 Task: Look for space in Freising, Germany from 24th August, 2023 to 10th September, 2023 for 8 adults, 2 children, 1 infant and 1 pet in price range Rs.12000 to Rs.15000. Place can be entire place or shared room with 4 bedrooms having 8 beds and 4 bathrooms. Property type can be house, flat, guest house. Amenities needed are: wifi, TV, free parkinig on premises, gym, breakfast. Booking option can be shelf check-in. Required host language is English.
Action: Mouse moved to (575, 129)
Screenshot: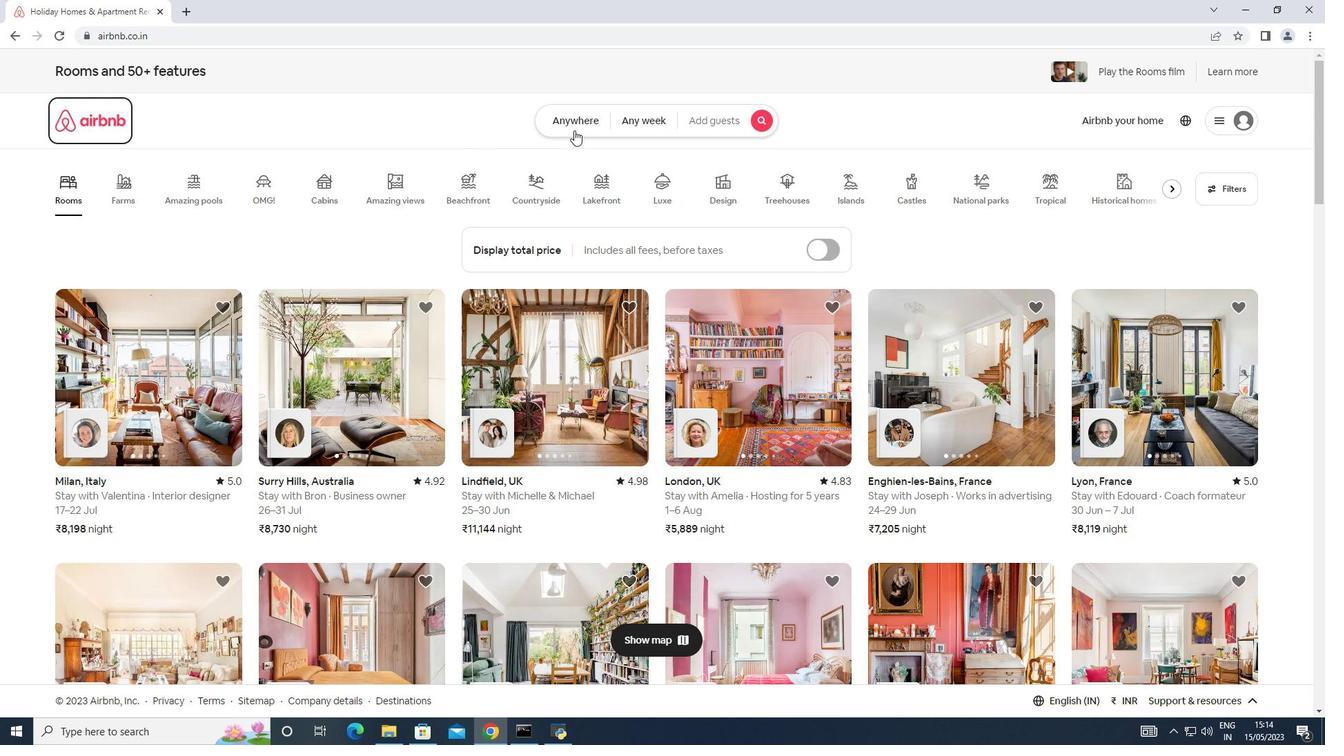 
Action: Mouse pressed left at (575, 129)
Screenshot: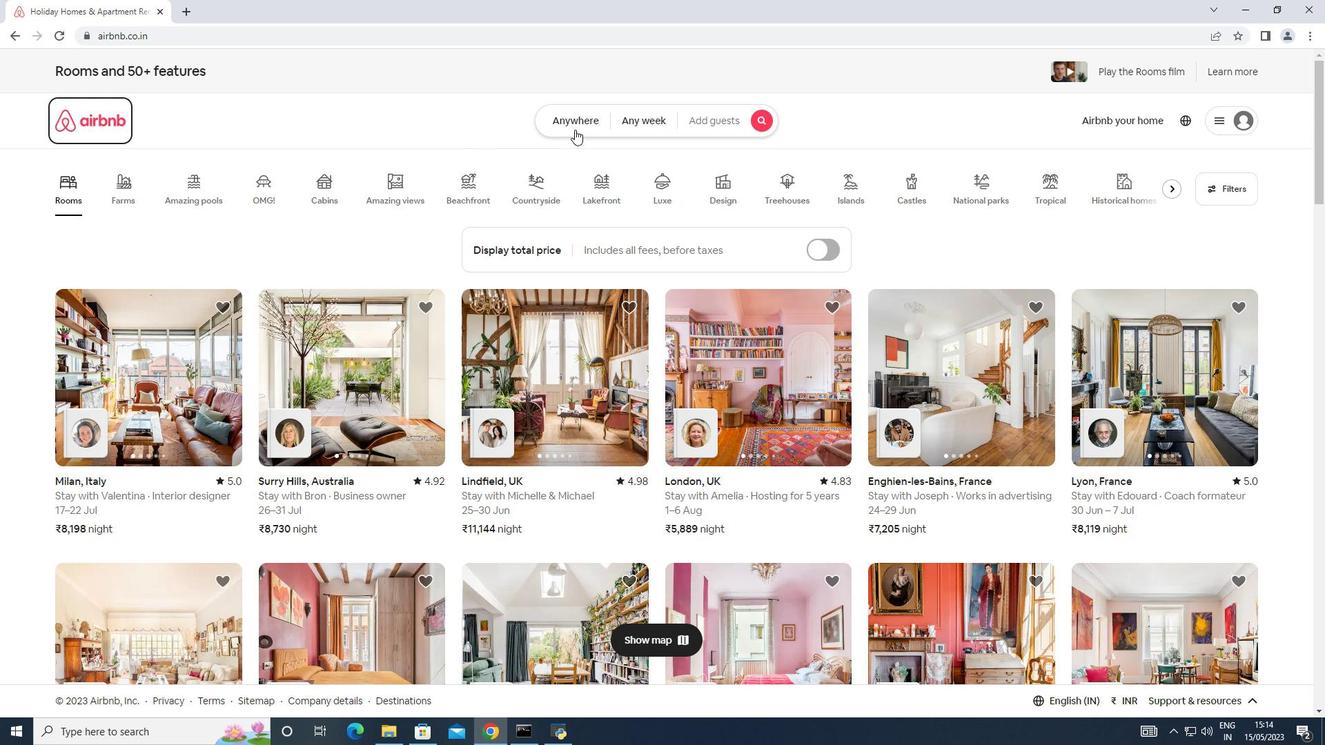 
Action: Mouse moved to (477, 175)
Screenshot: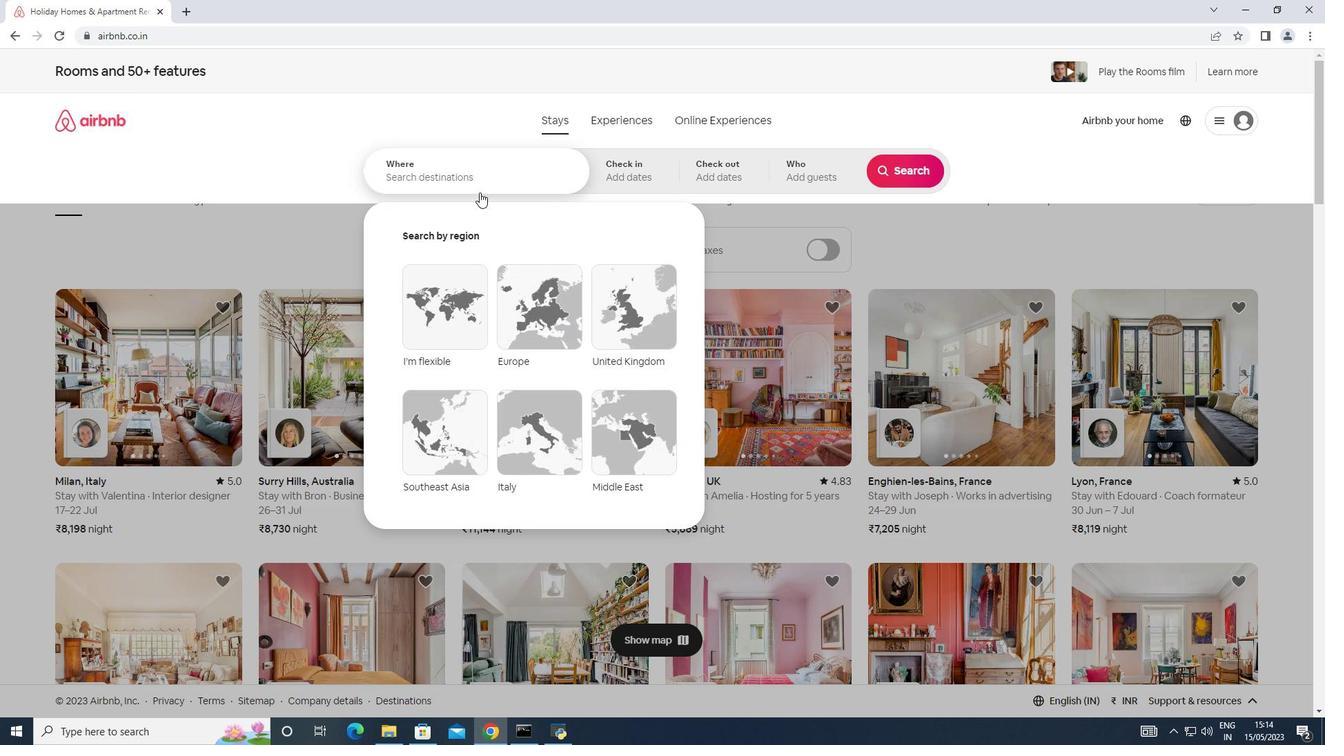 
Action: Mouse pressed left at (477, 175)
Screenshot: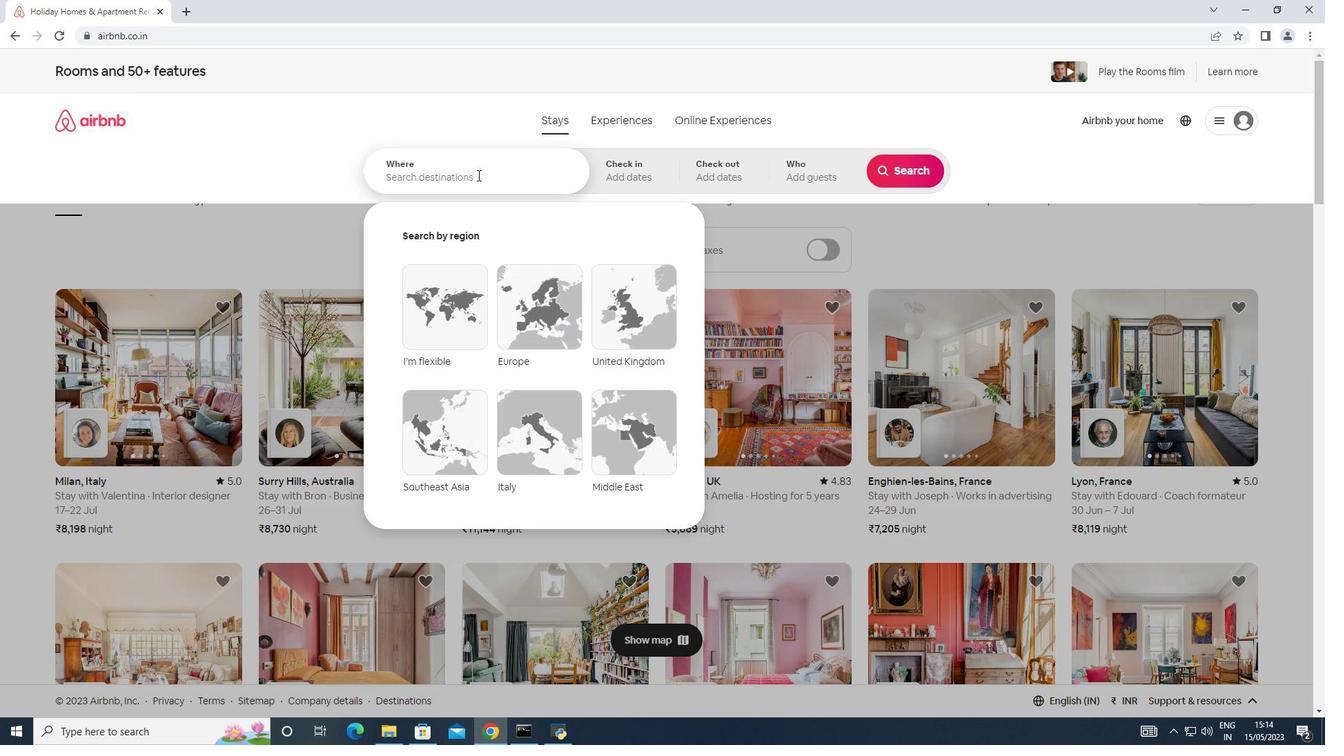 
Action: Key pressed <Key.shift>Freising,<Key.shift>Germany
Screenshot: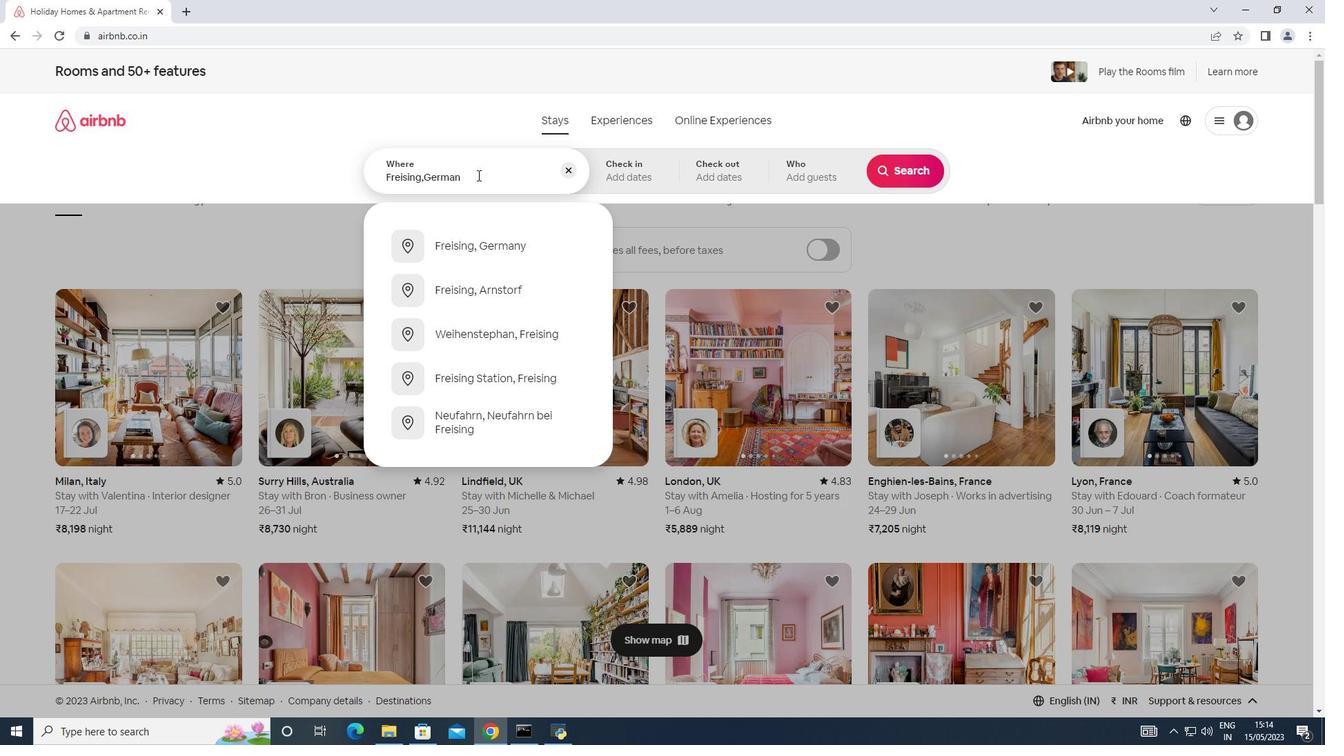 
Action: Mouse moved to (619, 174)
Screenshot: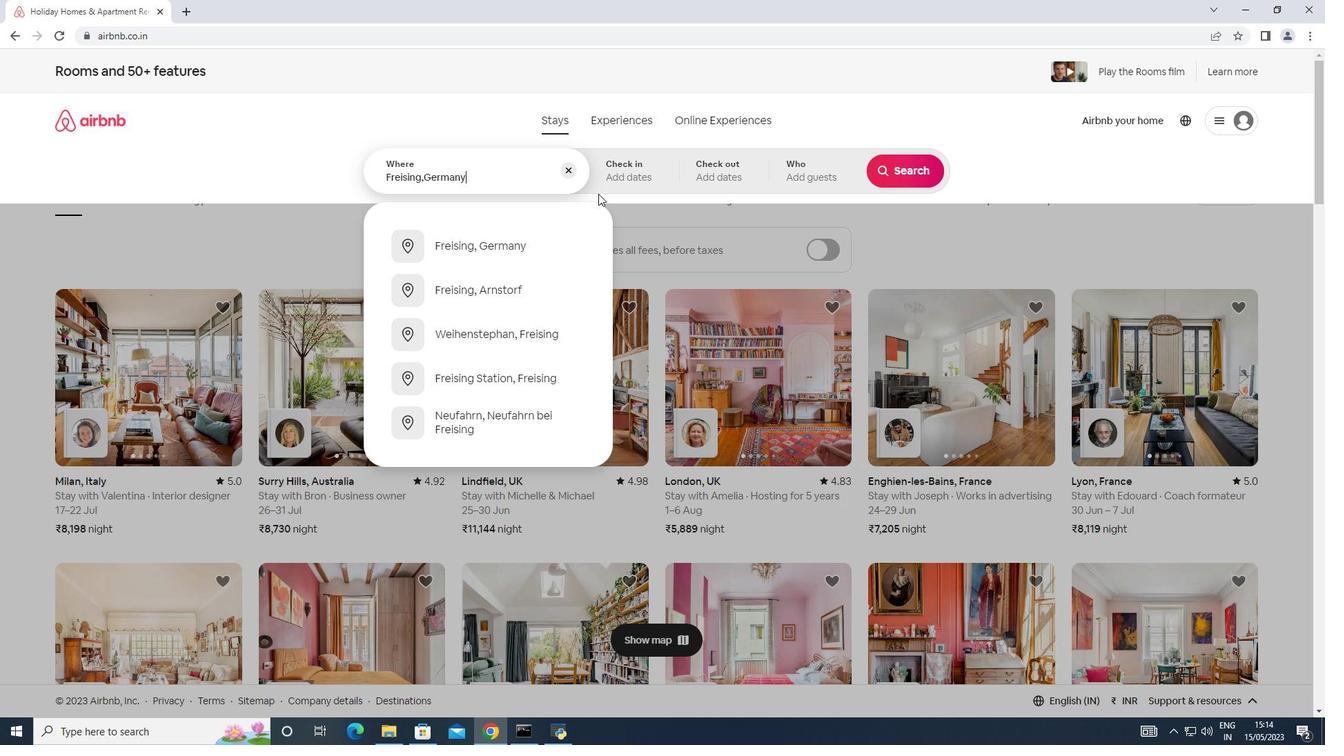 
Action: Mouse pressed left at (619, 174)
Screenshot: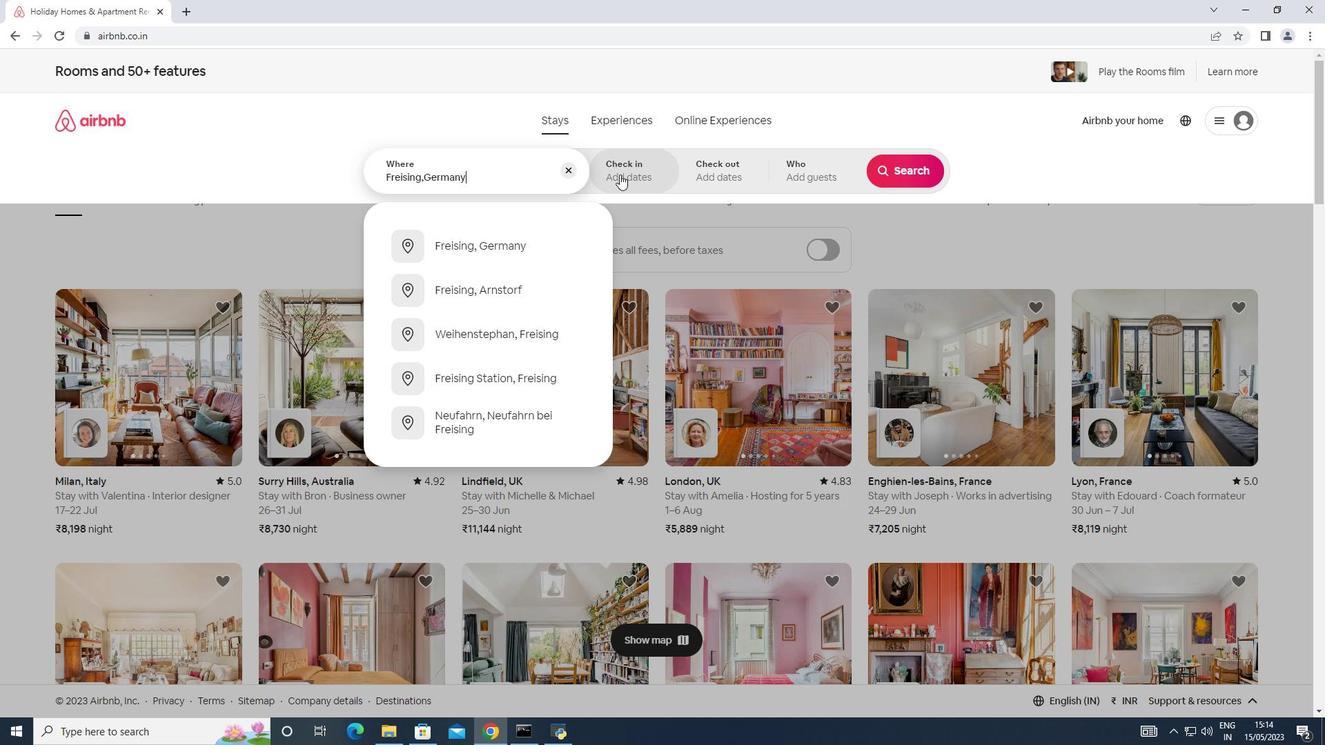 
Action: Mouse moved to (898, 278)
Screenshot: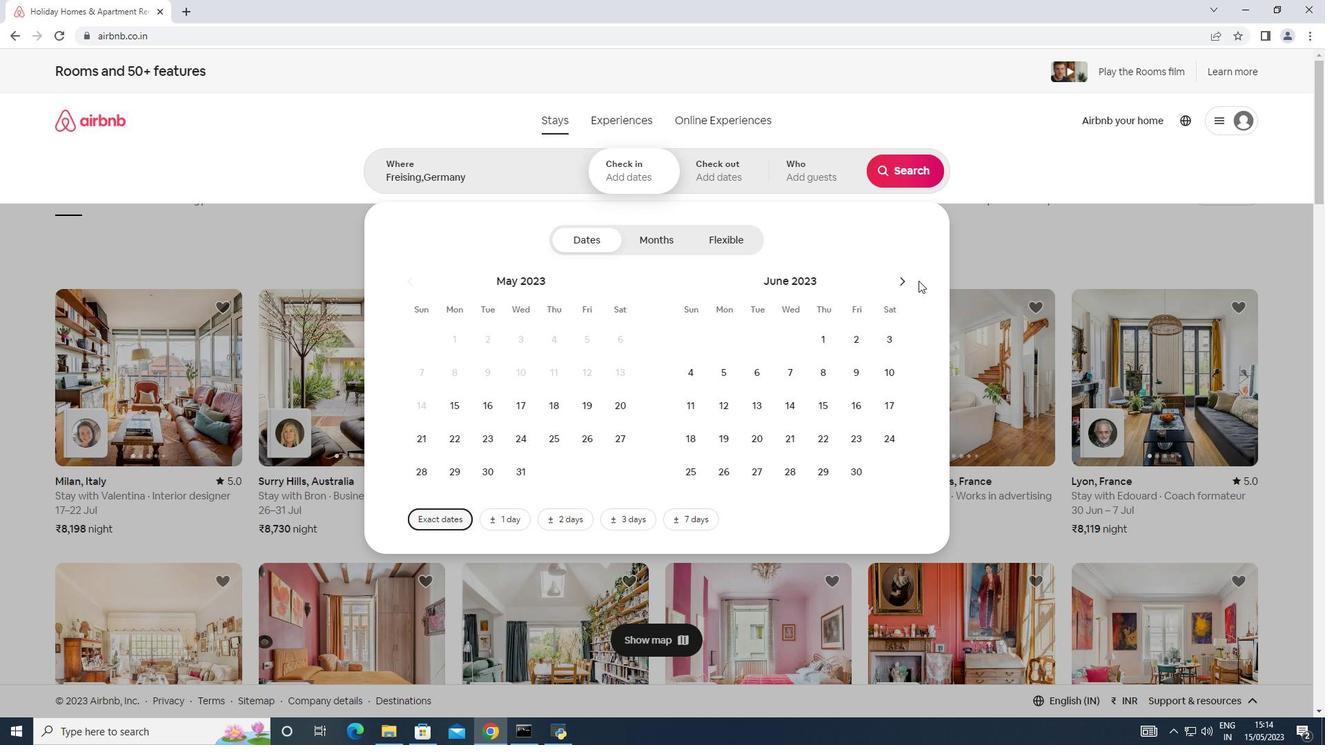 
Action: Mouse pressed left at (898, 278)
Screenshot: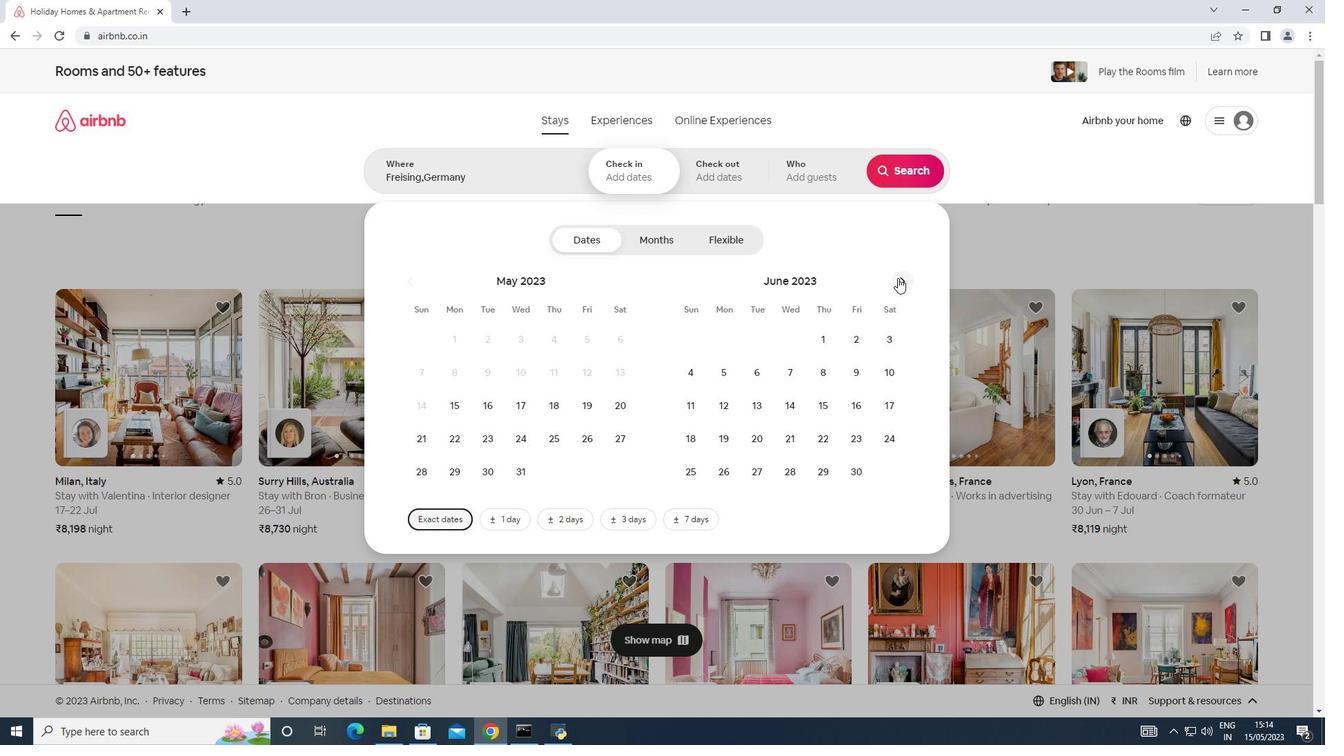 
Action: Mouse pressed left at (898, 278)
Screenshot: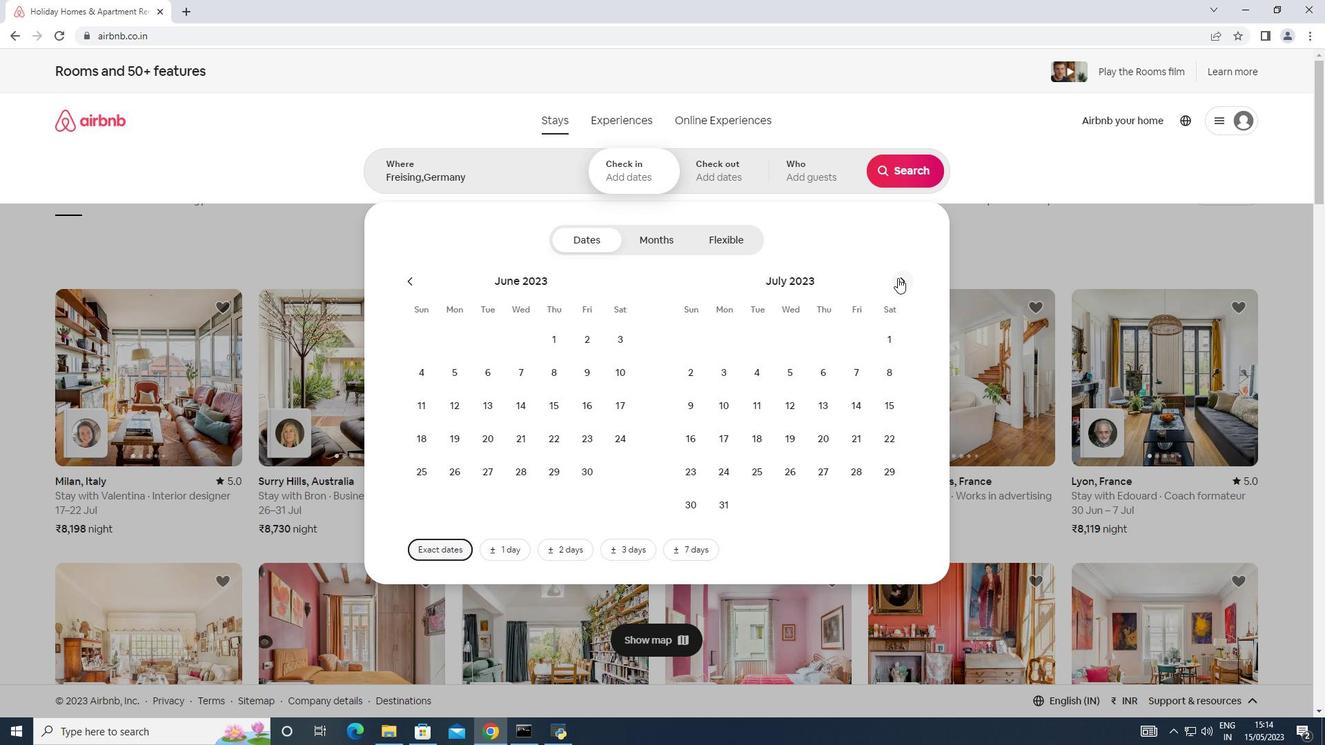
Action: Mouse moved to (824, 432)
Screenshot: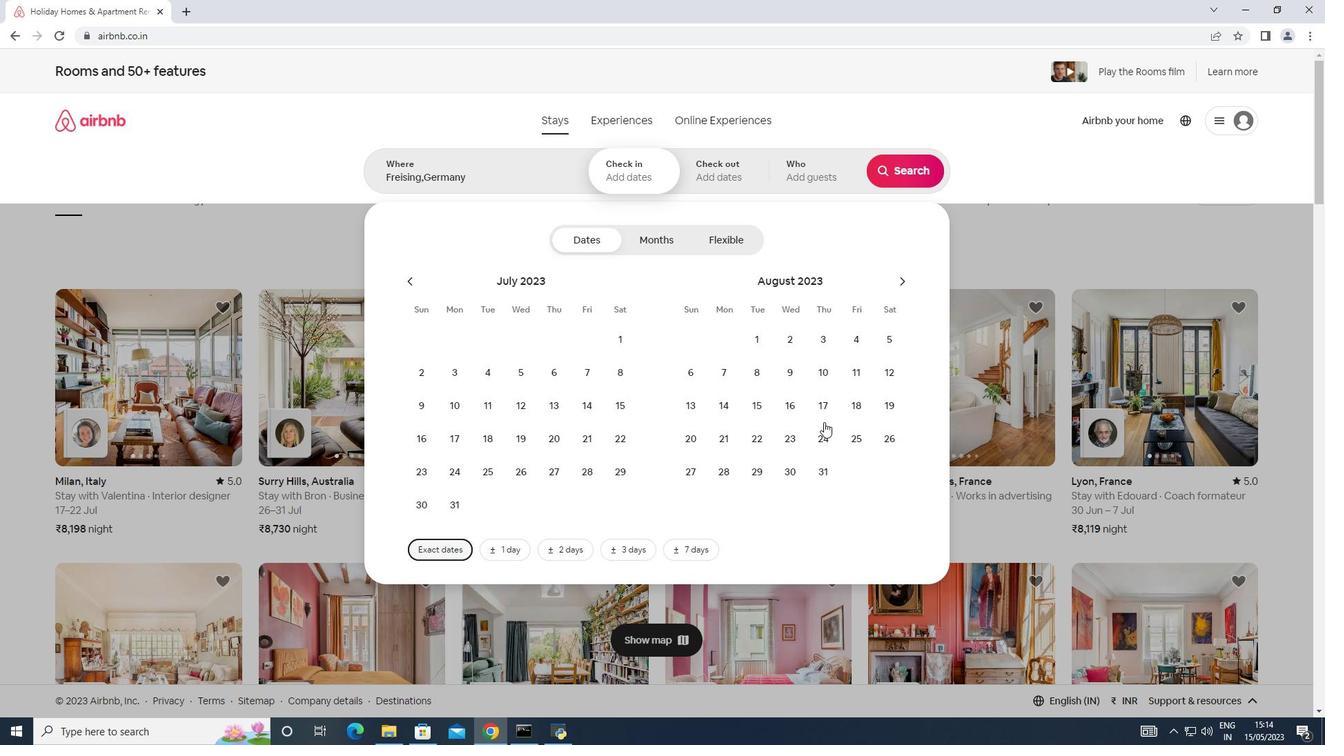 
Action: Mouse pressed left at (824, 432)
Screenshot: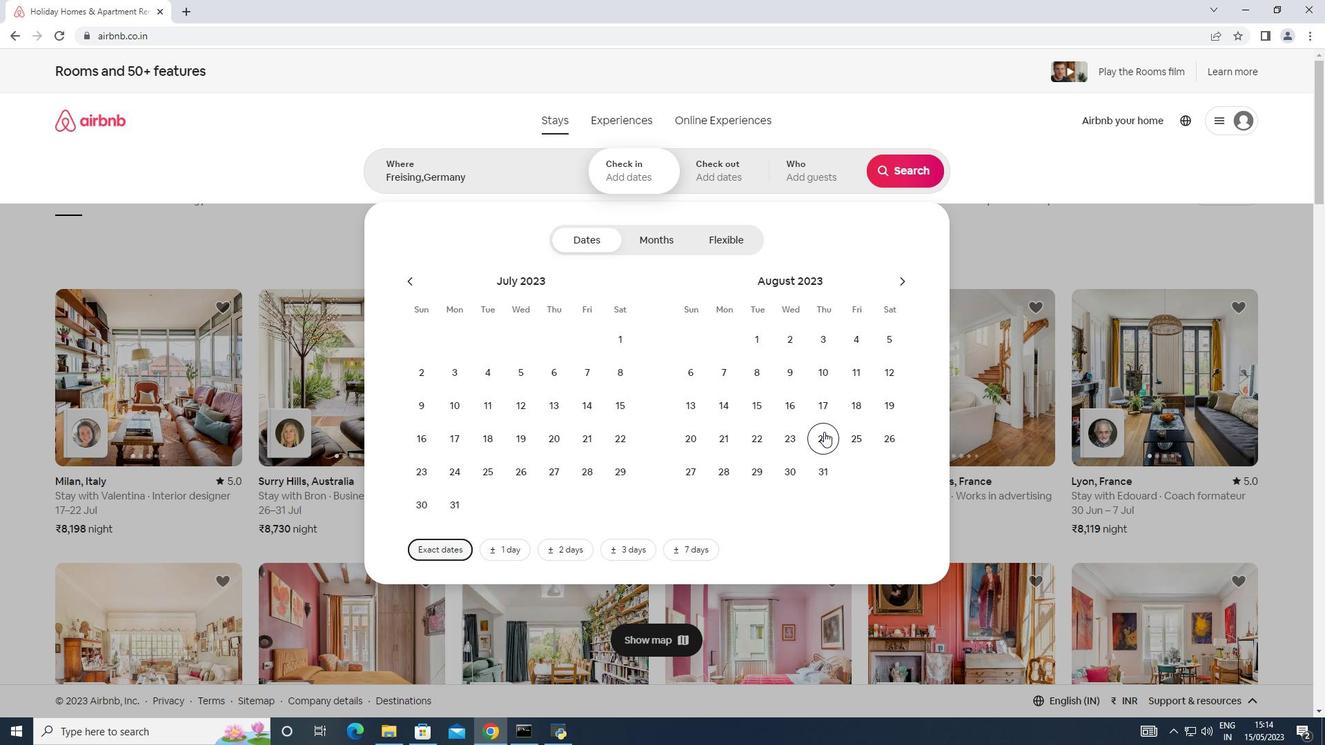 
Action: Mouse moved to (892, 275)
Screenshot: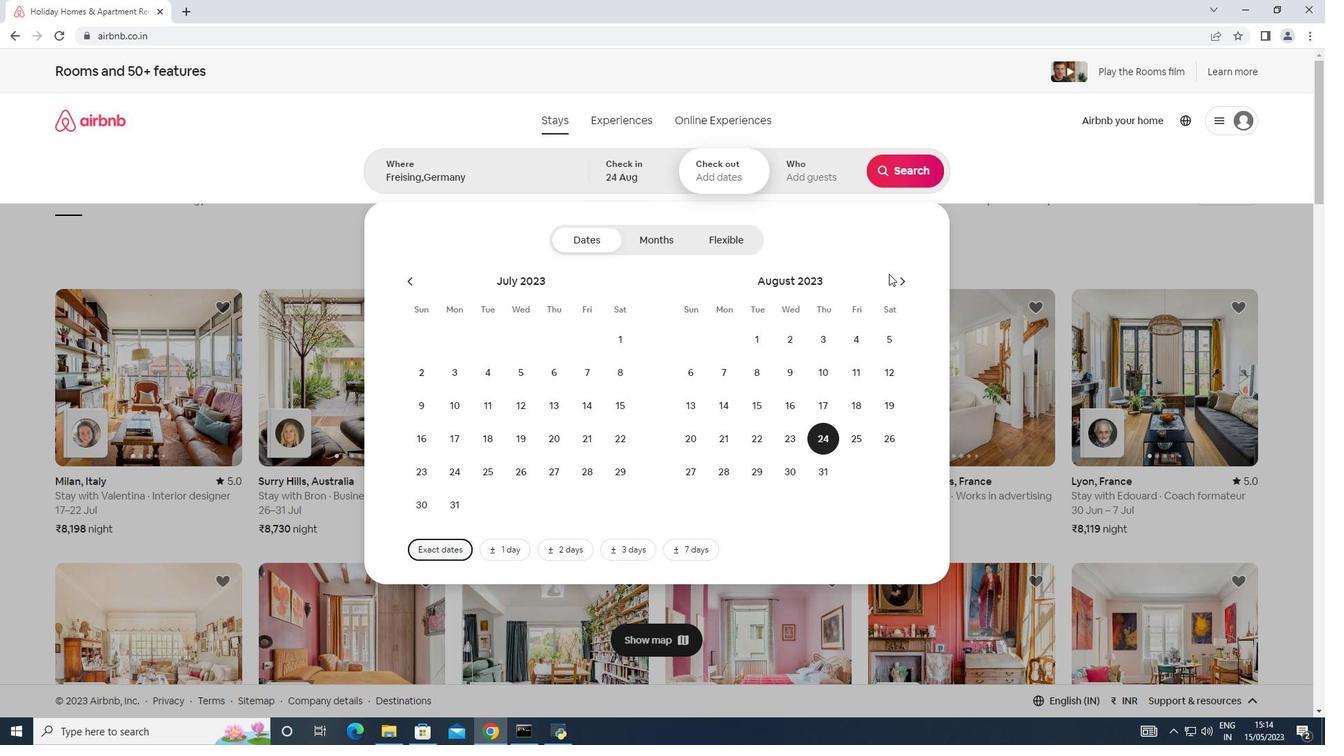 
Action: Mouse pressed left at (892, 275)
Screenshot: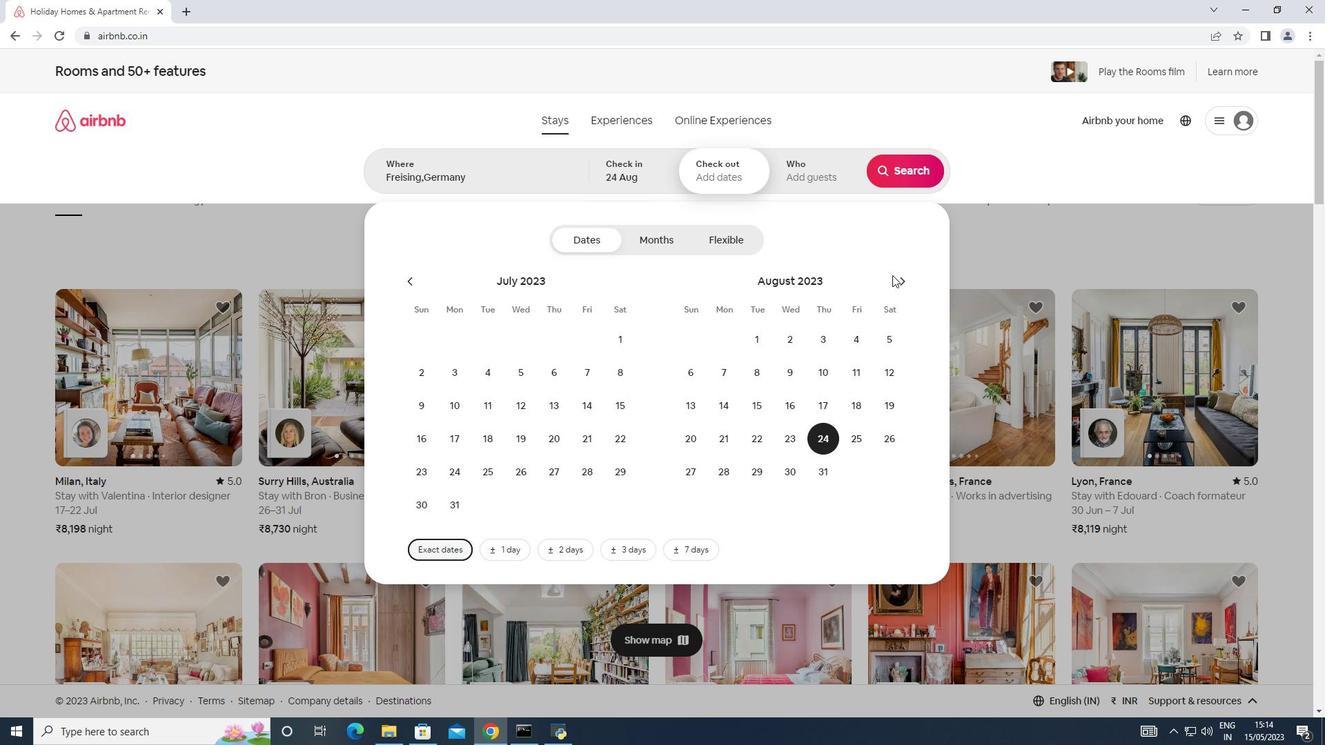 
Action: Mouse moved to (903, 283)
Screenshot: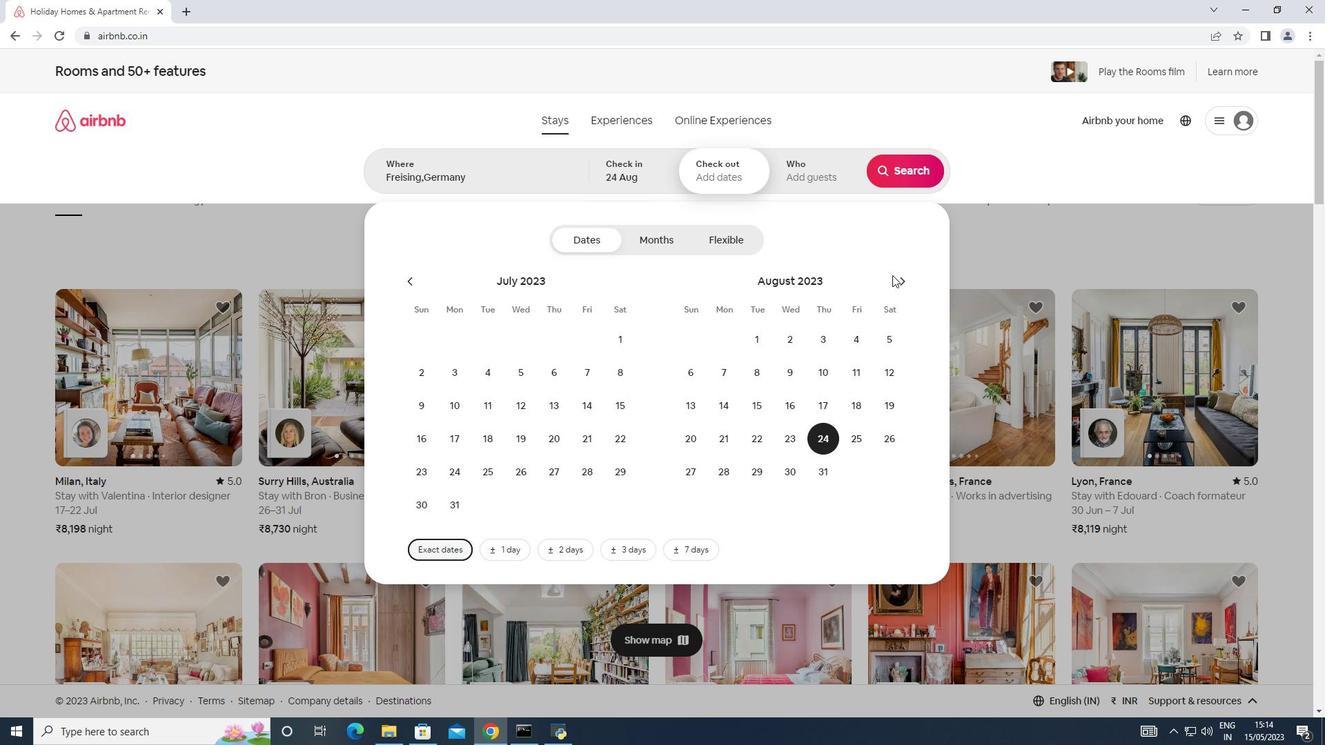 
Action: Mouse pressed left at (903, 283)
Screenshot: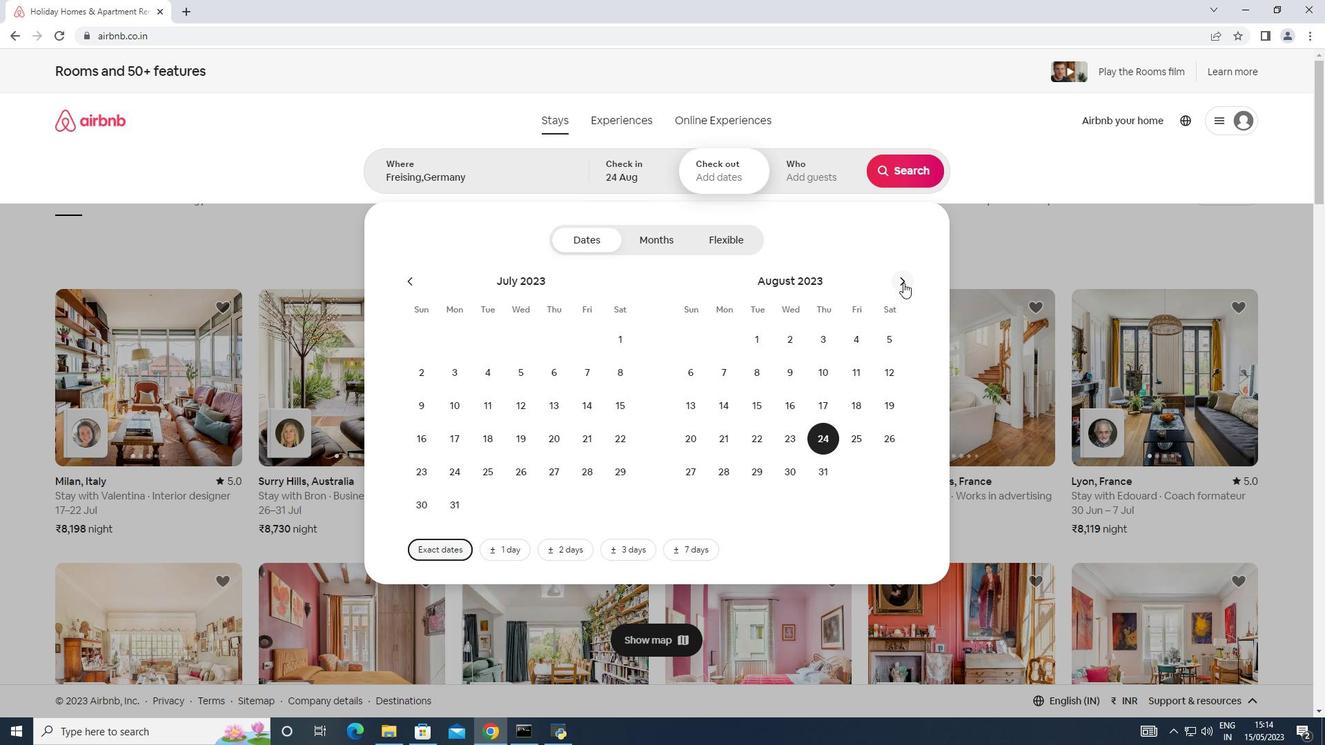 
Action: Mouse moved to (690, 410)
Screenshot: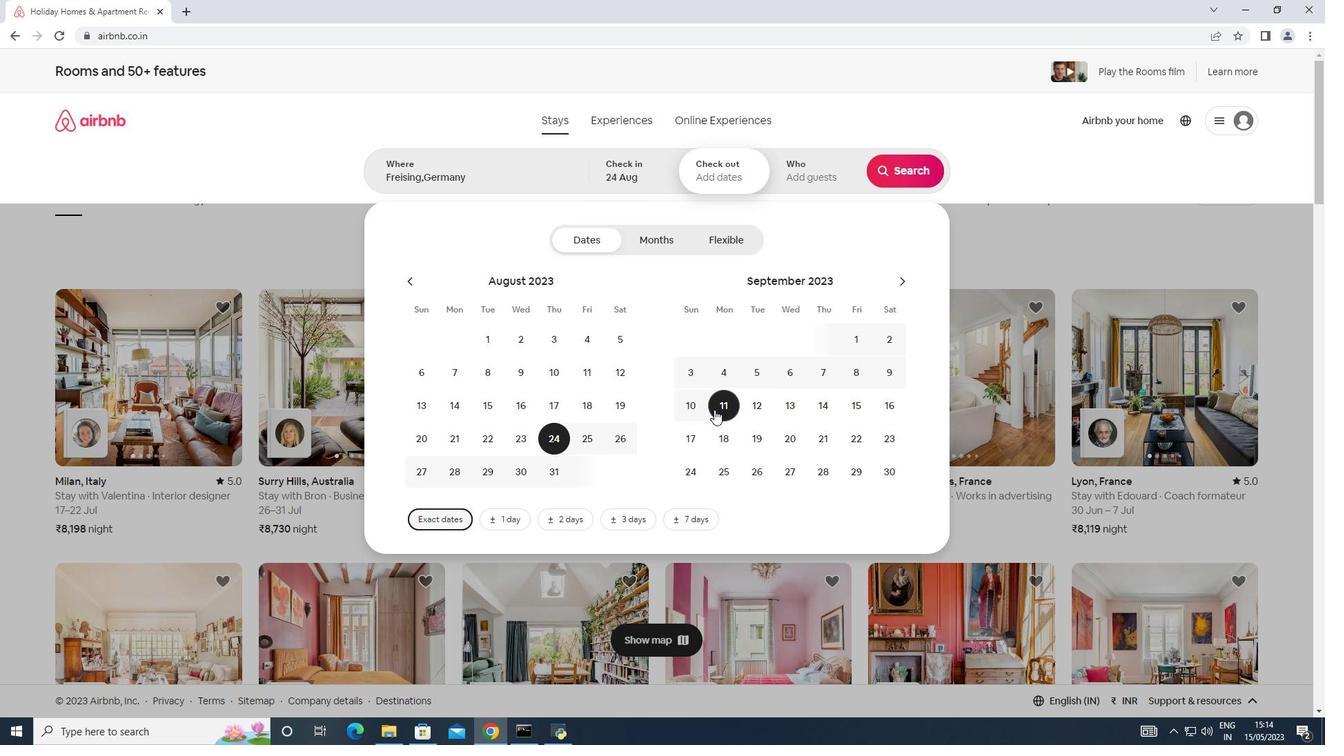 
Action: Mouse pressed left at (690, 410)
Screenshot: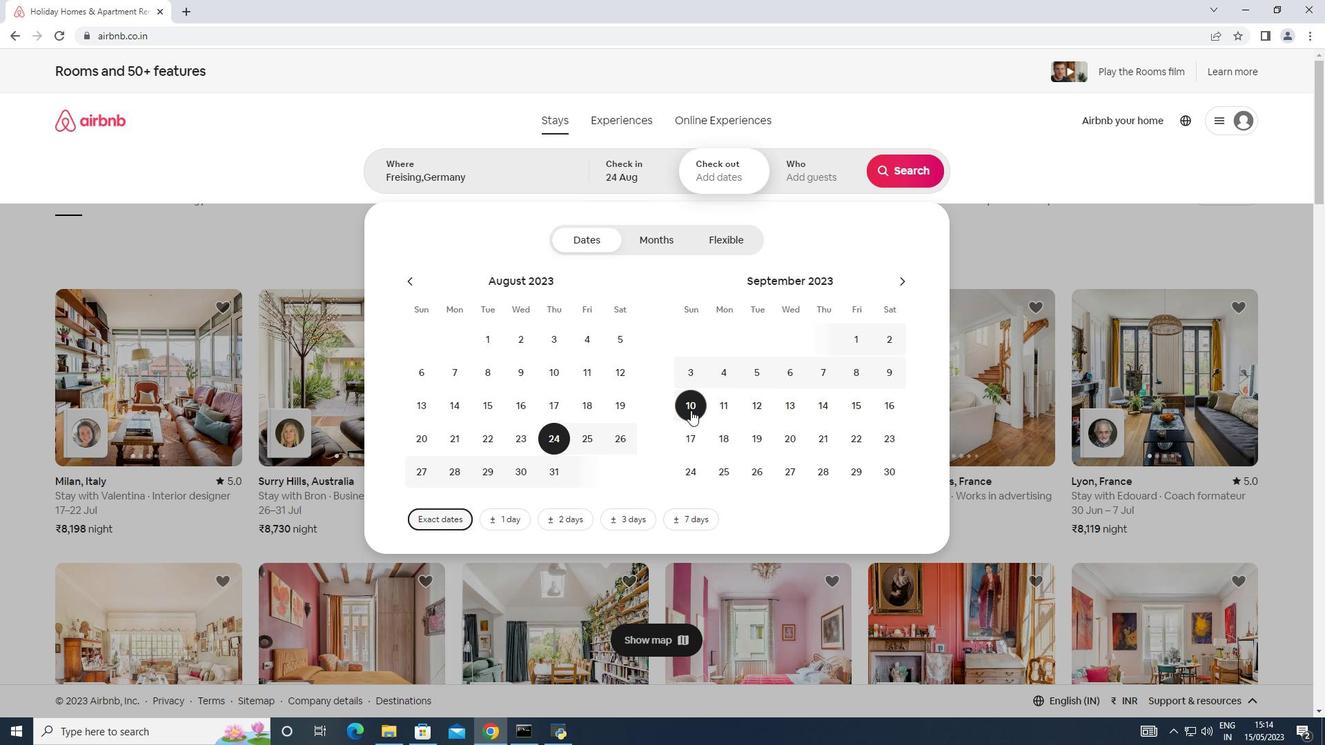 
Action: Mouse moved to (822, 176)
Screenshot: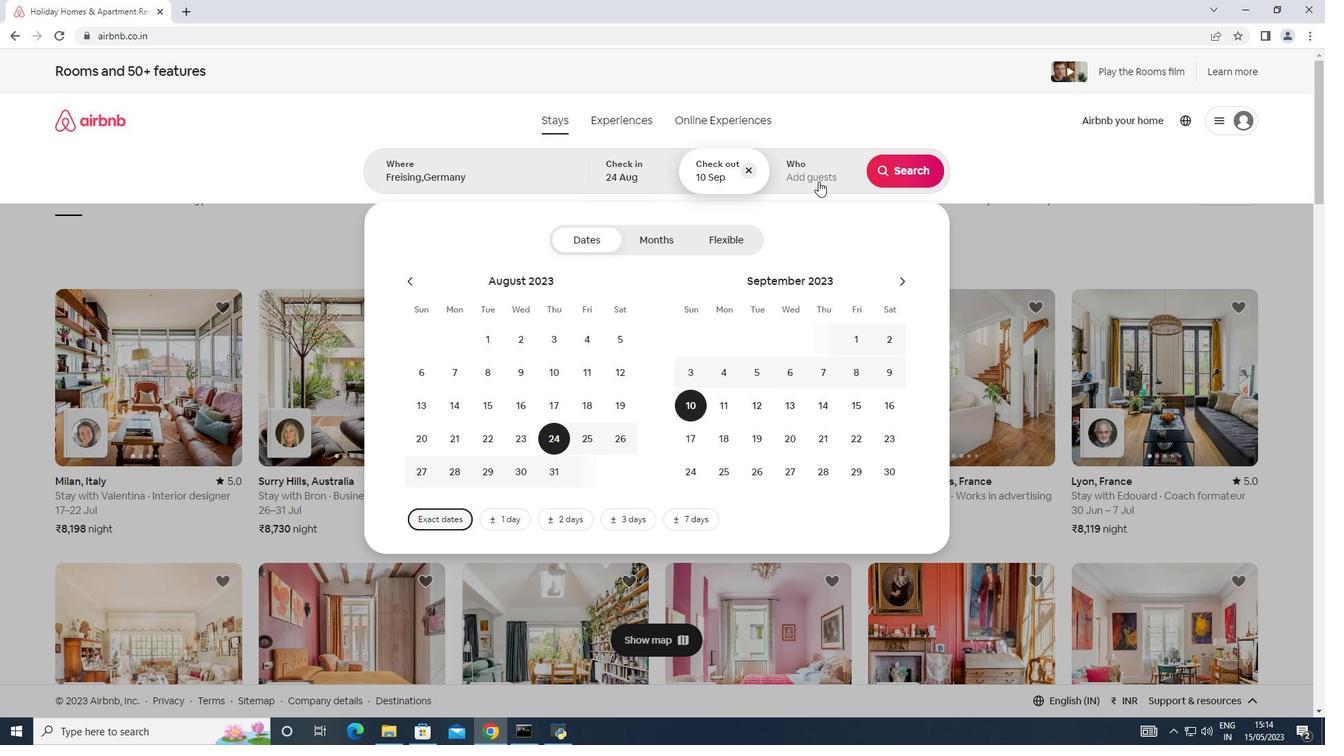
Action: Mouse pressed left at (822, 176)
Screenshot: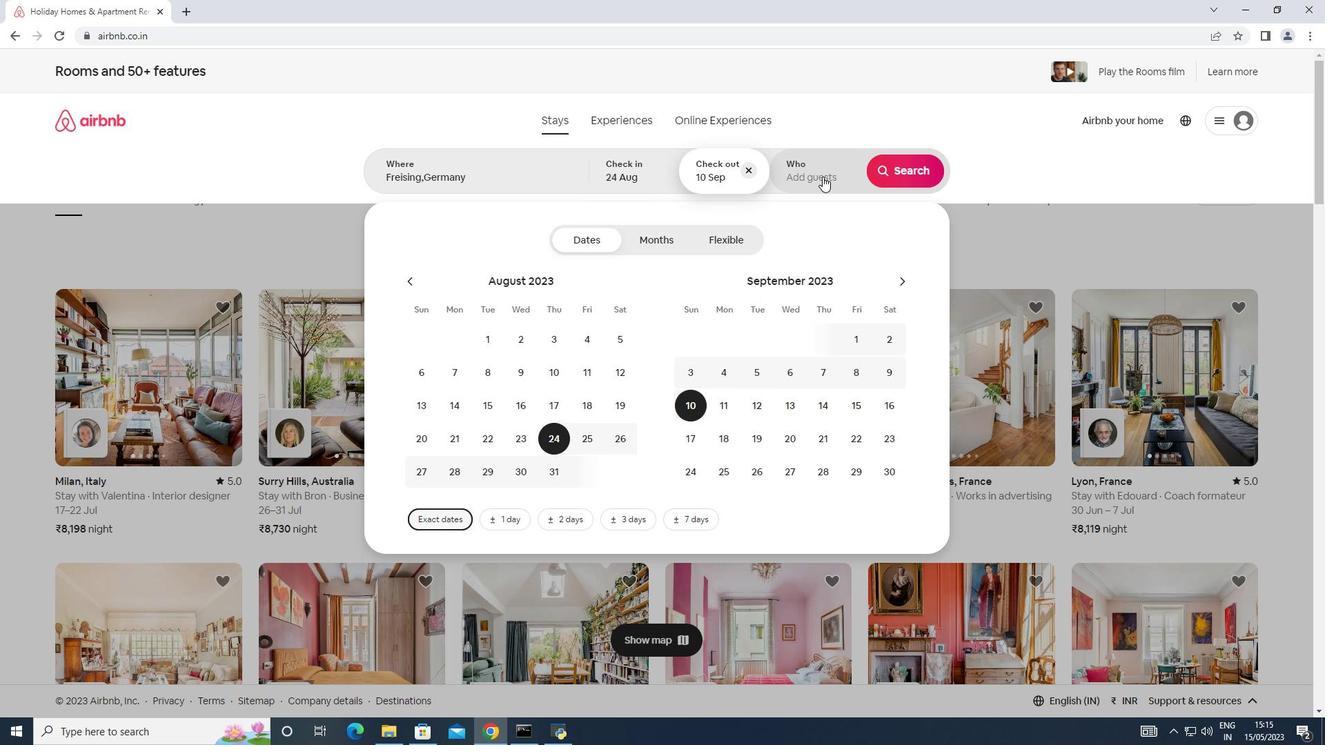
Action: Mouse moved to (906, 246)
Screenshot: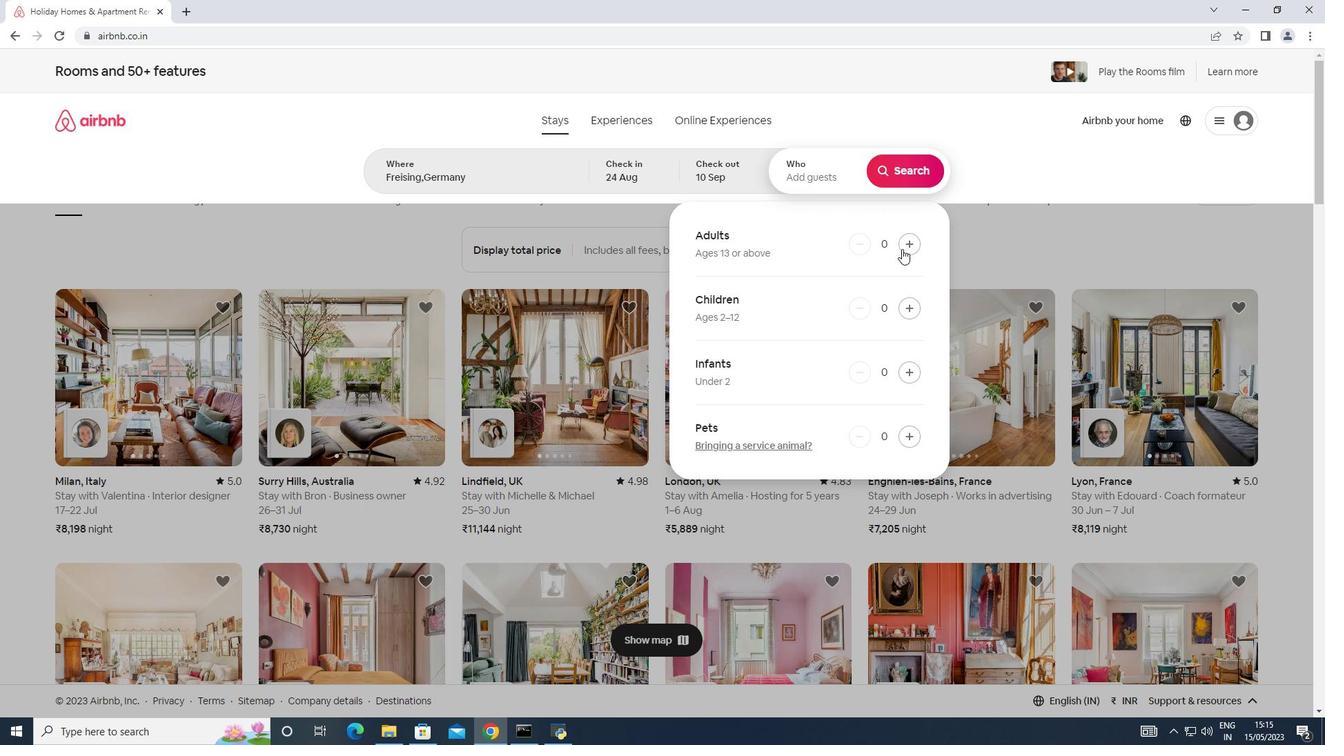 
Action: Mouse pressed left at (906, 246)
Screenshot: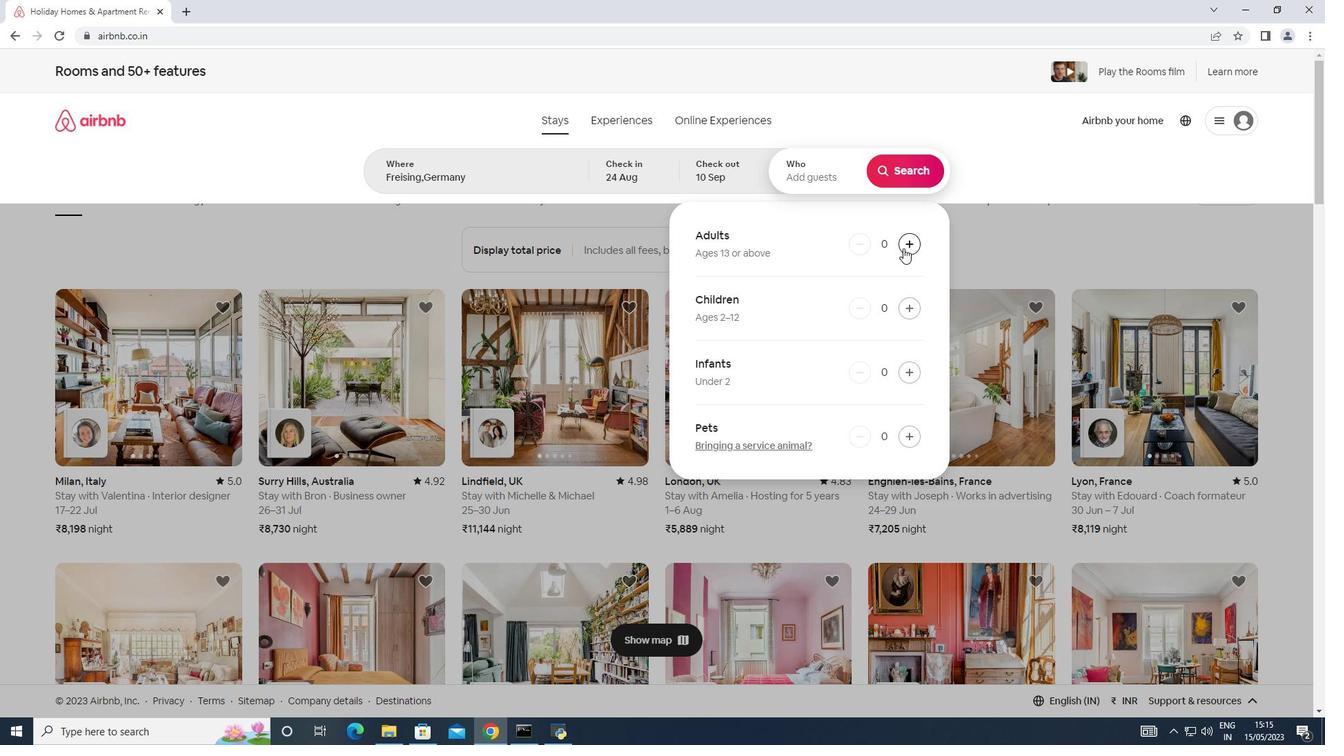 
Action: Mouse pressed left at (906, 246)
Screenshot: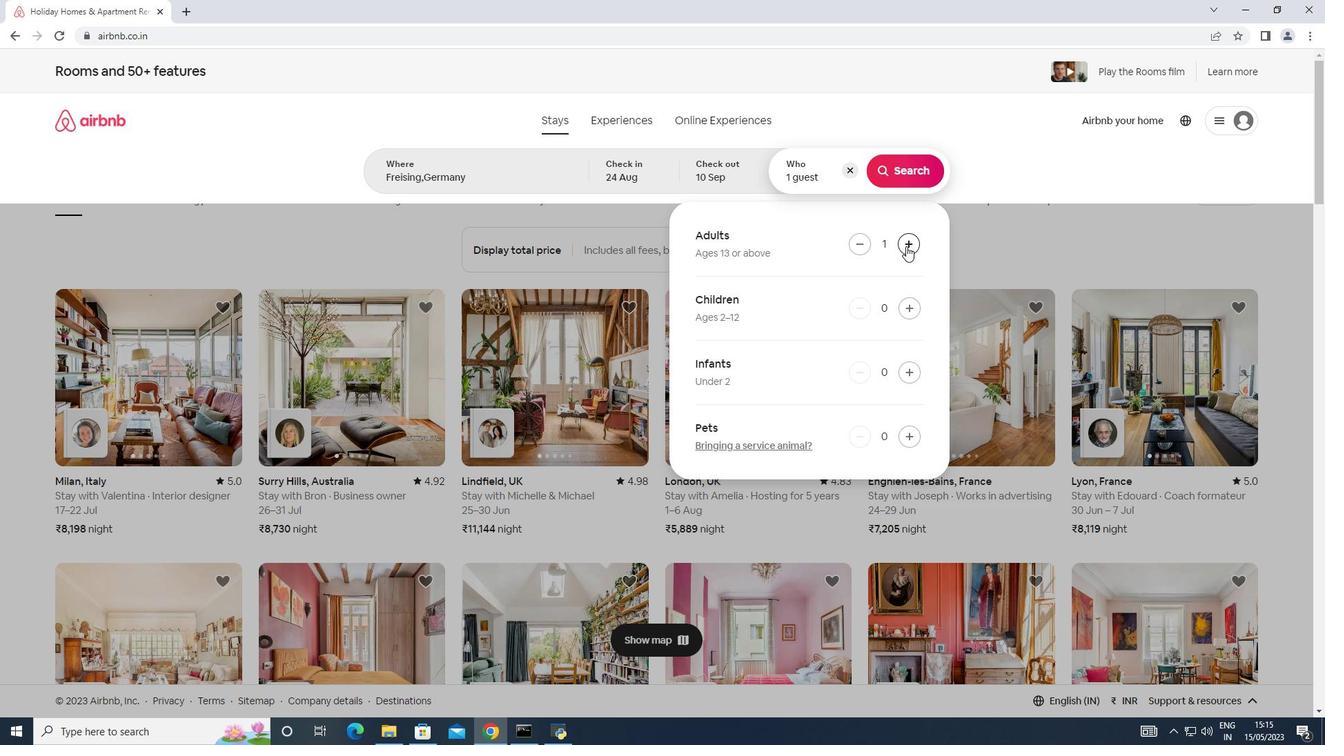 
Action: Mouse pressed left at (906, 246)
Screenshot: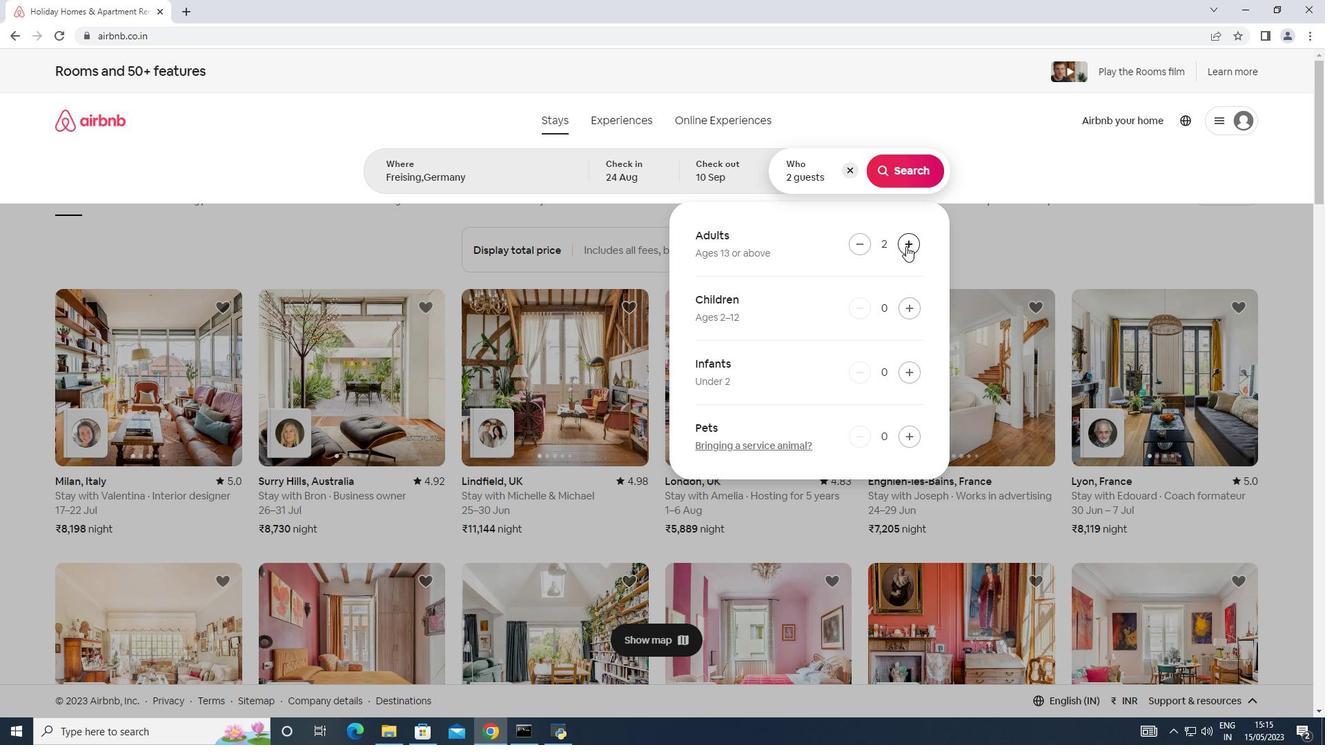 
Action: Mouse pressed left at (906, 246)
Screenshot: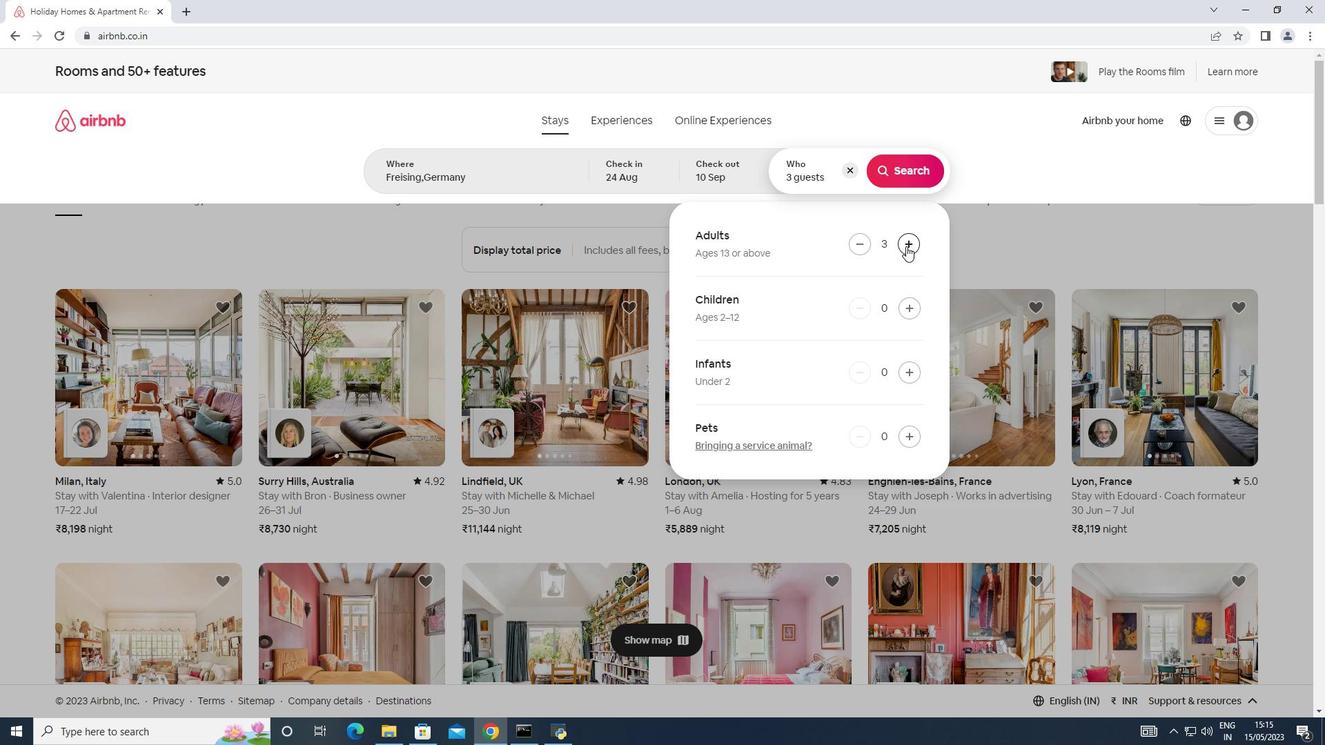 
Action: Mouse pressed left at (906, 246)
Screenshot: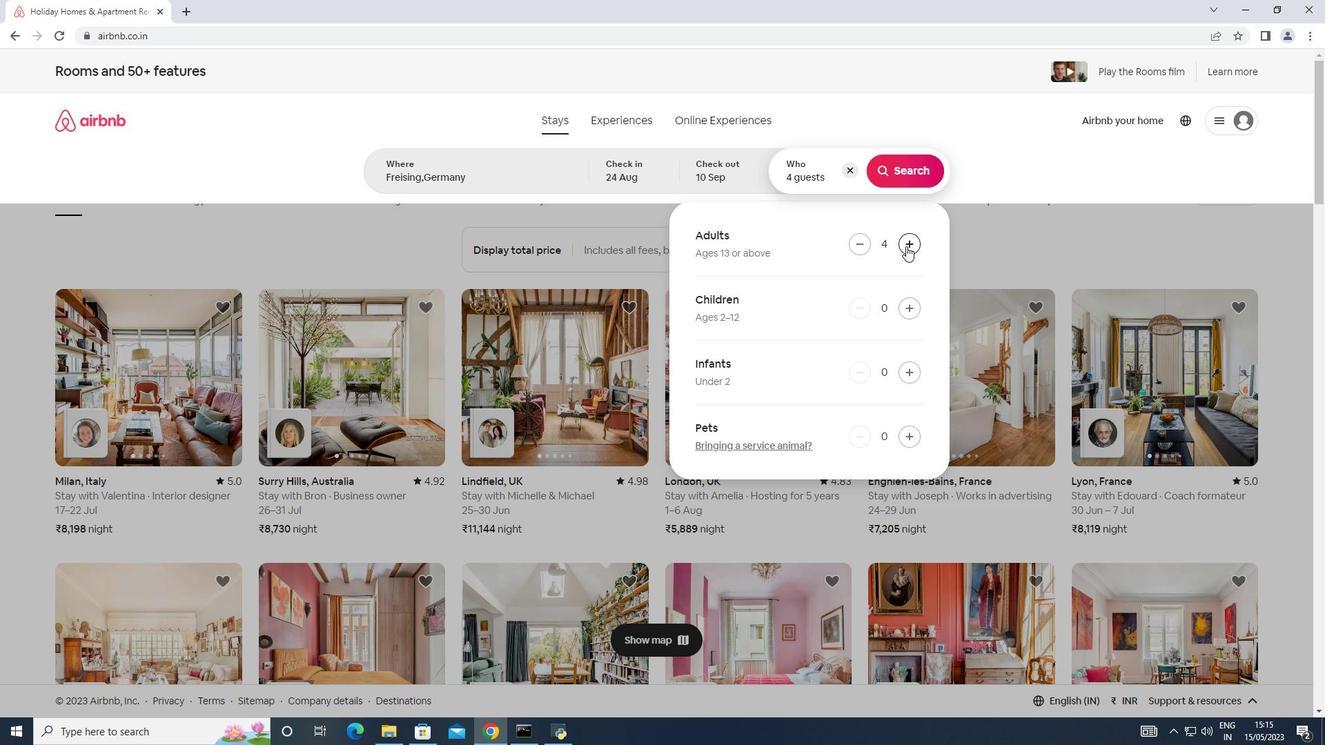 
Action: Mouse pressed left at (906, 246)
Screenshot: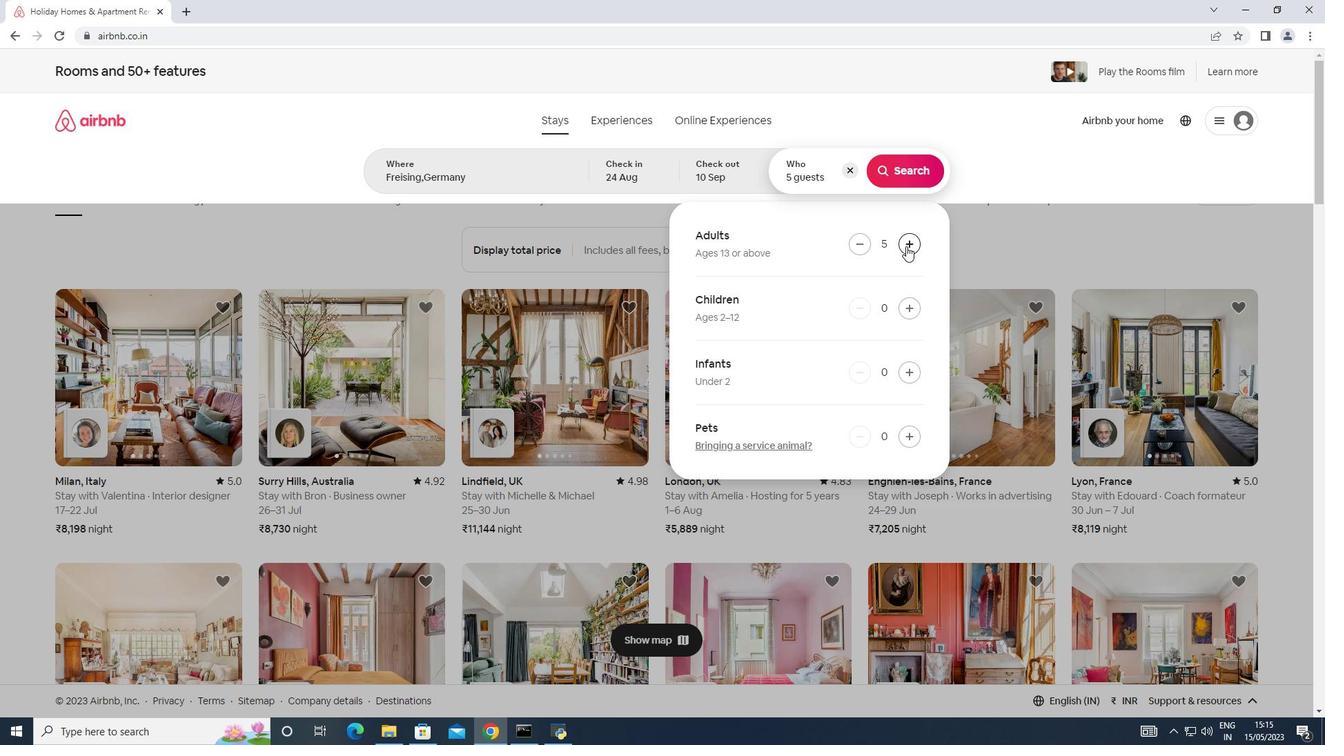 
Action: Mouse pressed left at (906, 246)
Screenshot: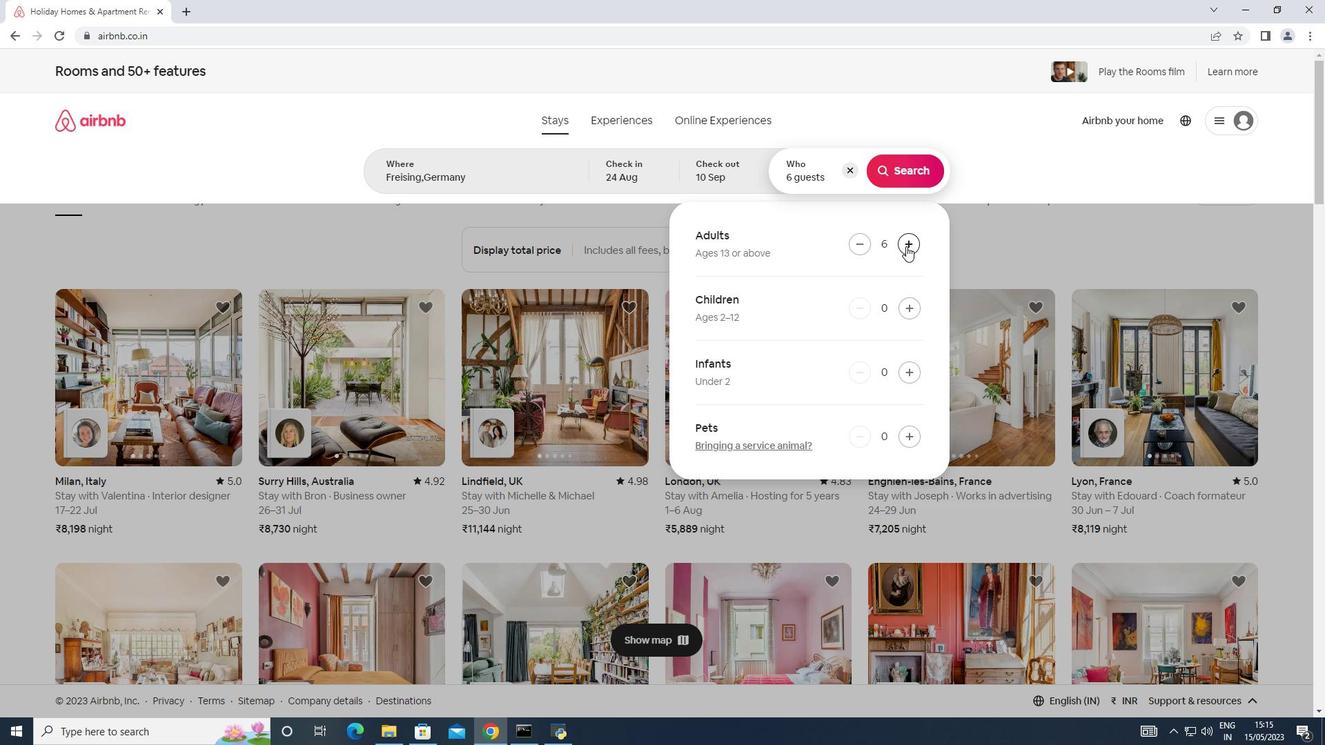 
Action: Mouse pressed left at (906, 246)
Screenshot: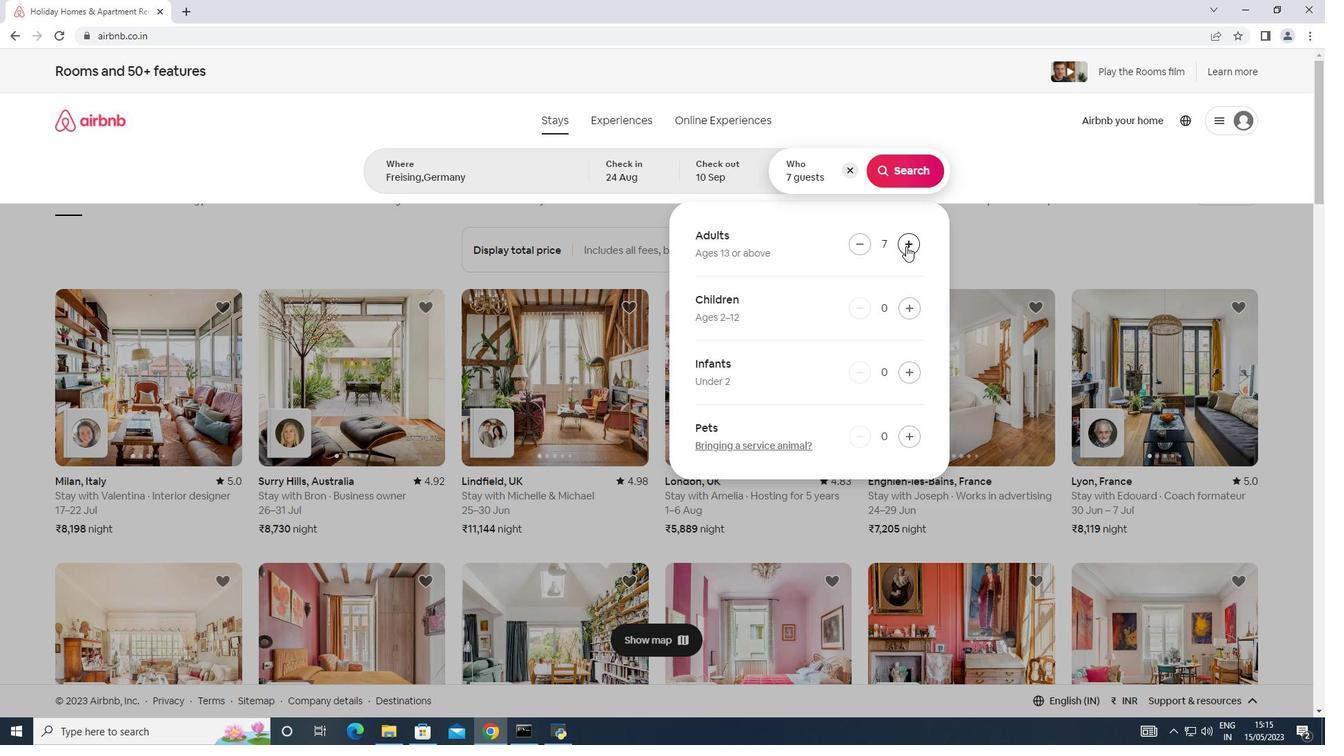 
Action: Mouse moved to (907, 306)
Screenshot: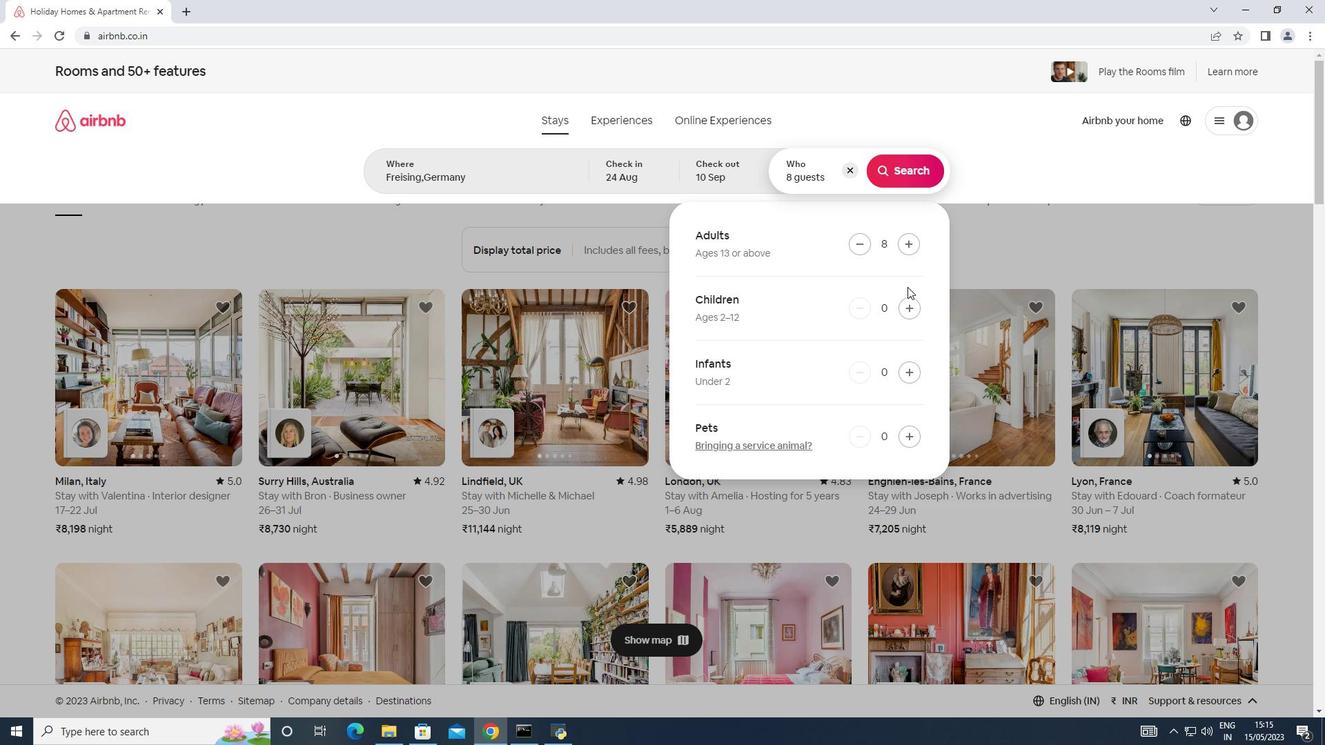 
Action: Mouse pressed left at (907, 306)
Screenshot: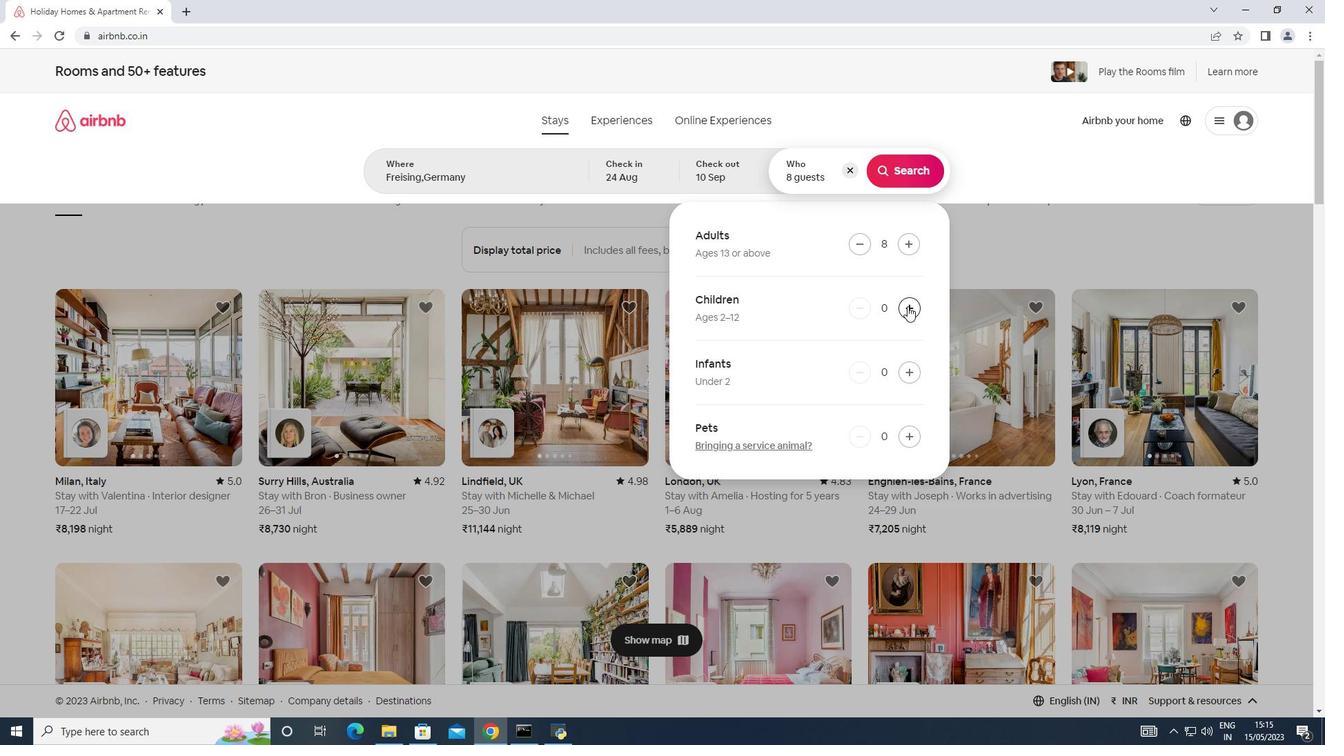 
Action: Mouse pressed left at (907, 306)
Screenshot: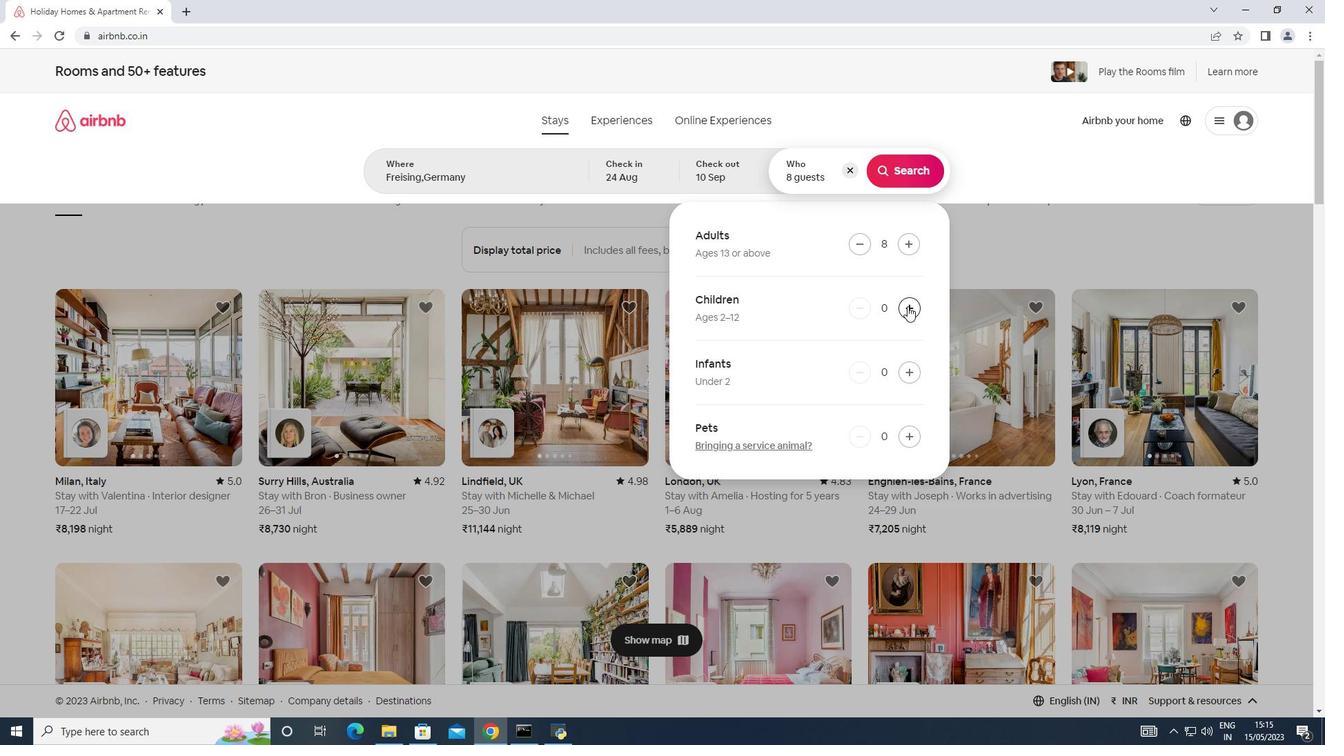 
Action: Mouse moved to (911, 371)
Screenshot: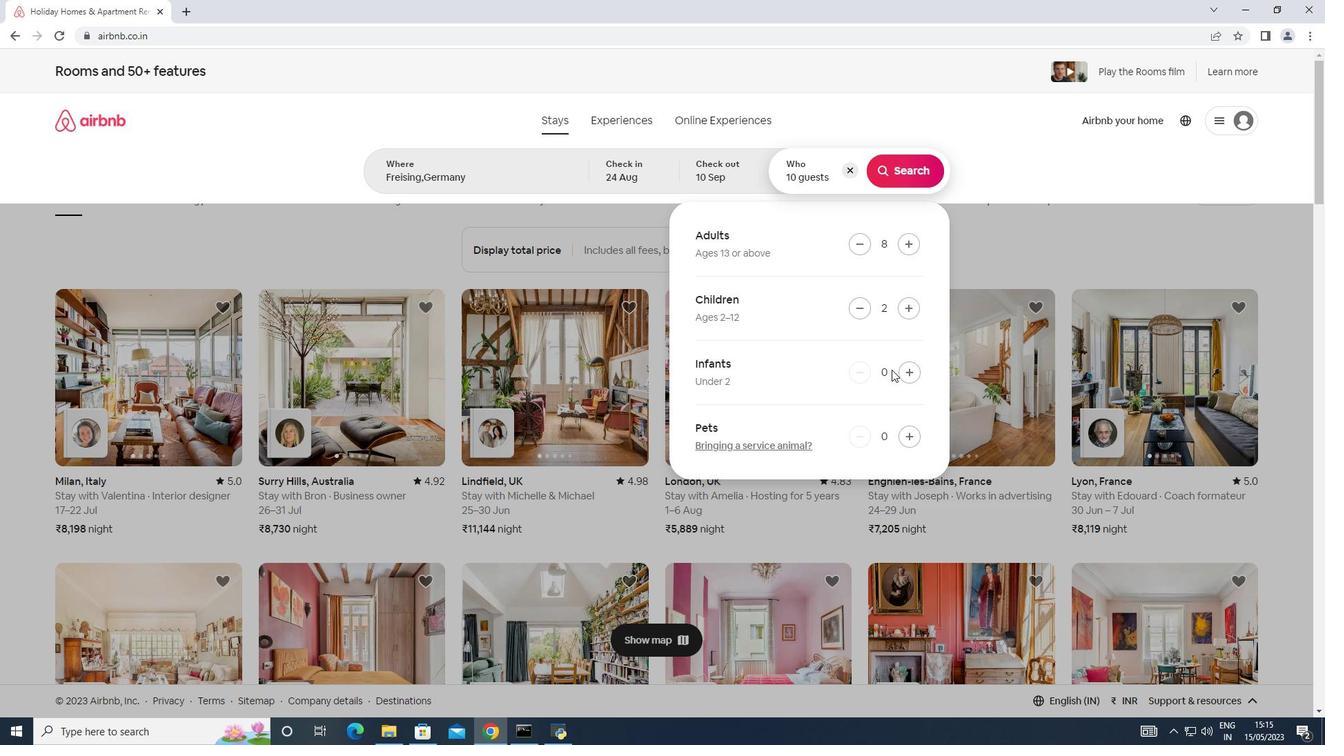 
Action: Mouse pressed left at (911, 371)
Screenshot: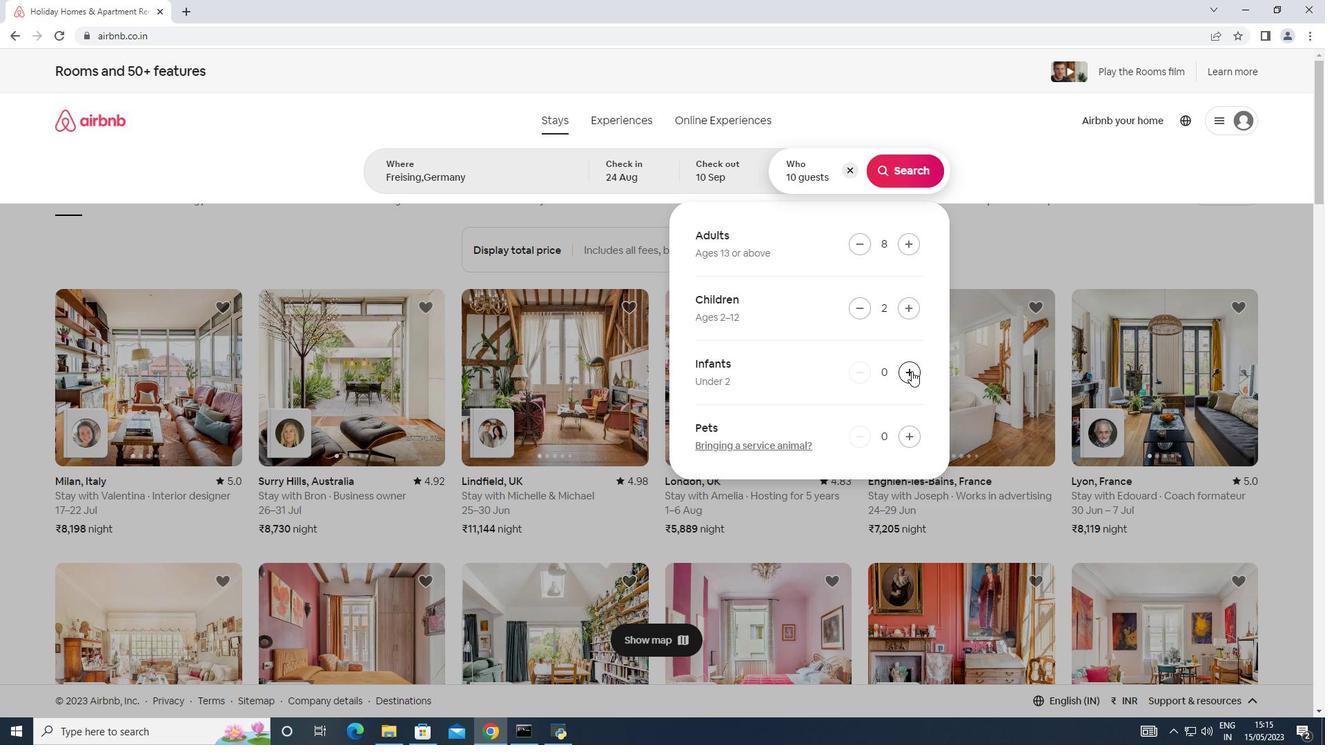 
Action: Mouse moved to (909, 439)
Screenshot: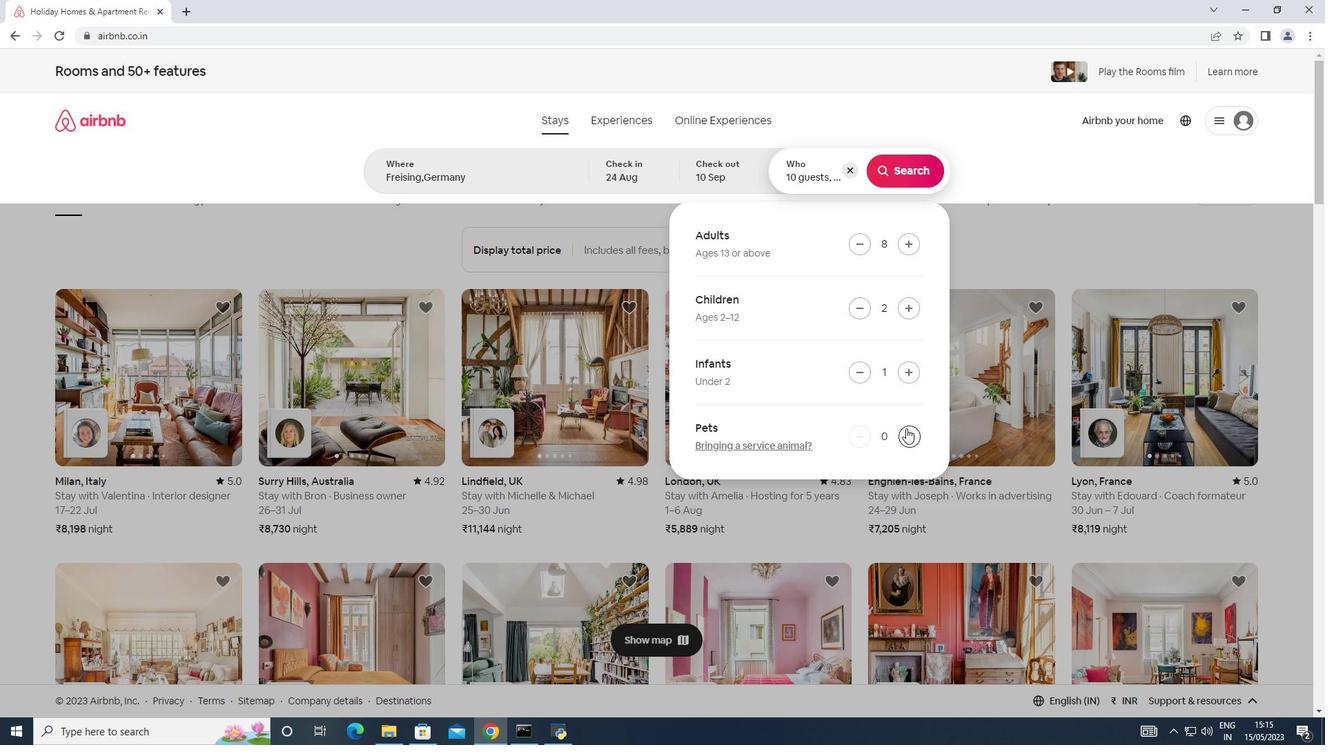 
Action: Mouse pressed left at (909, 439)
Screenshot: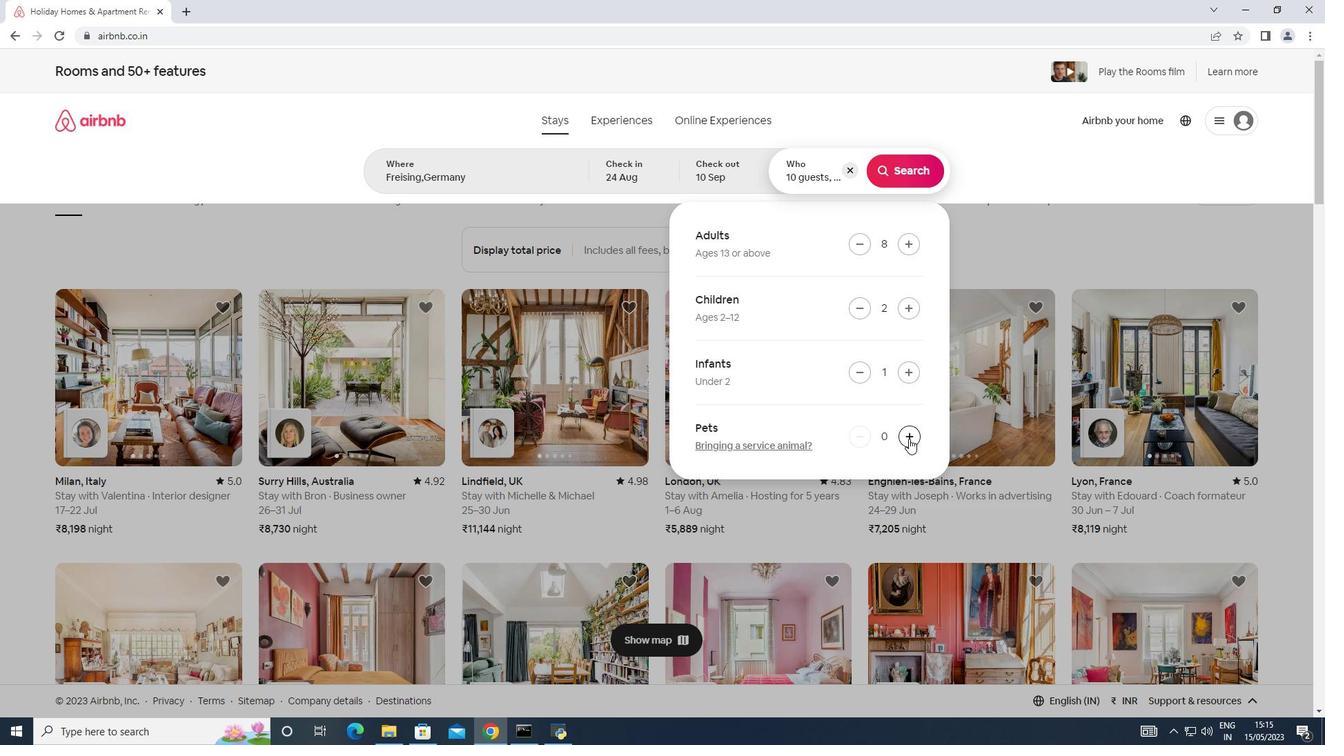 
Action: Mouse moved to (909, 167)
Screenshot: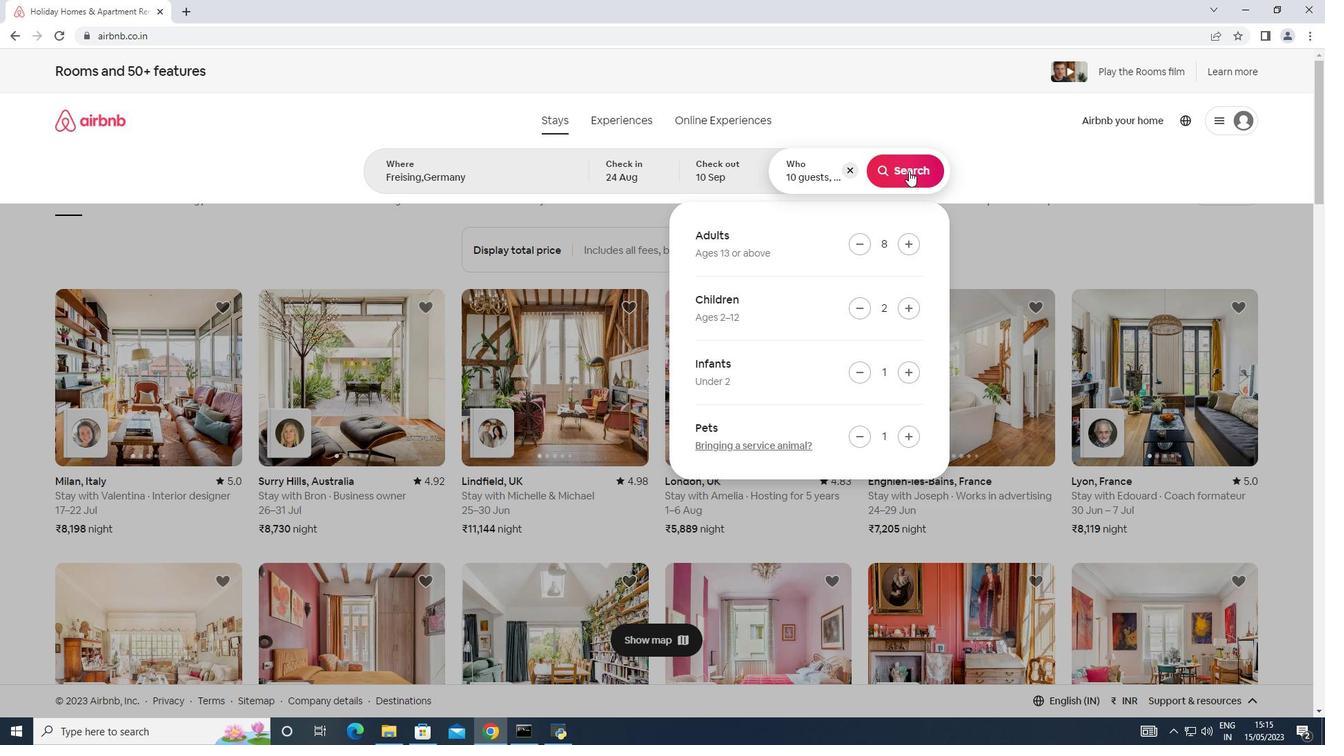 
Action: Mouse pressed left at (909, 167)
Screenshot: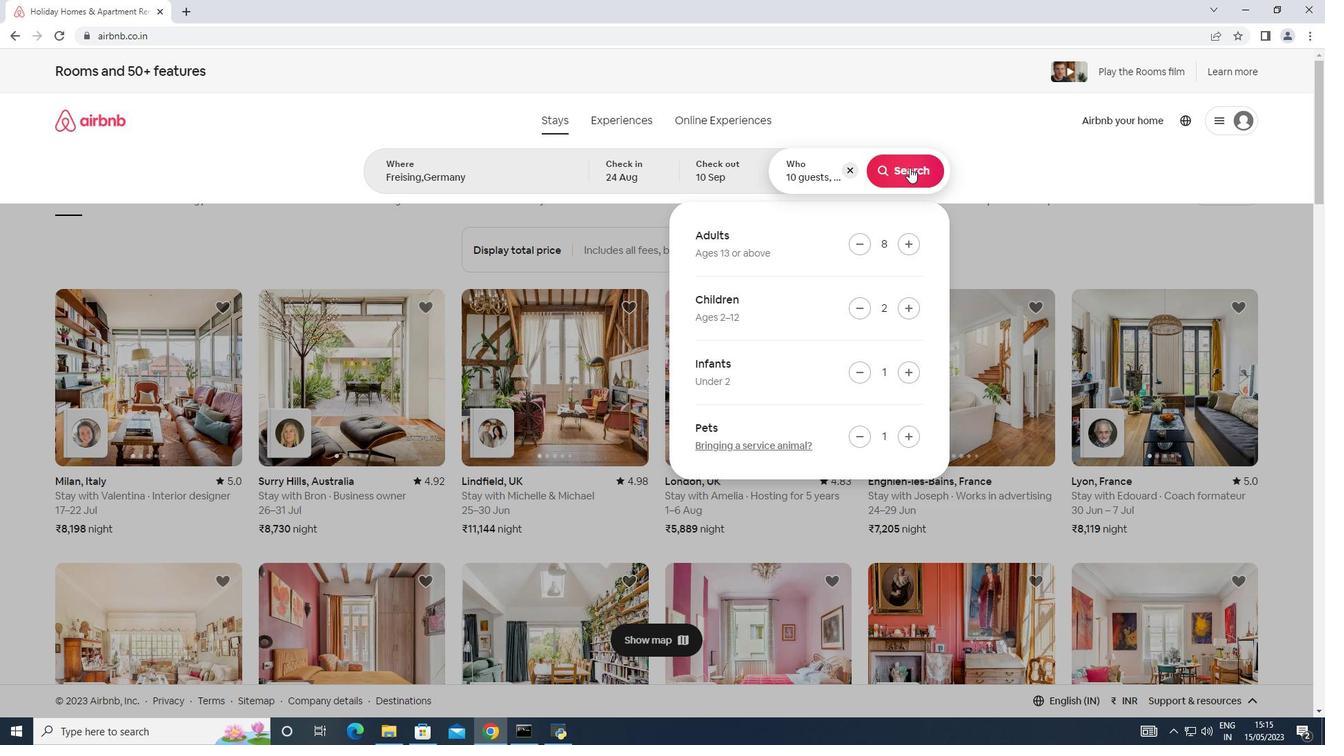 
Action: Mouse moved to (1243, 132)
Screenshot: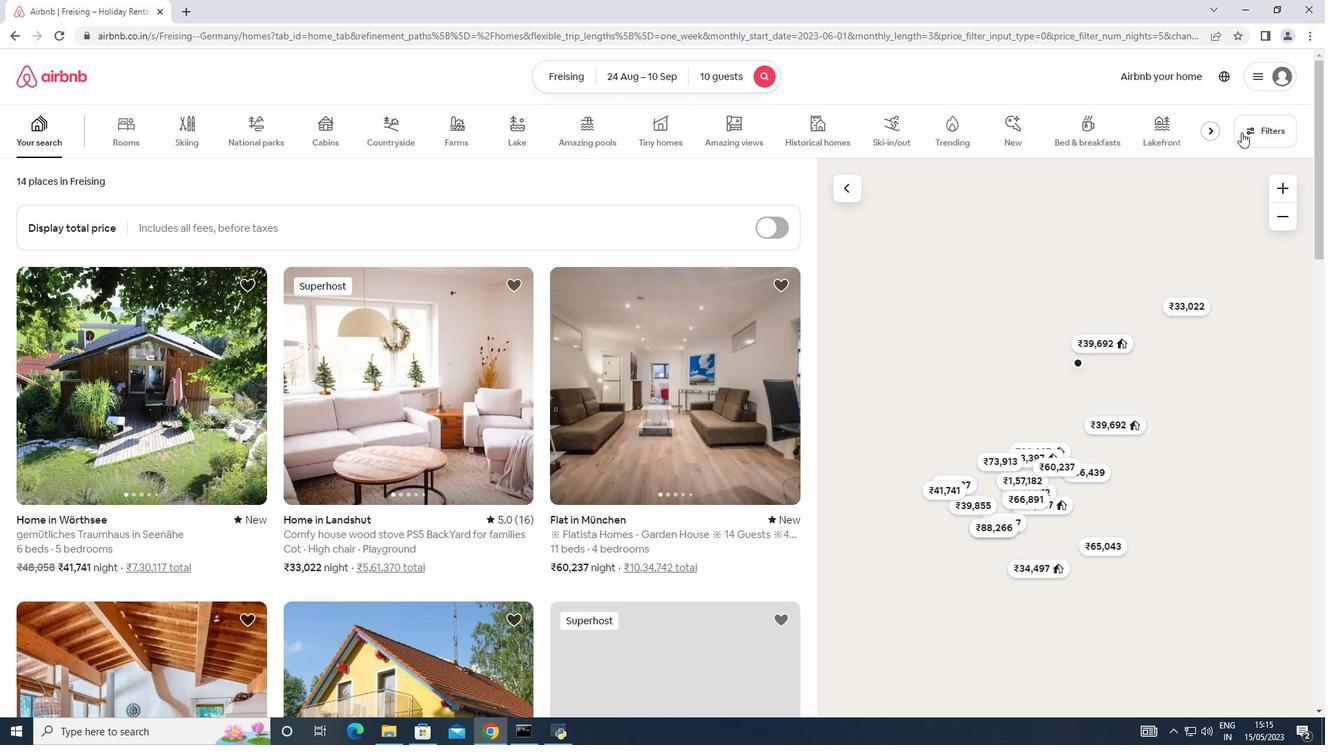 
Action: Mouse pressed left at (1243, 132)
Screenshot: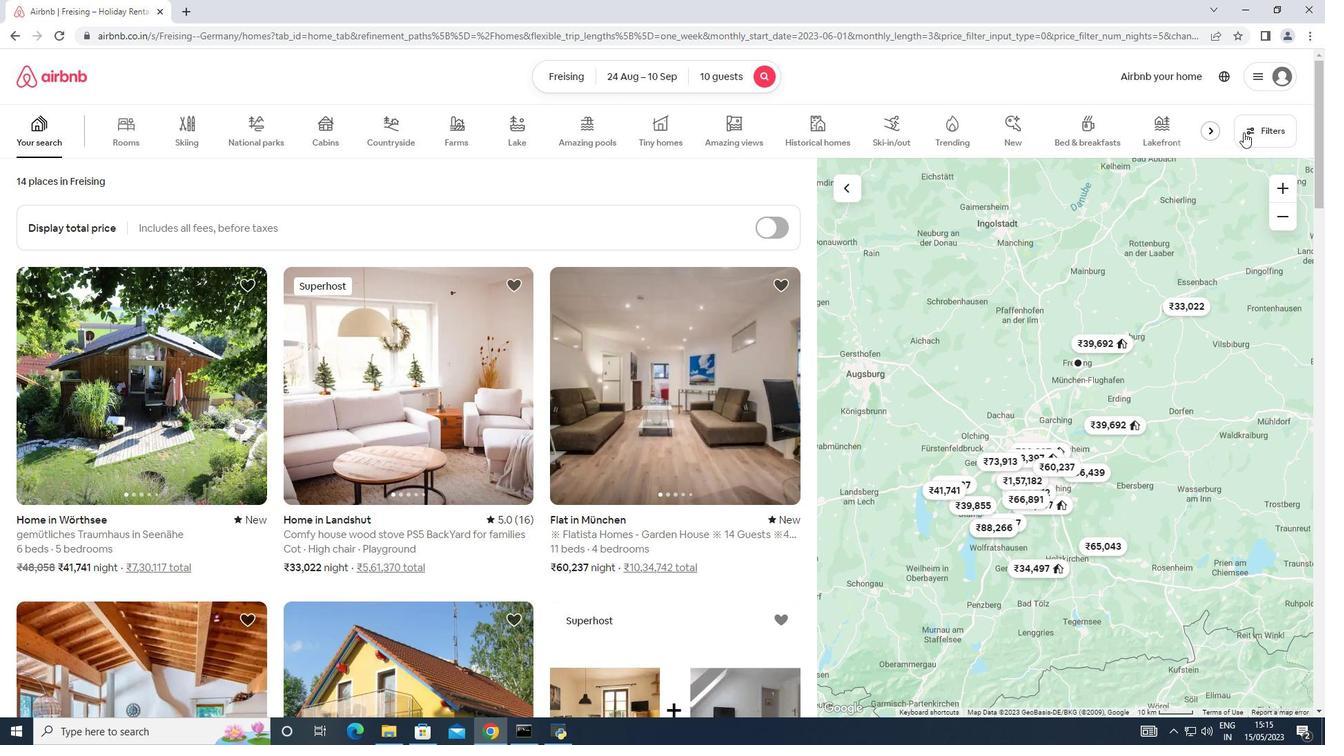 
Action: Mouse moved to (482, 479)
Screenshot: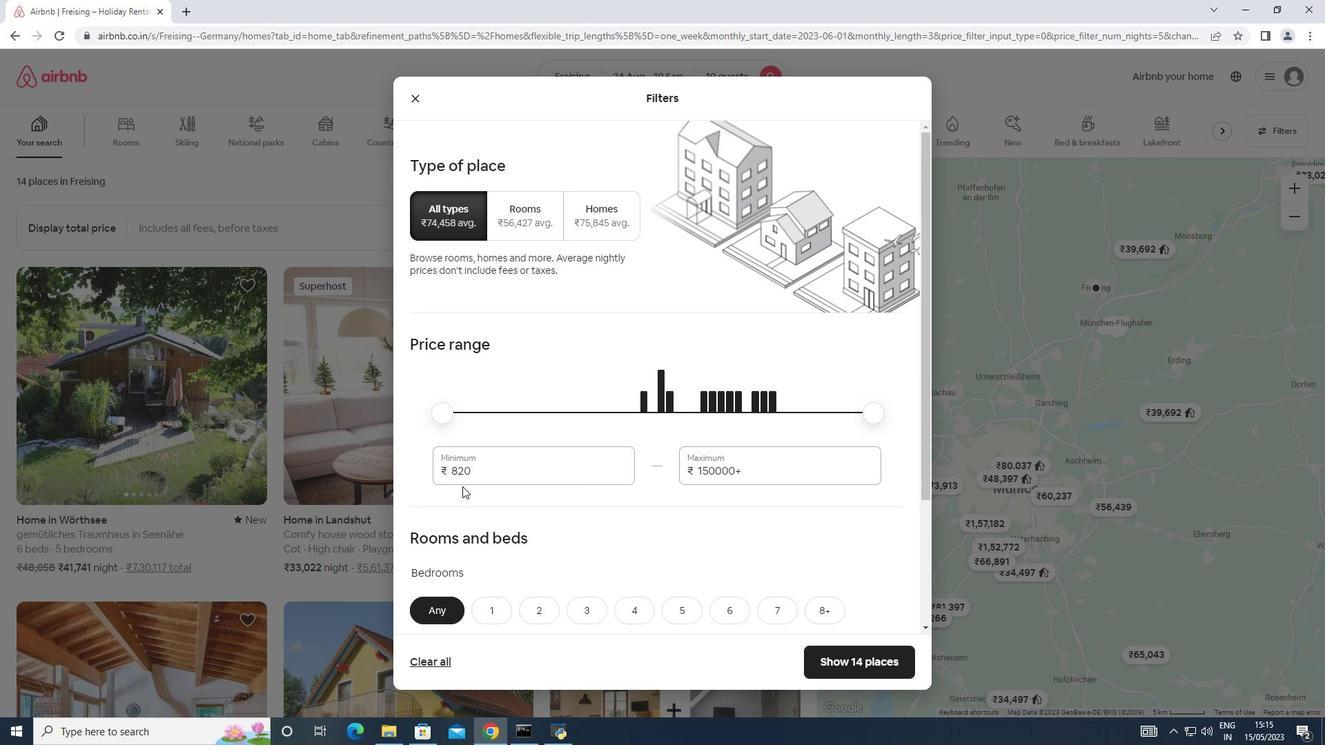 
Action: Mouse pressed left at (482, 479)
Screenshot: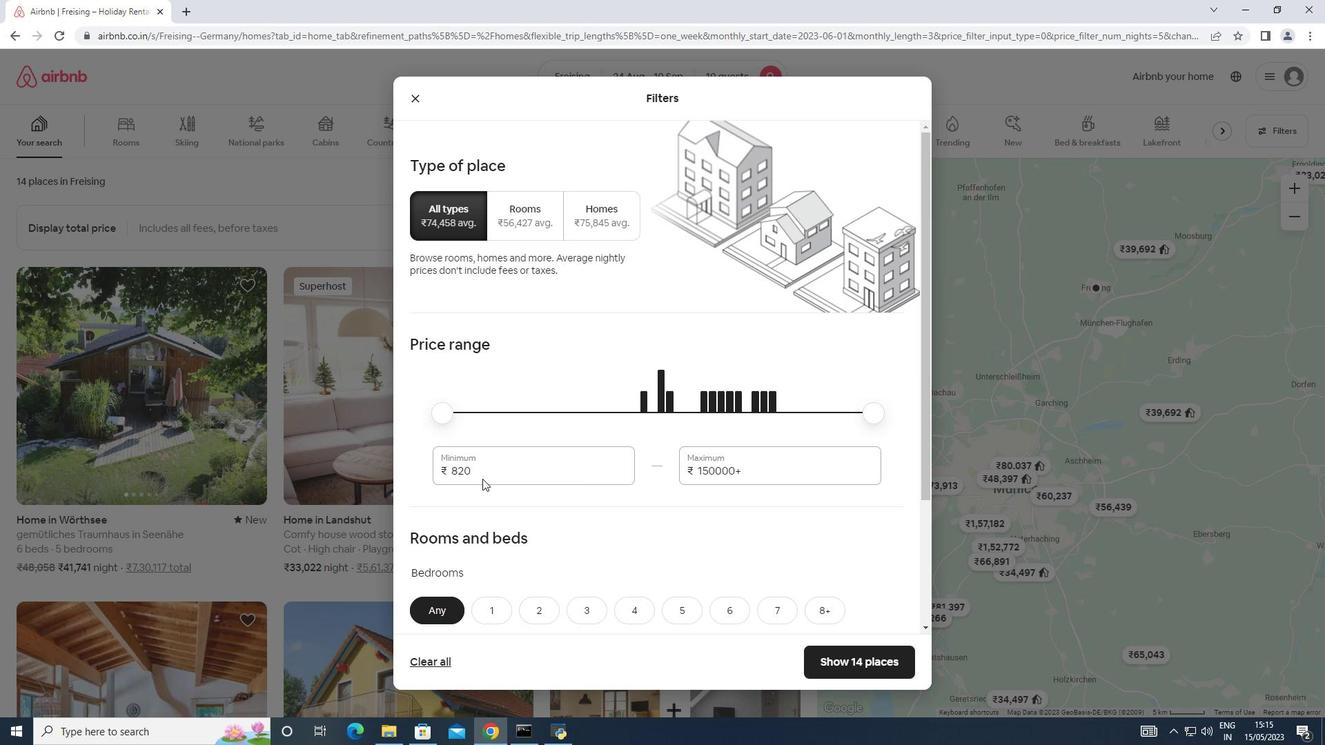 
Action: Mouse moved to (483, 474)
Screenshot: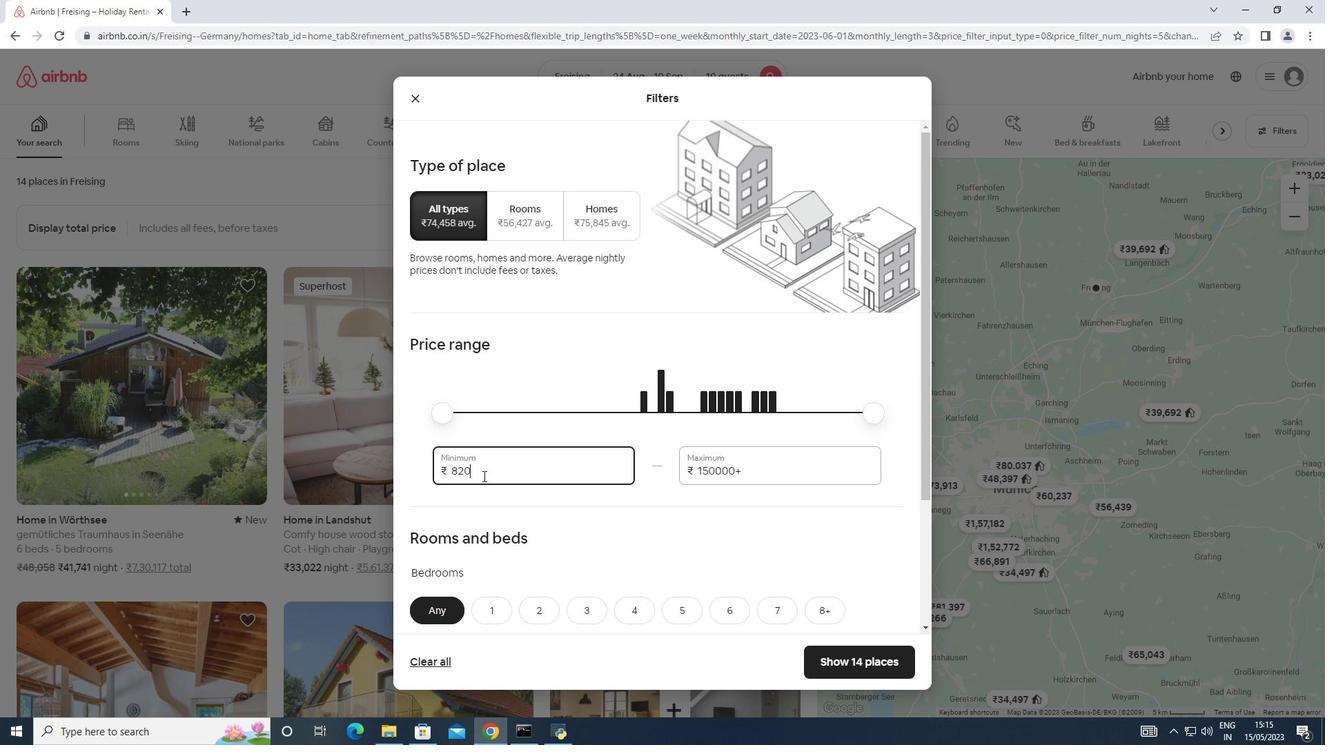 
Action: Mouse pressed left at (483, 474)
Screenshot: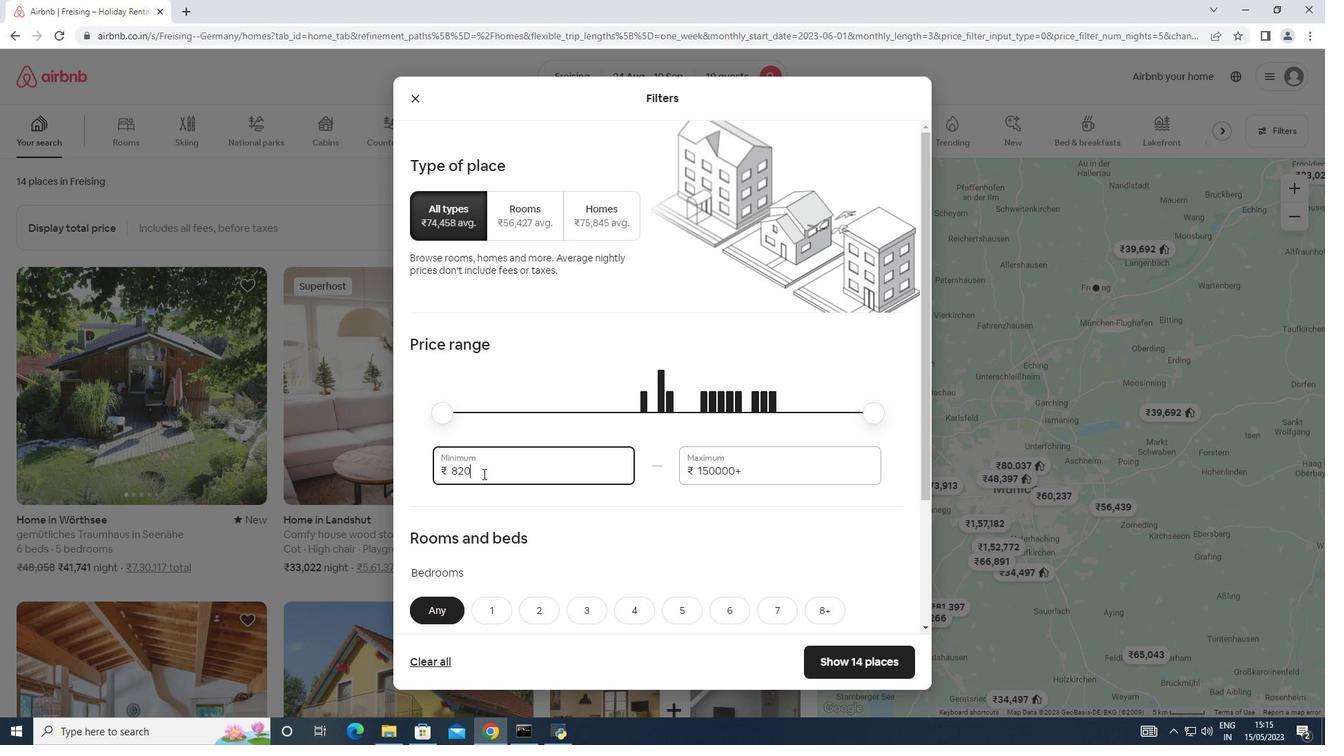 
Action: Mouse moved to (450, 472)
Screenshot: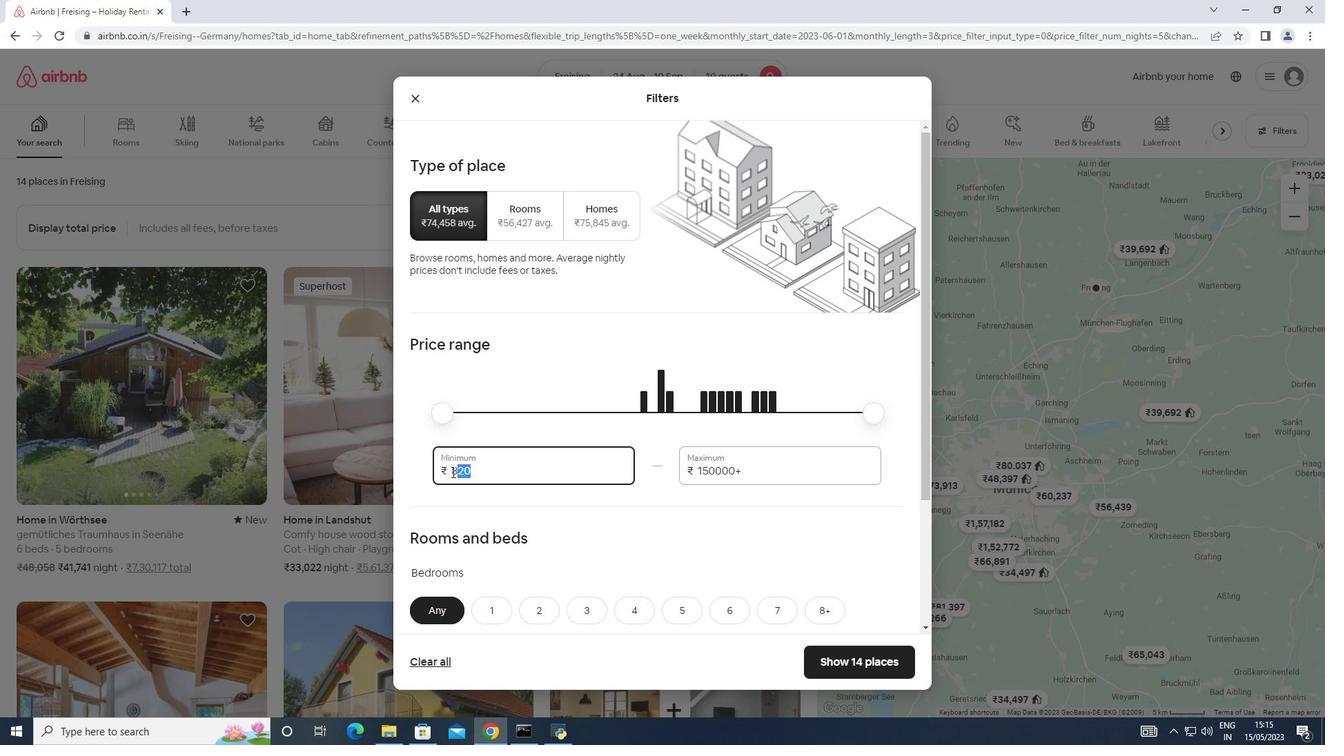 
Action: Key pressed 12000<Key.caps_lock><Key.tab>15
Screenshot: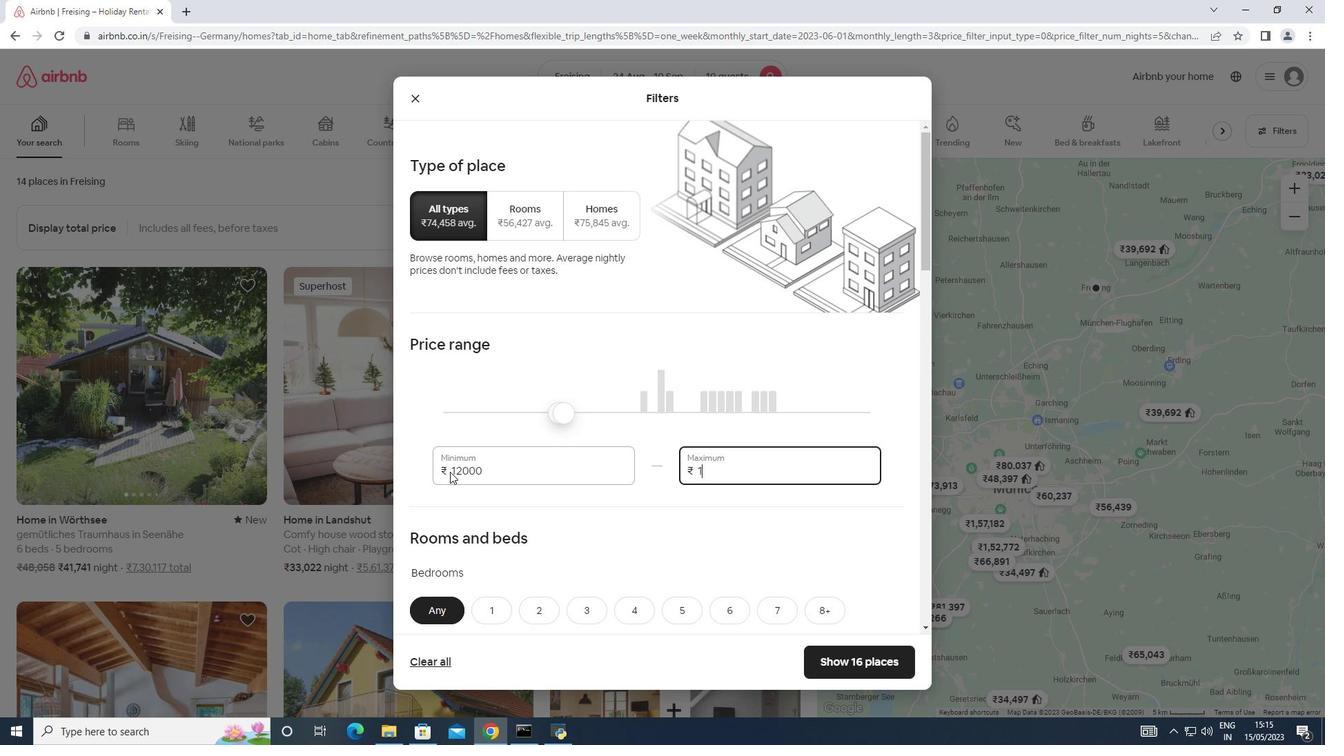 
Action: Mouse moved to (450, 472)
Screenshot: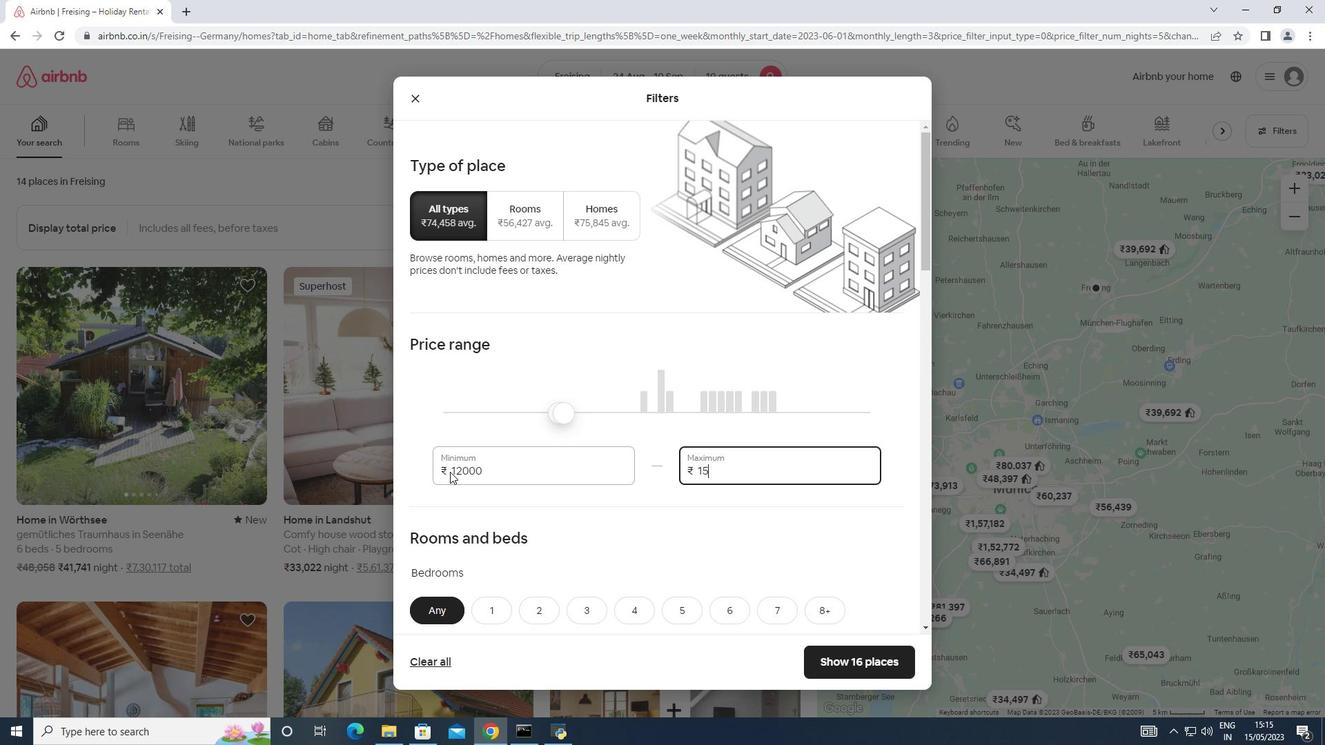 
Action: Key pressed 000
Screenshot: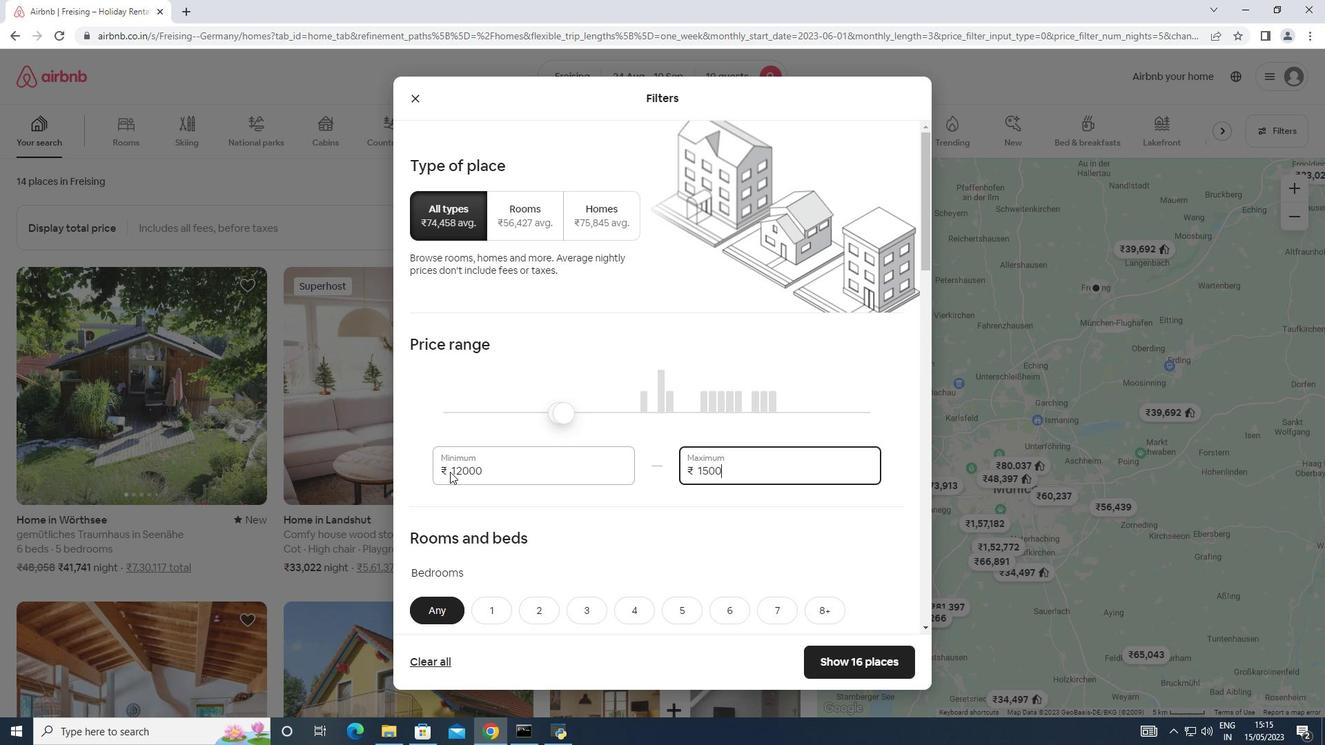 
Action: Mouse scrolled (450, 471) with delta (0, 0)
Screenshot: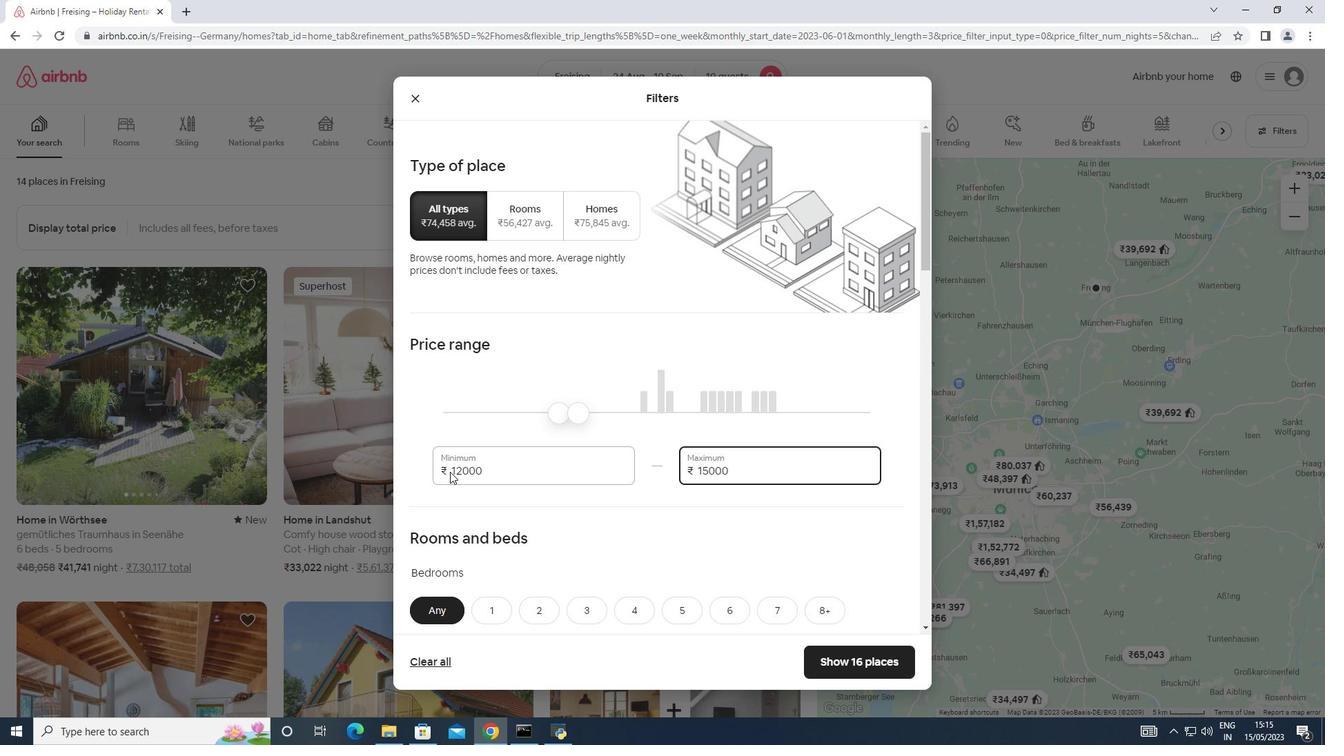 
Action: Mouse moved to (450, 472)
Screenshot: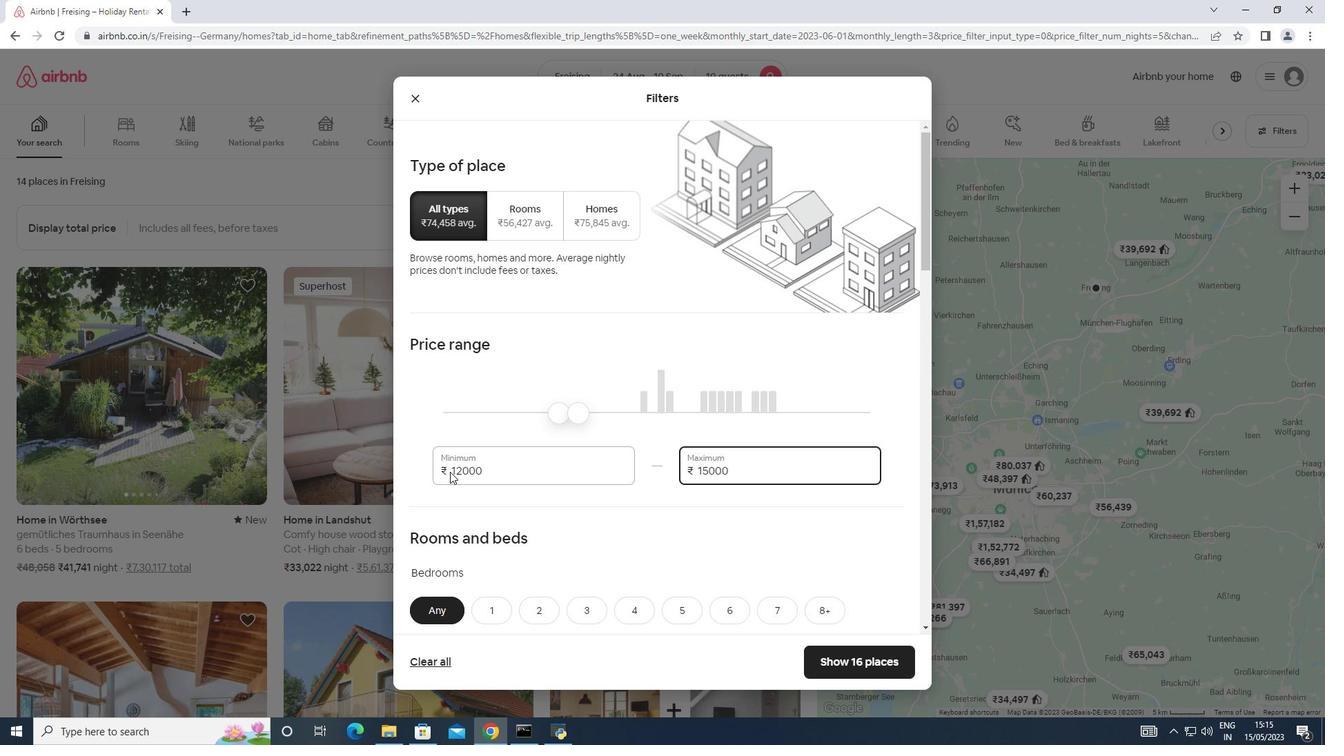 
Action: Mouse scrolled (450, 471) with delta (0, 0)
Screenshot: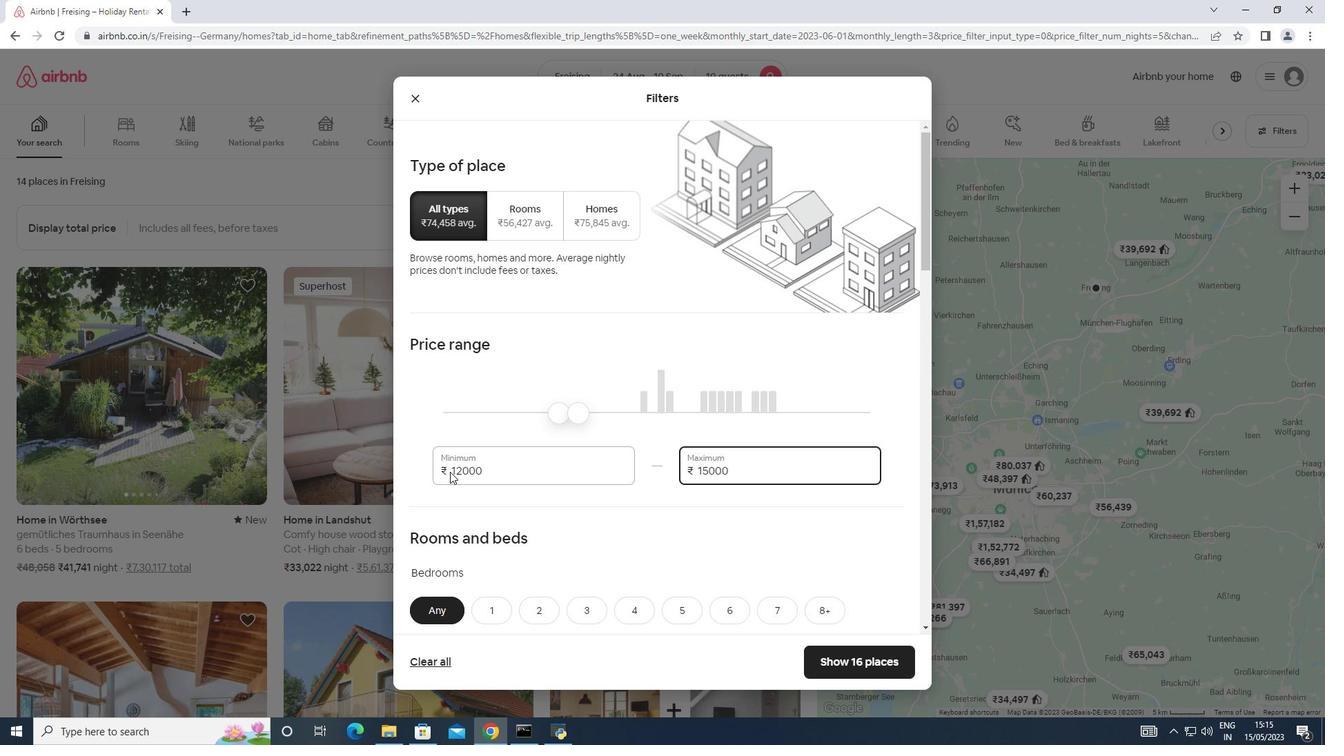 
Action: Mouse moved to (452, 470)
Screenshot: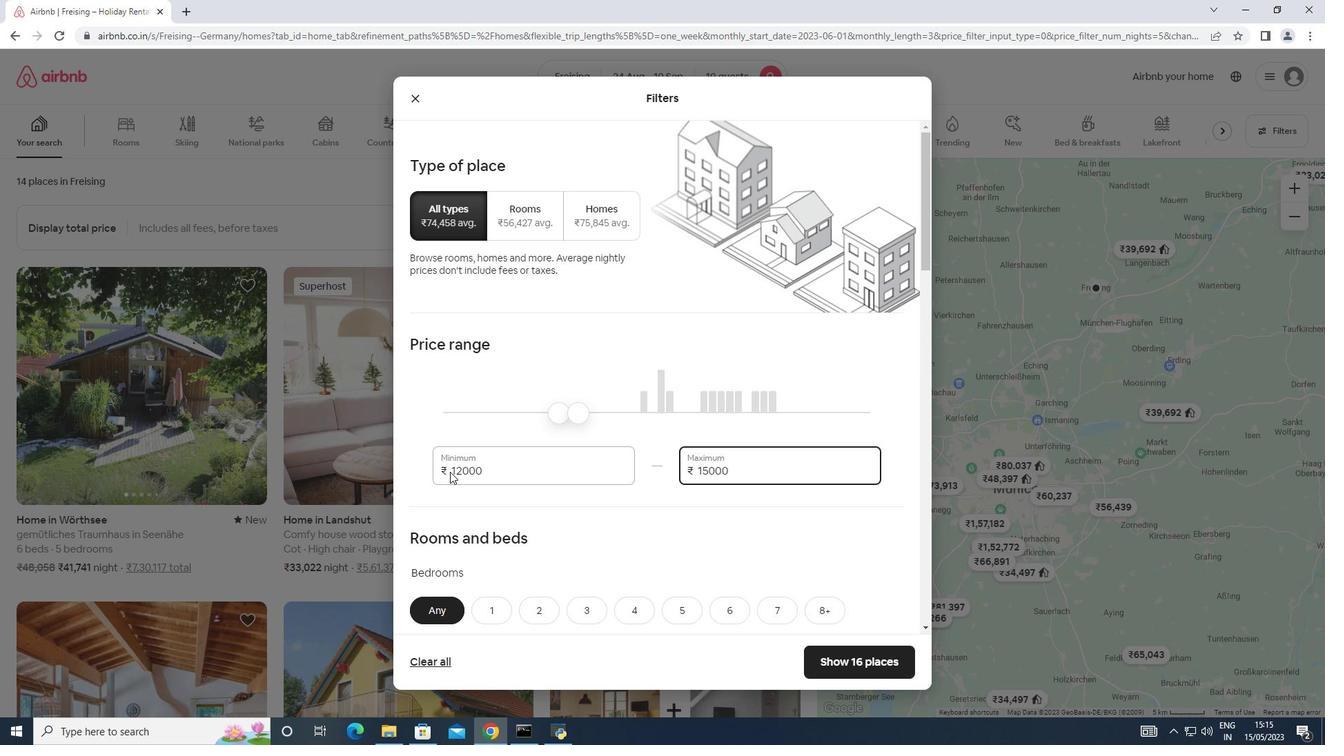 
Action: Mouse scrolled (452, 469) with delta (0, 0)
Screenshot: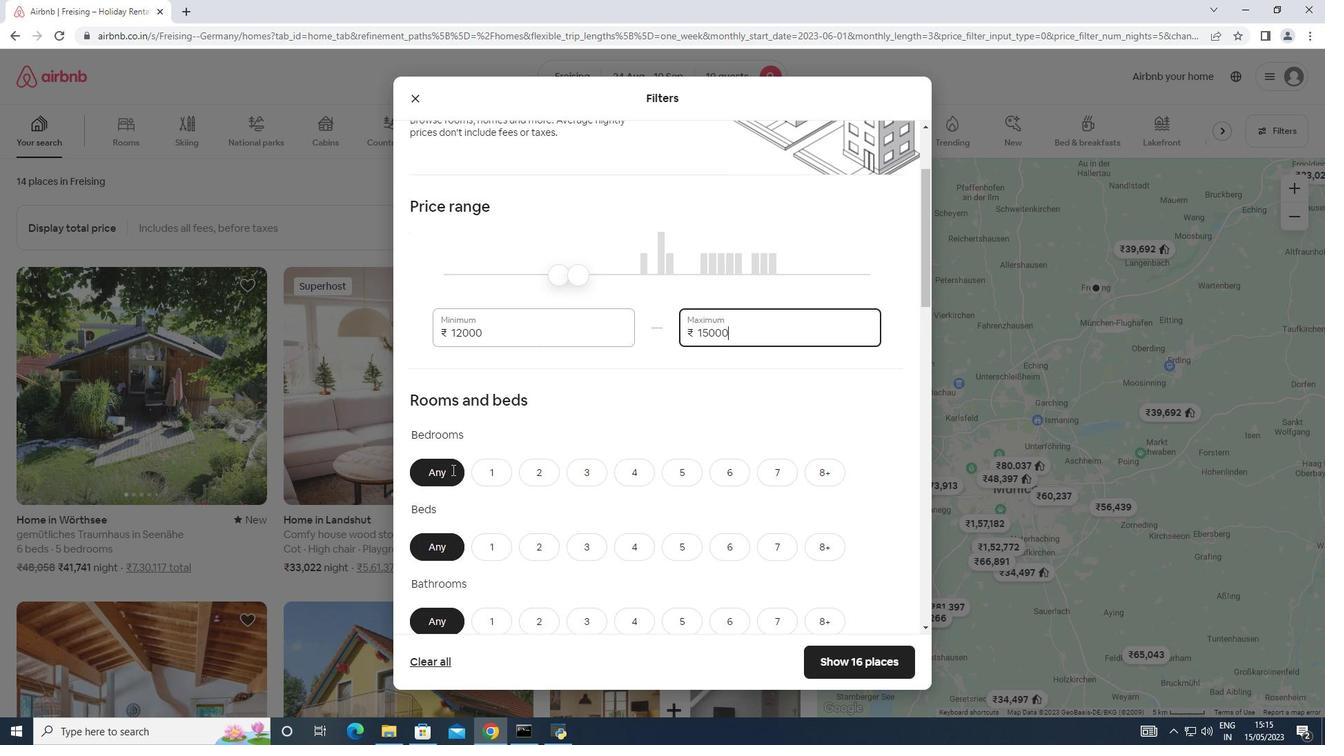 
Action: Mouse scrolled (452, 469) with delta (0, 0)
Screenshot: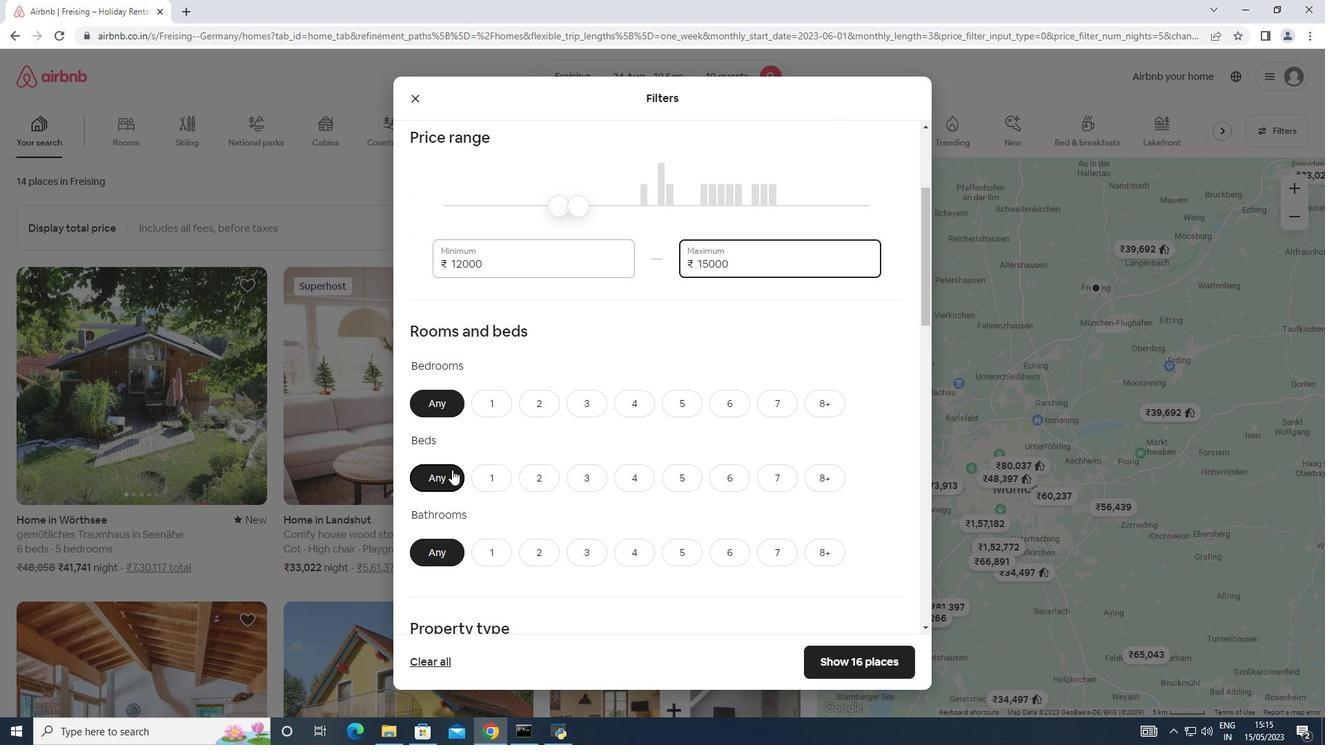 
Action: Mouse moved to (638, 340)
Screenshot: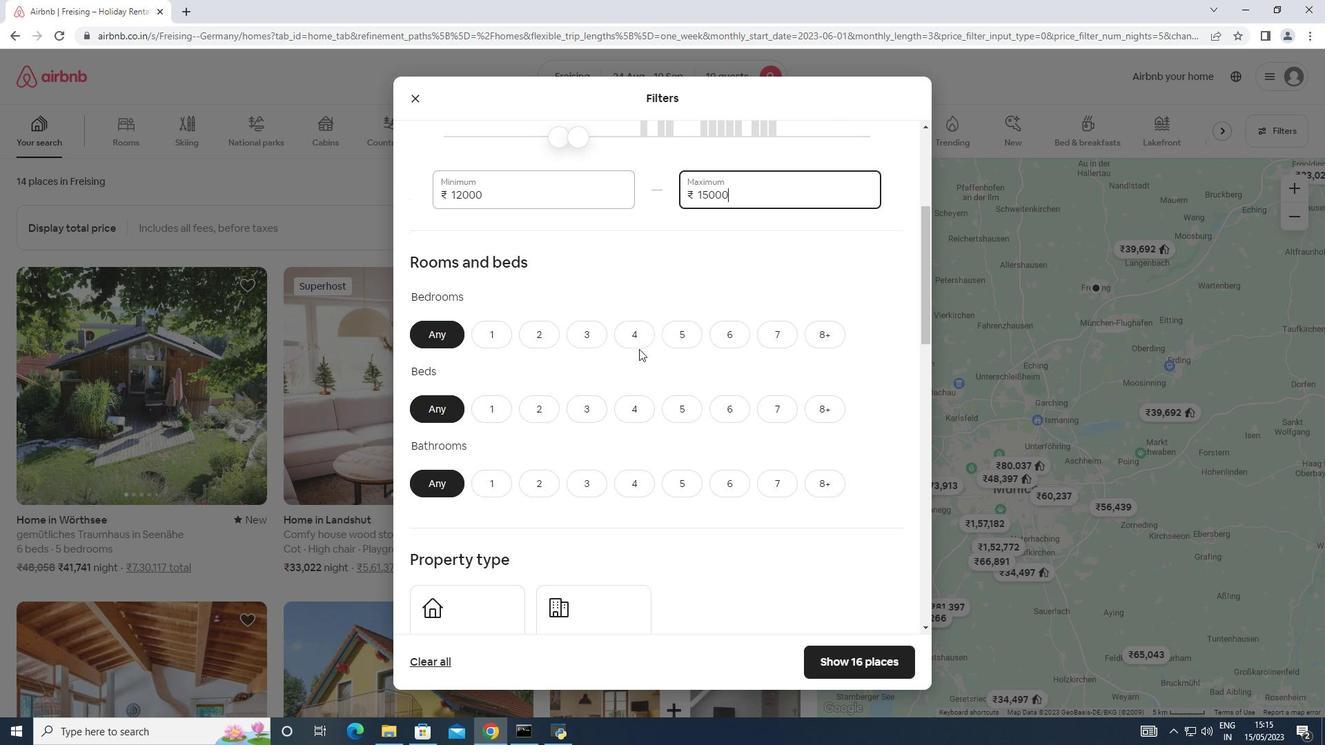 
Action: Mouse pressed left at (638, 340)
Screenshot: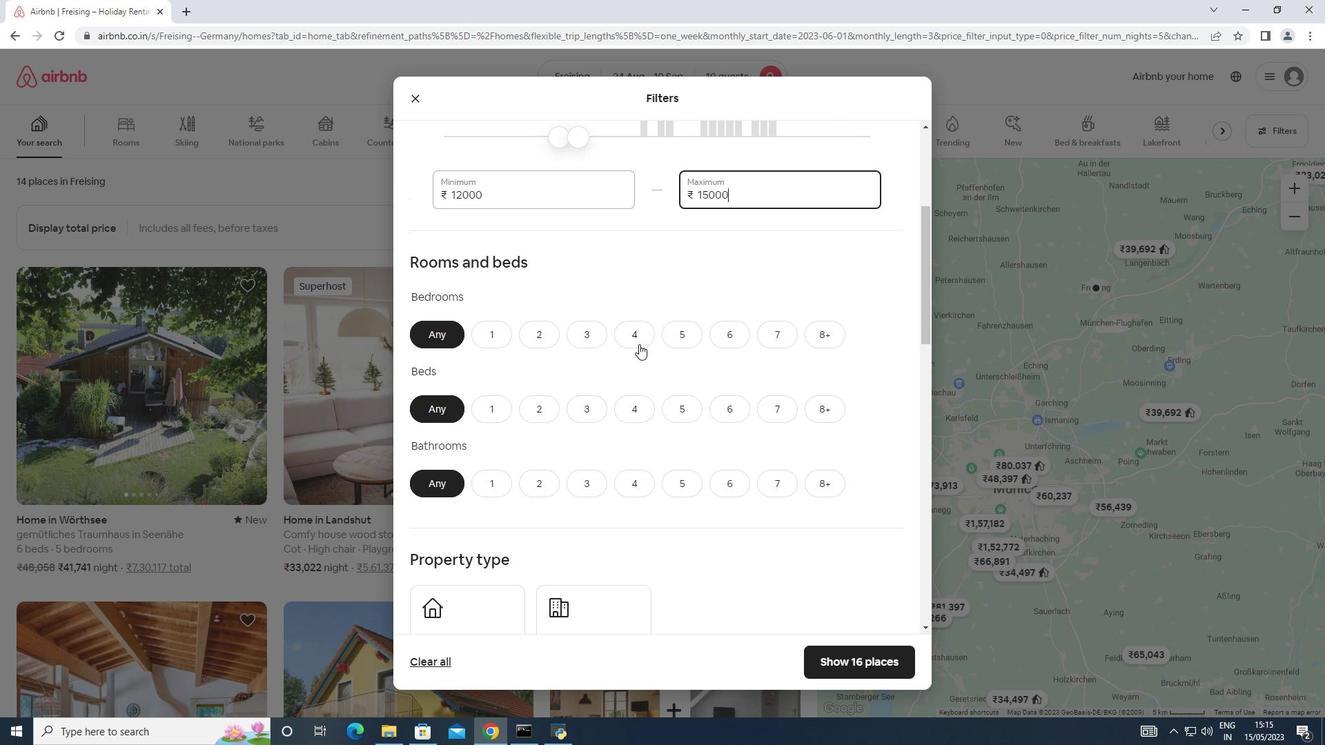 
Action: Mouse moved to (824, 412)
Screenshot: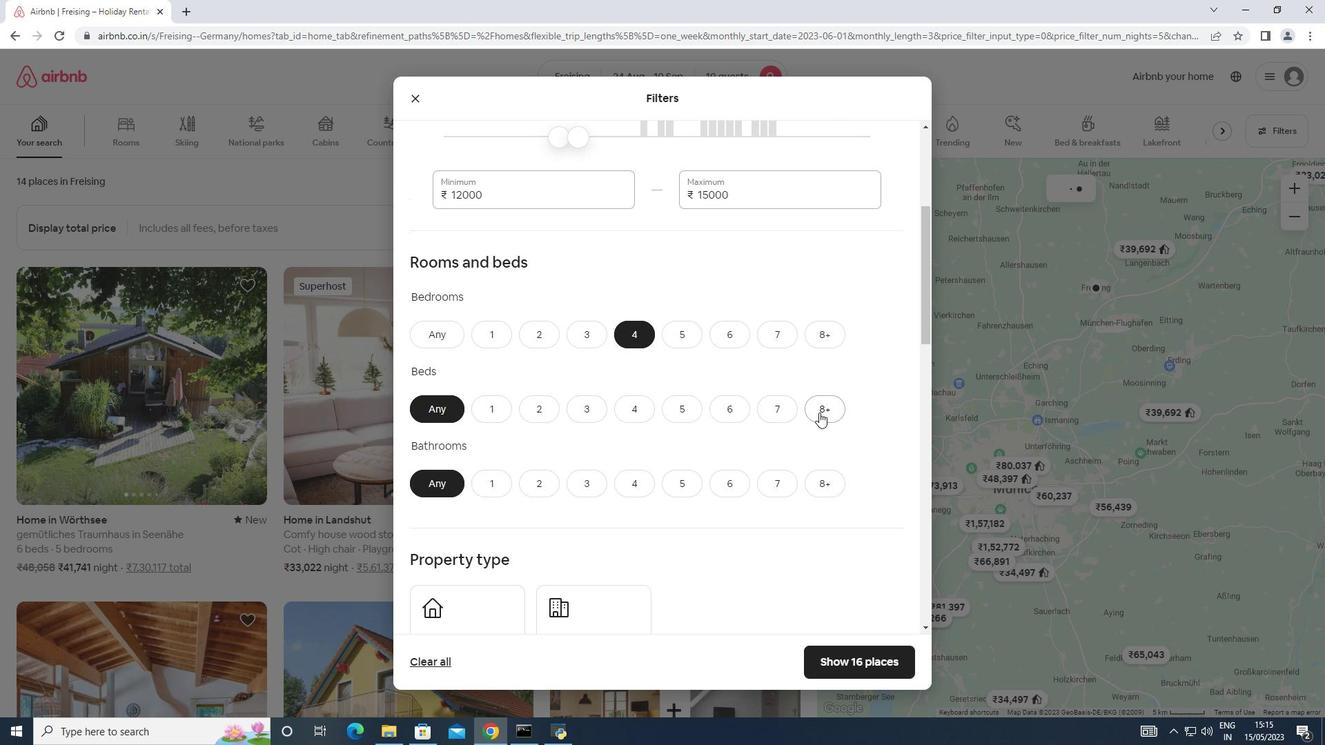 
Action: Mouse pressed left at (824, 412)
Screenshot: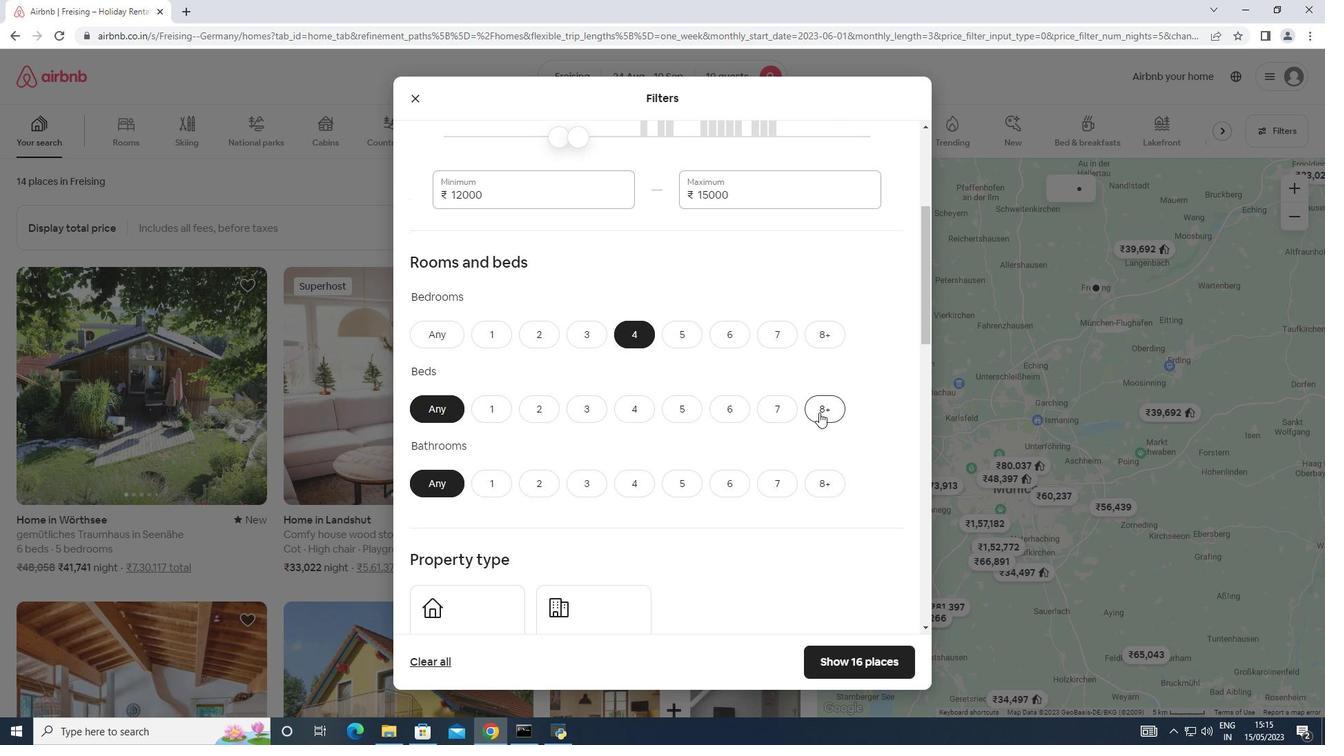 
Action: Mouse moved to (644, 482)
Screenshot: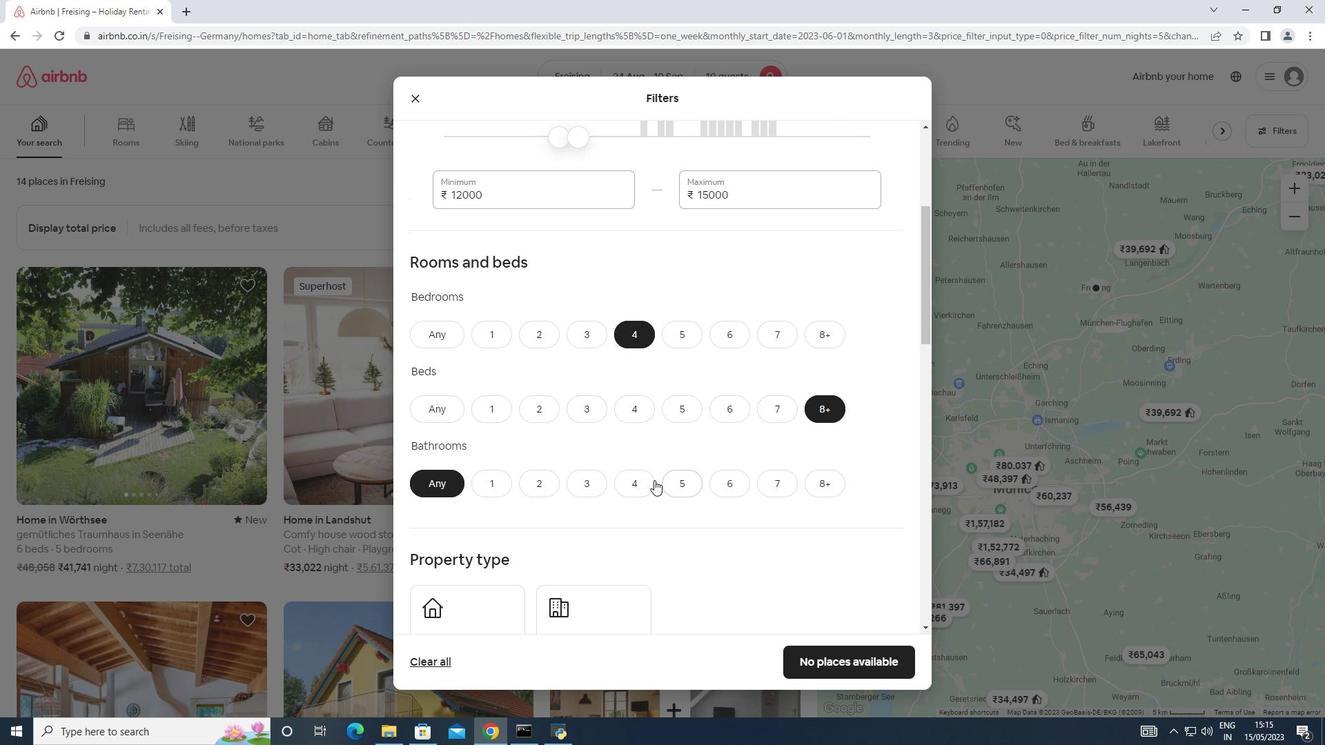 
Action: Mouse pressed left at (644, 482)
Screenshot: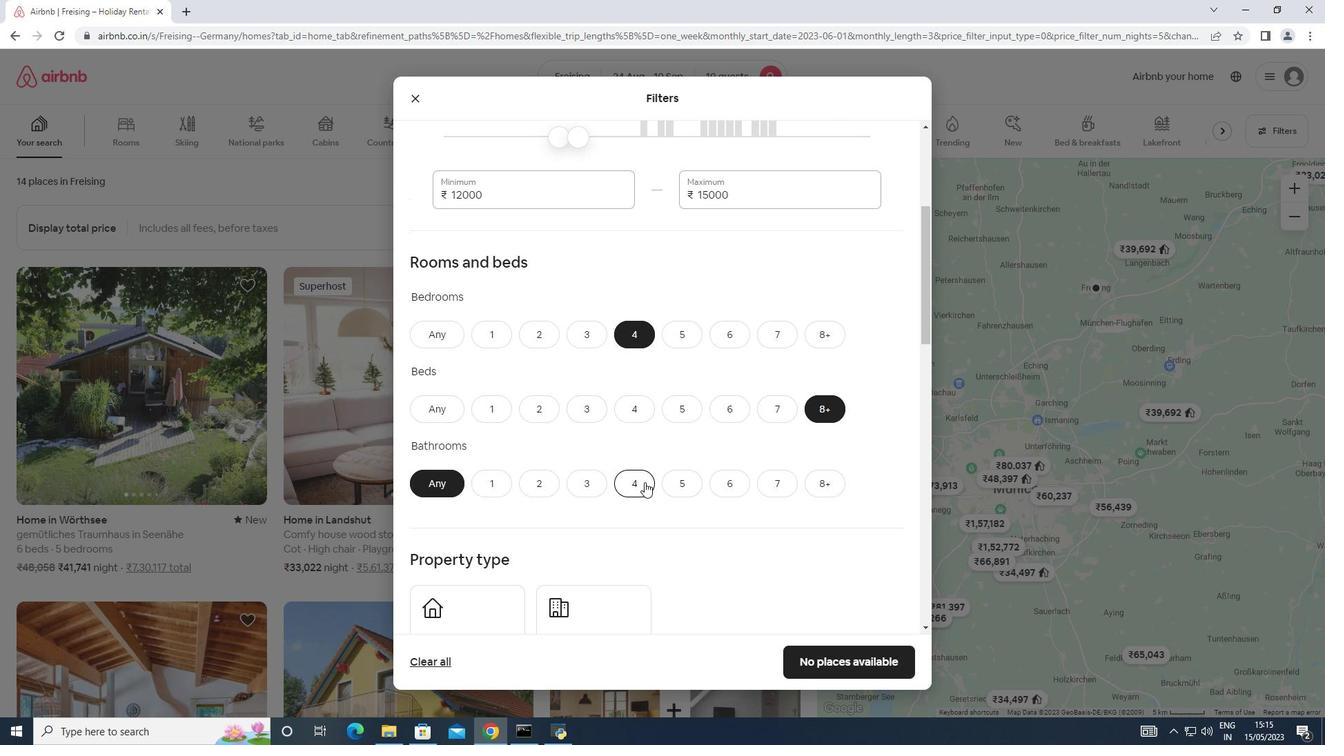 
Action: Mouse moved to (648, 458)
Screenshot: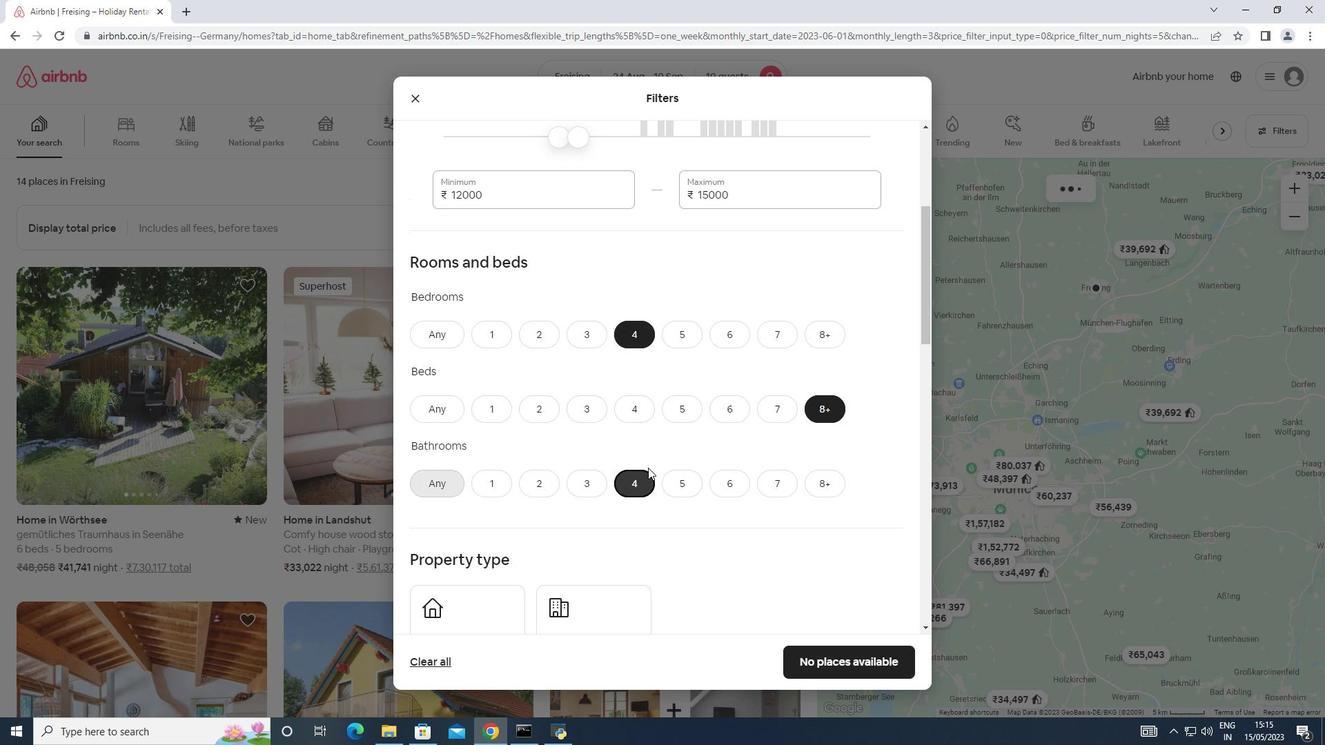 
Action: Mouse scrolled (648, 457) with delta (0, 0)
Screenshot: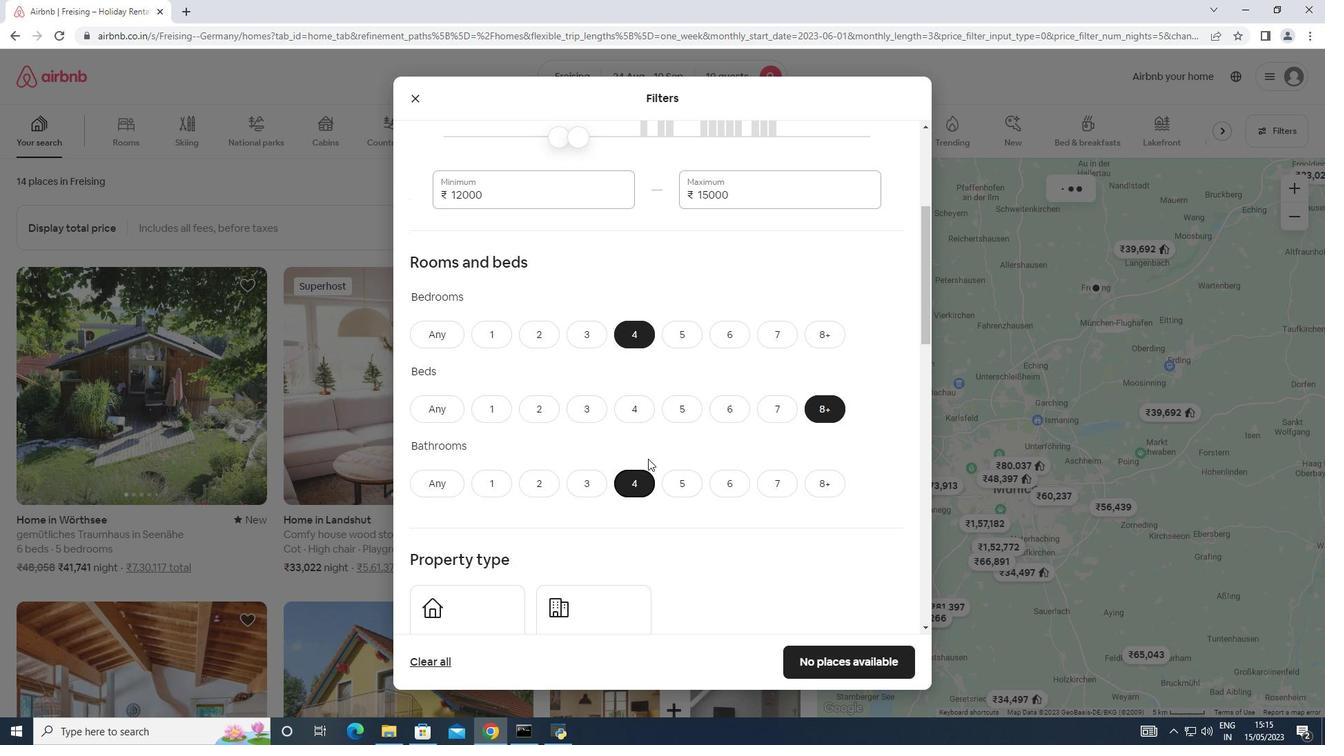 
Action: Mouse scrolled (648, 457) with delta (0, 0)
Screenshot: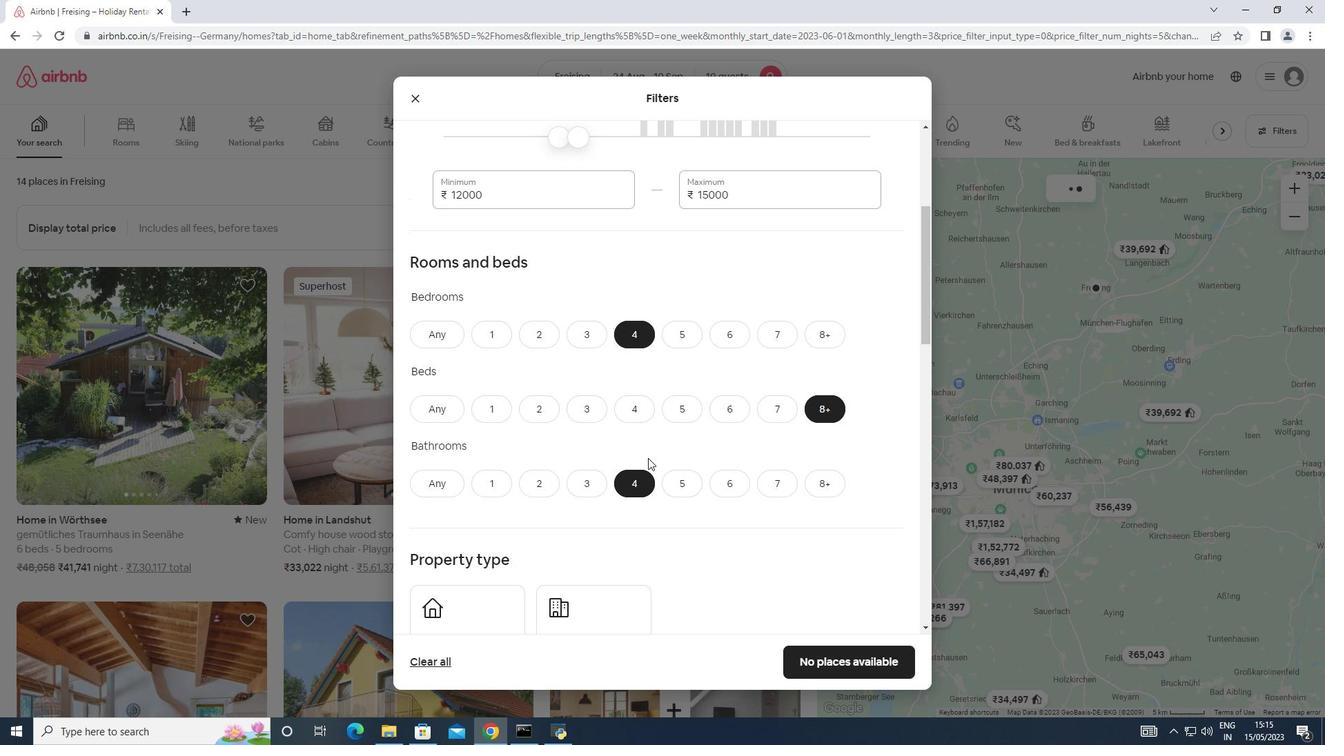 
Action: Mouse scrolled (648, 457) with delta (0, 0)
Screenshot: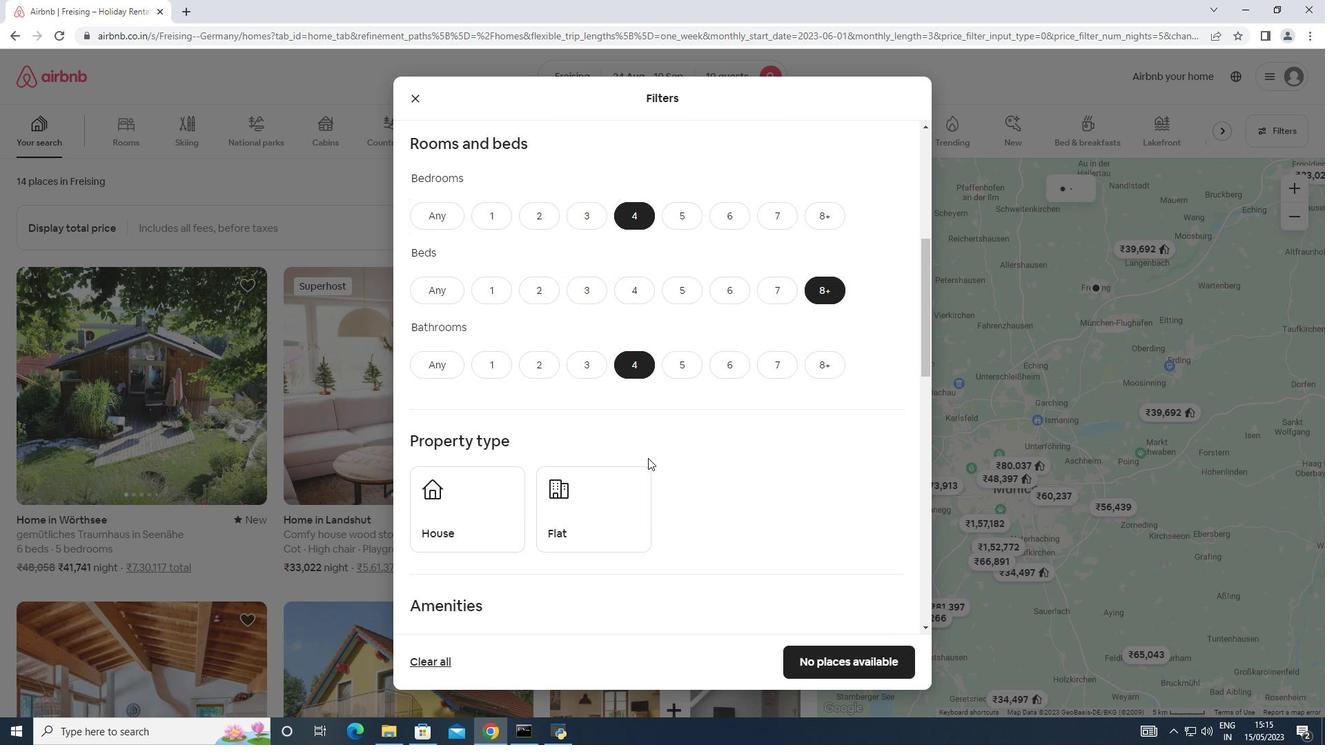 
Action: Mouse scrolled (648, 457) with delta (0, 0)
Screenshot: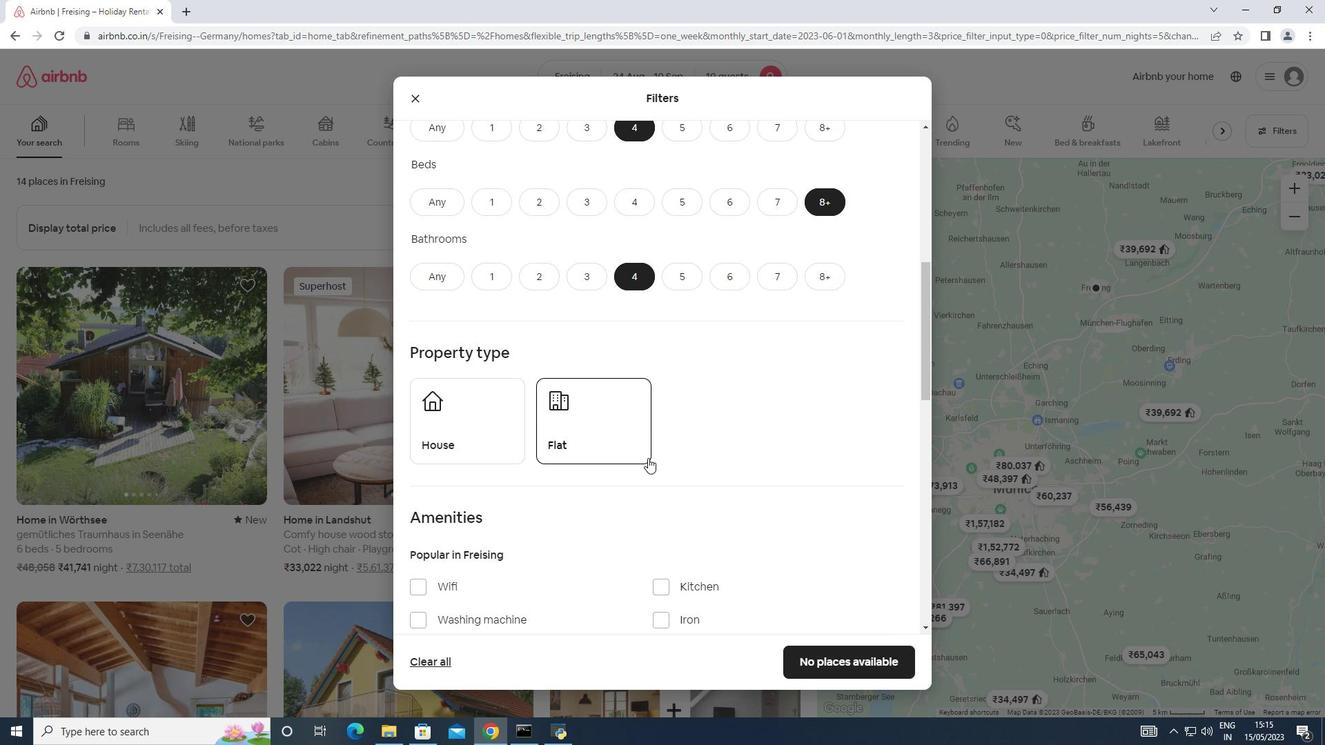 
Action: Mouse moved to (515, 374)
Screenshot: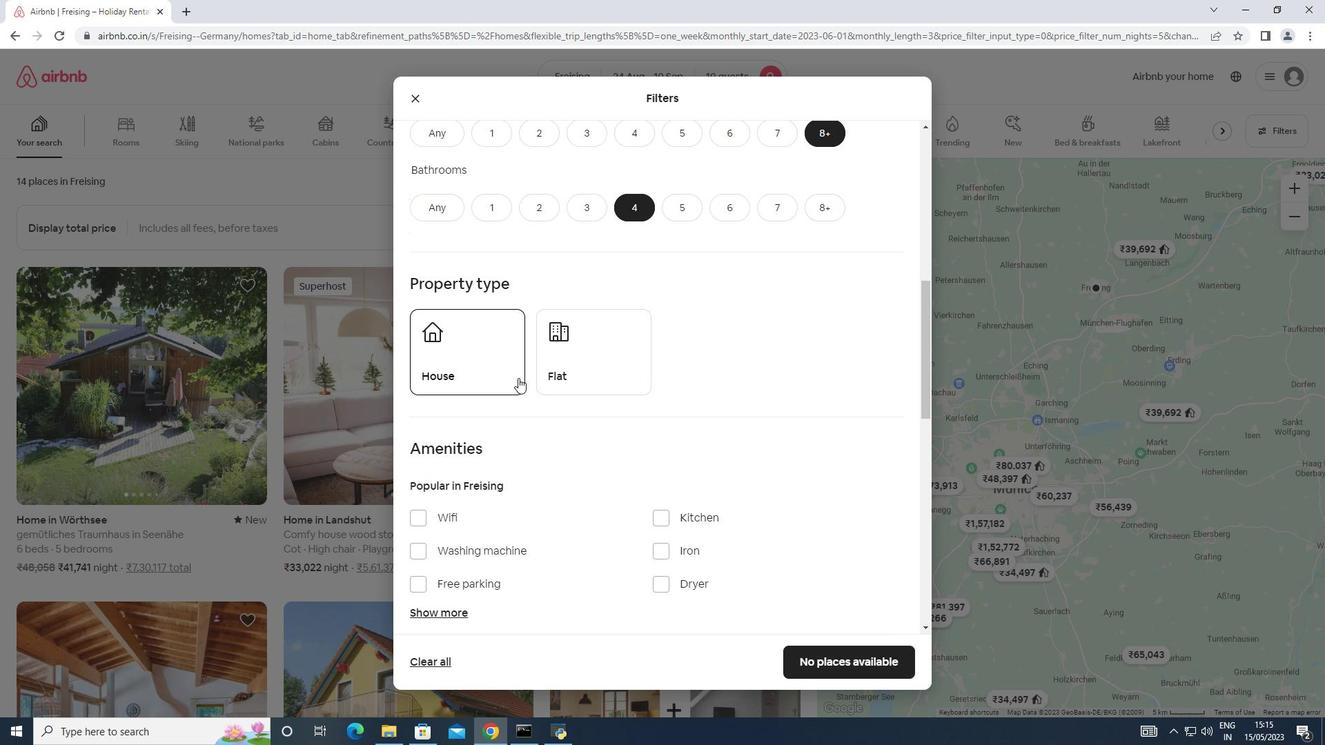 
Action: Mouse pressed left at (515, 374)
Screenshot: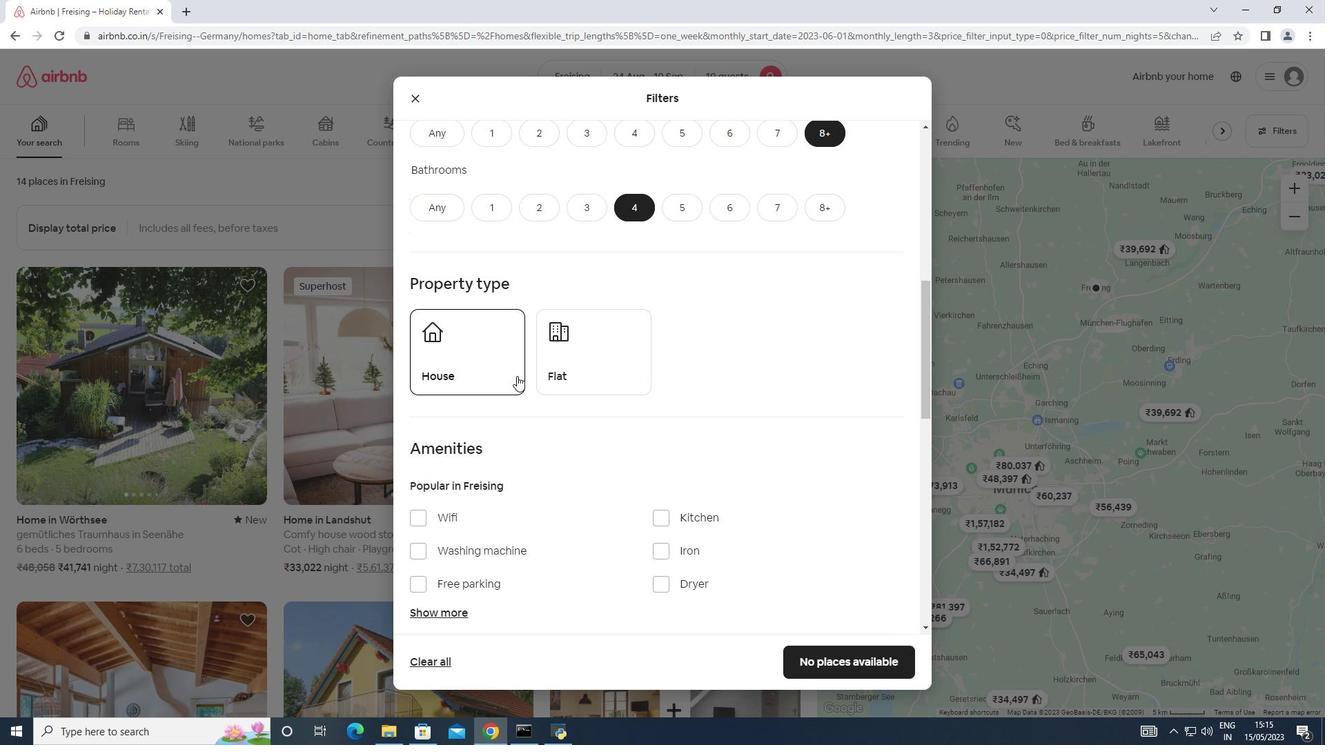 
Action: Mouse moved to (618, 372)
Screenshot: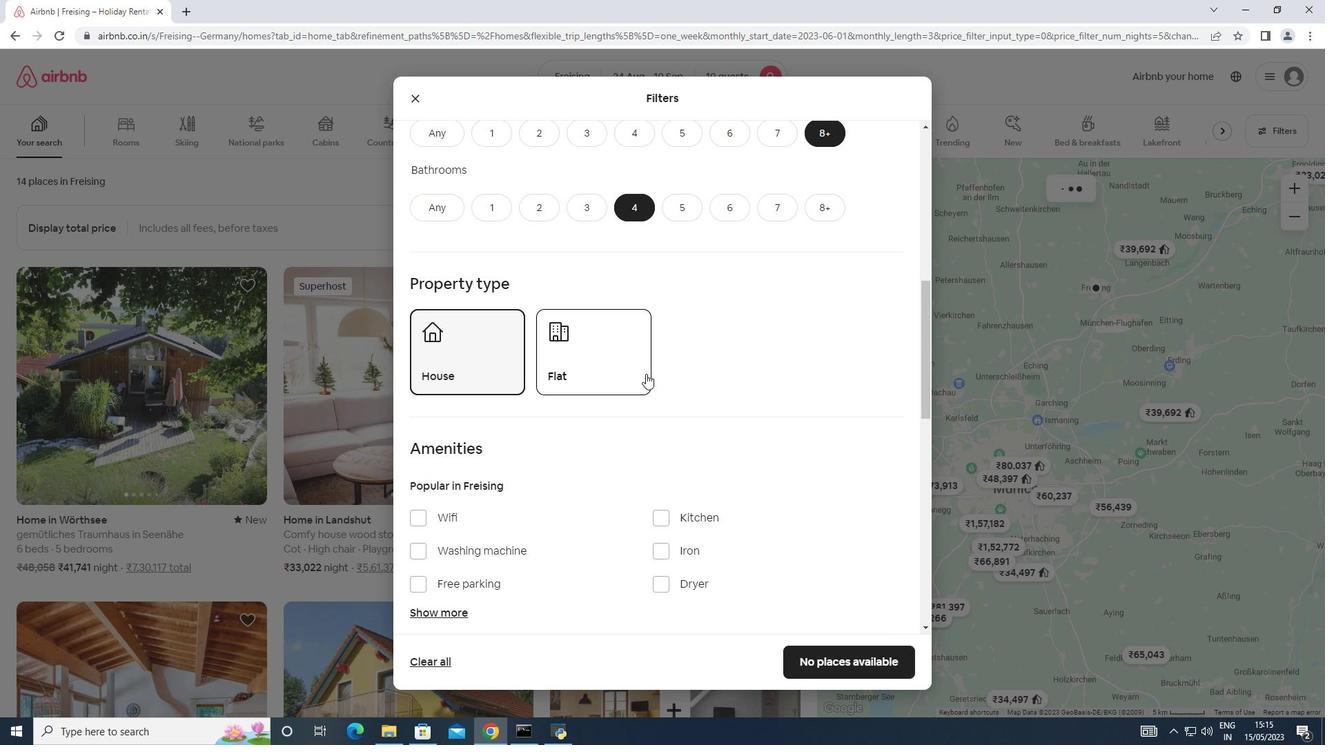 
Action: Mouse pressed left at (618, 372)
Screenshot: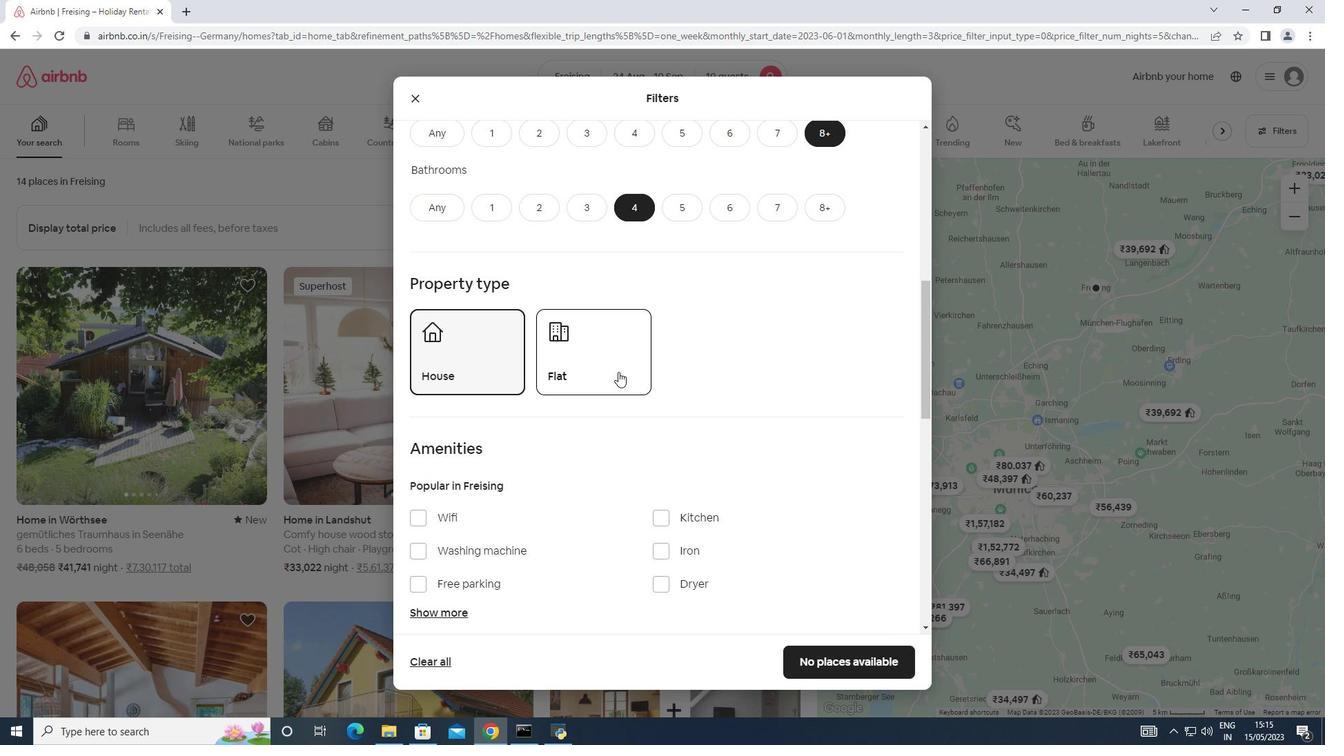 
Action: Mouse scrolled (618, 371) with delta (0, 0)
Screenshot: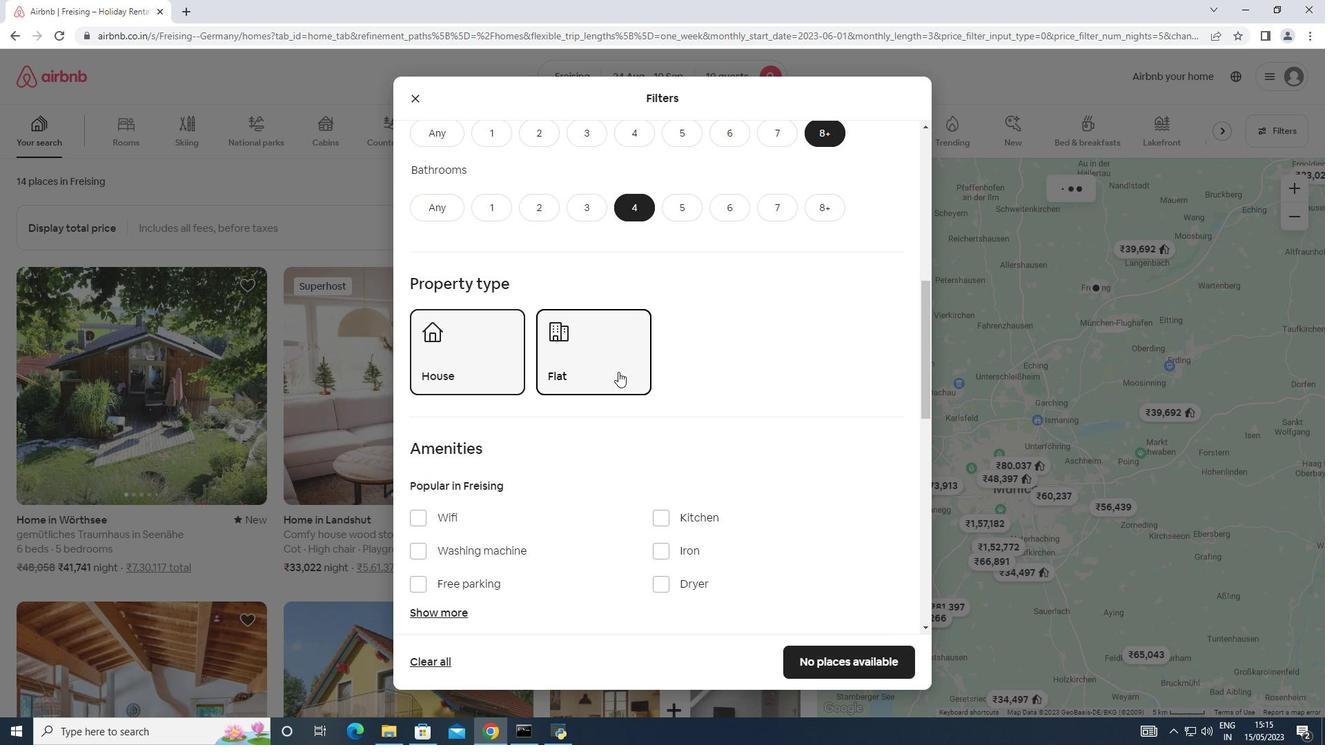 
Action: Mouse scrolled (618, 371) with delta (0, 0)
Screenshot: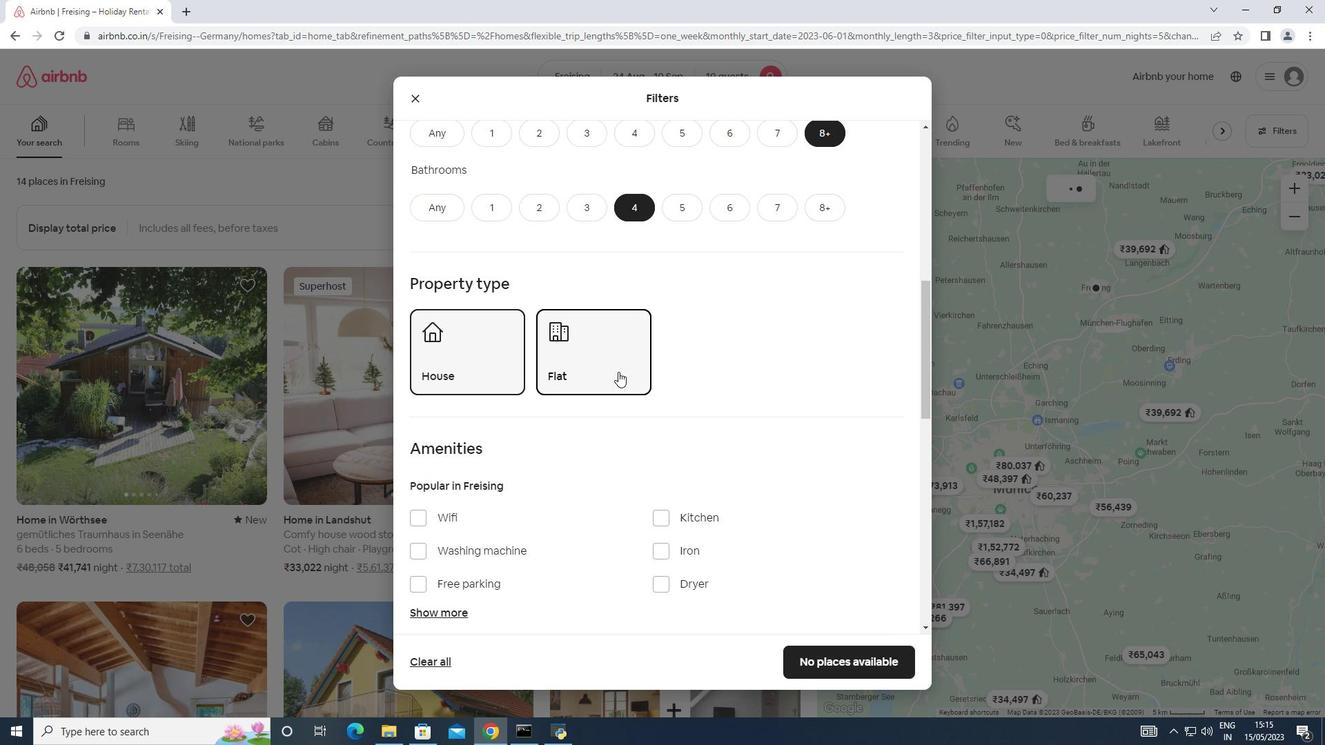 
Action: Mouse scrolled (618, 371) with delta (0, 0)
Screenshot: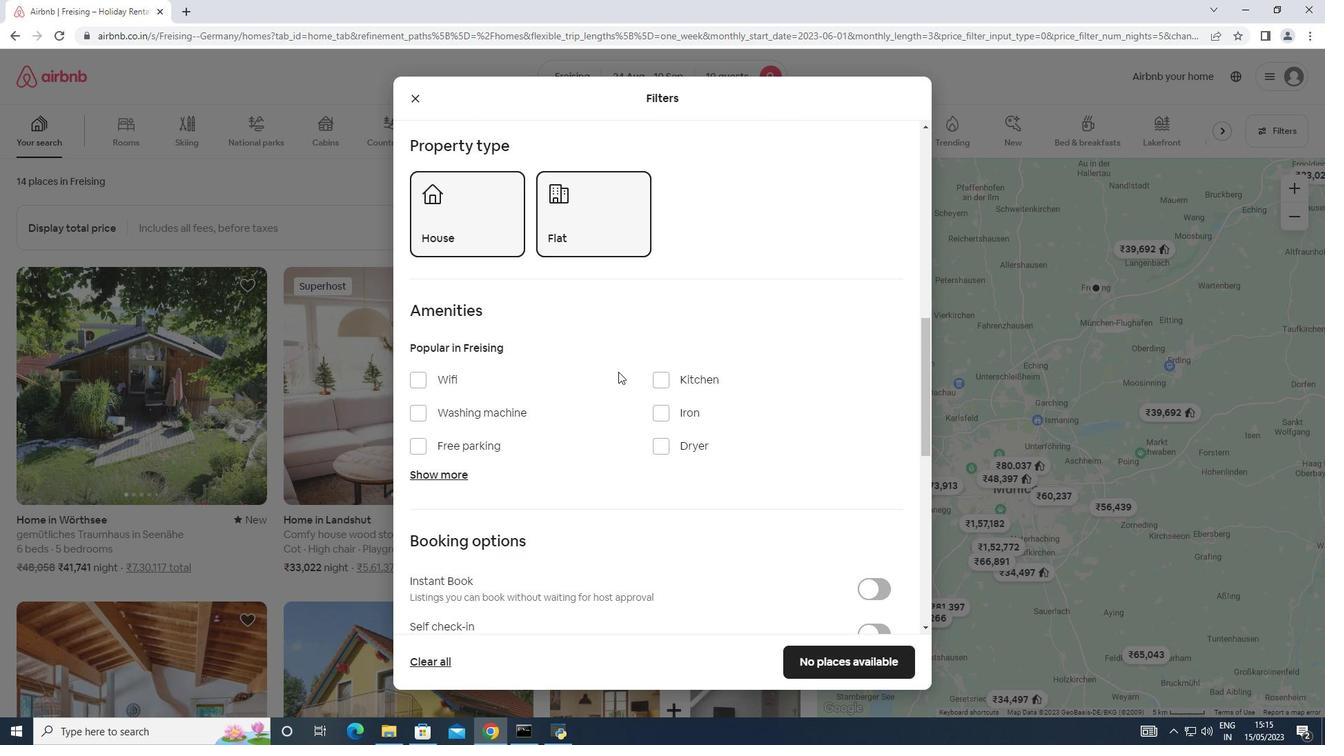
Action: Mouse moved to (418, 314)
Screenshot: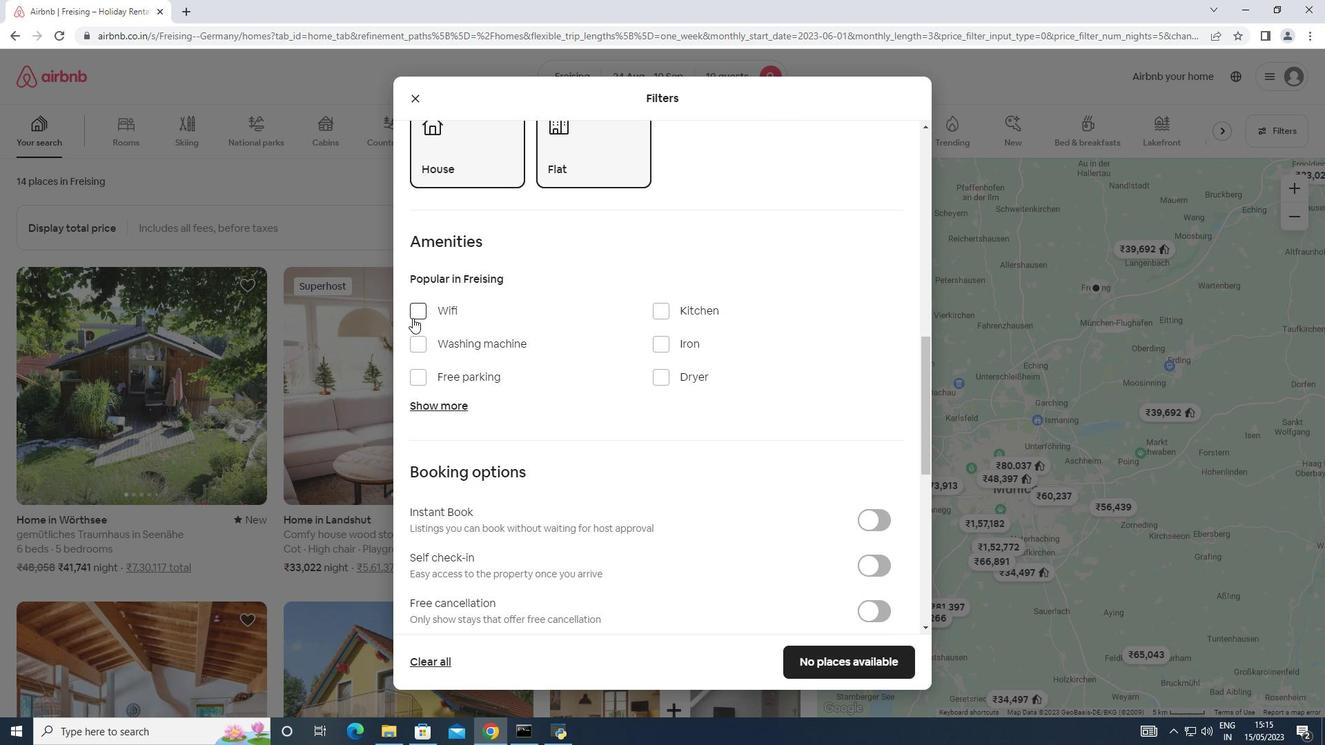 
Action: Mouse pressed left at (418, 314)
Screenshot: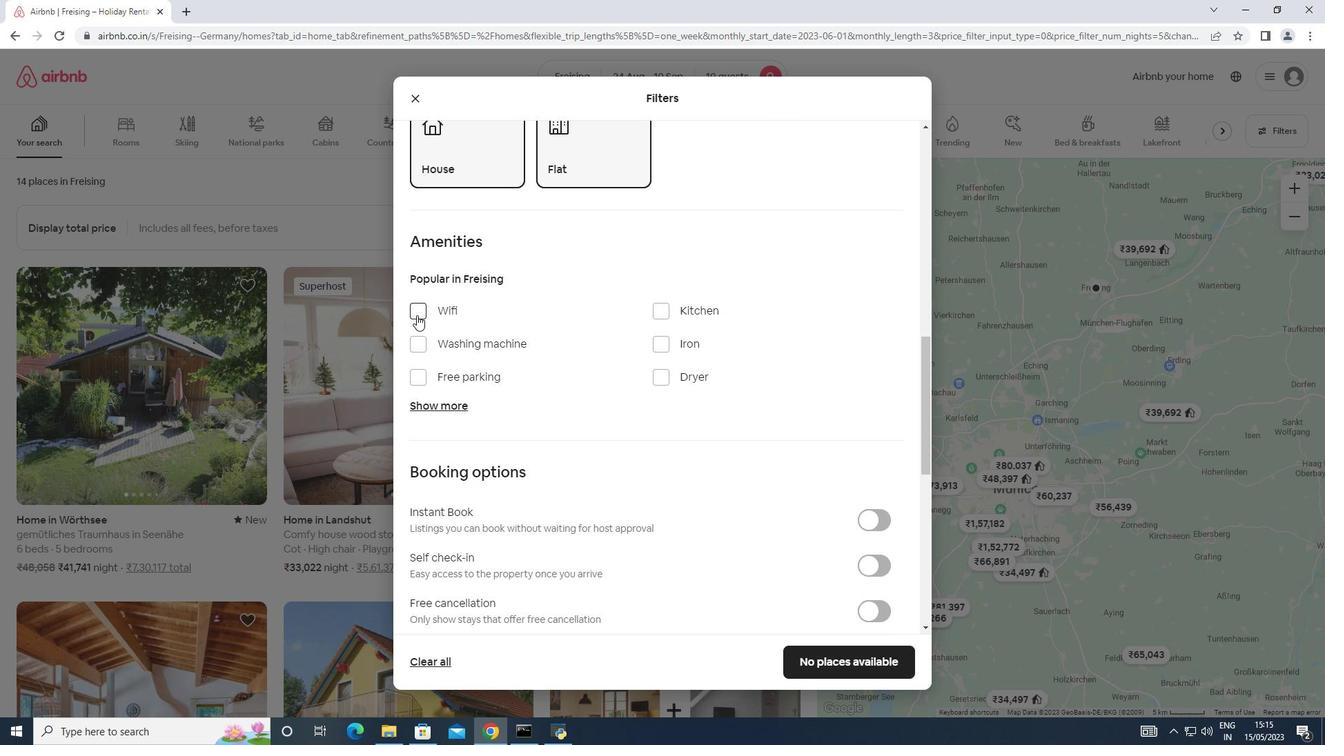 
Action: Mouse moved to (441, 404)
Screenshot: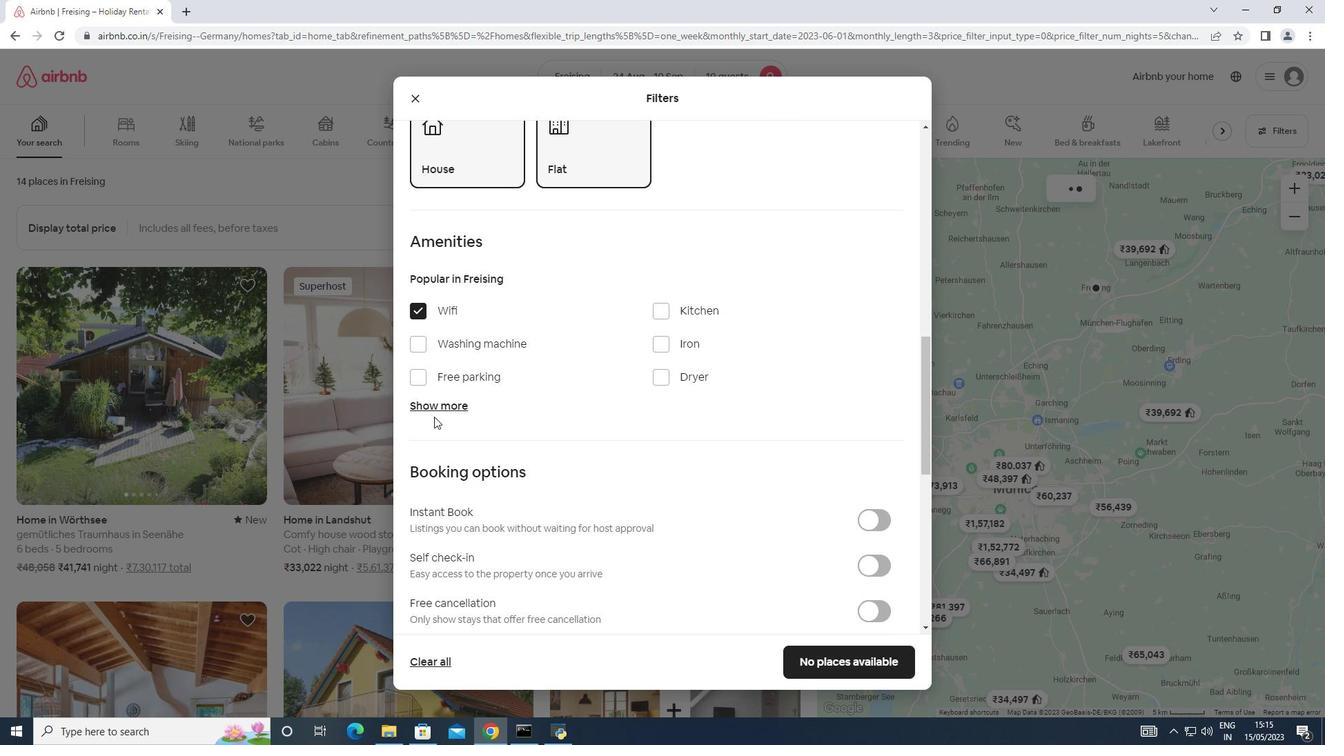 
Action: Mouse pressed left at (441, 404)
Screenshot: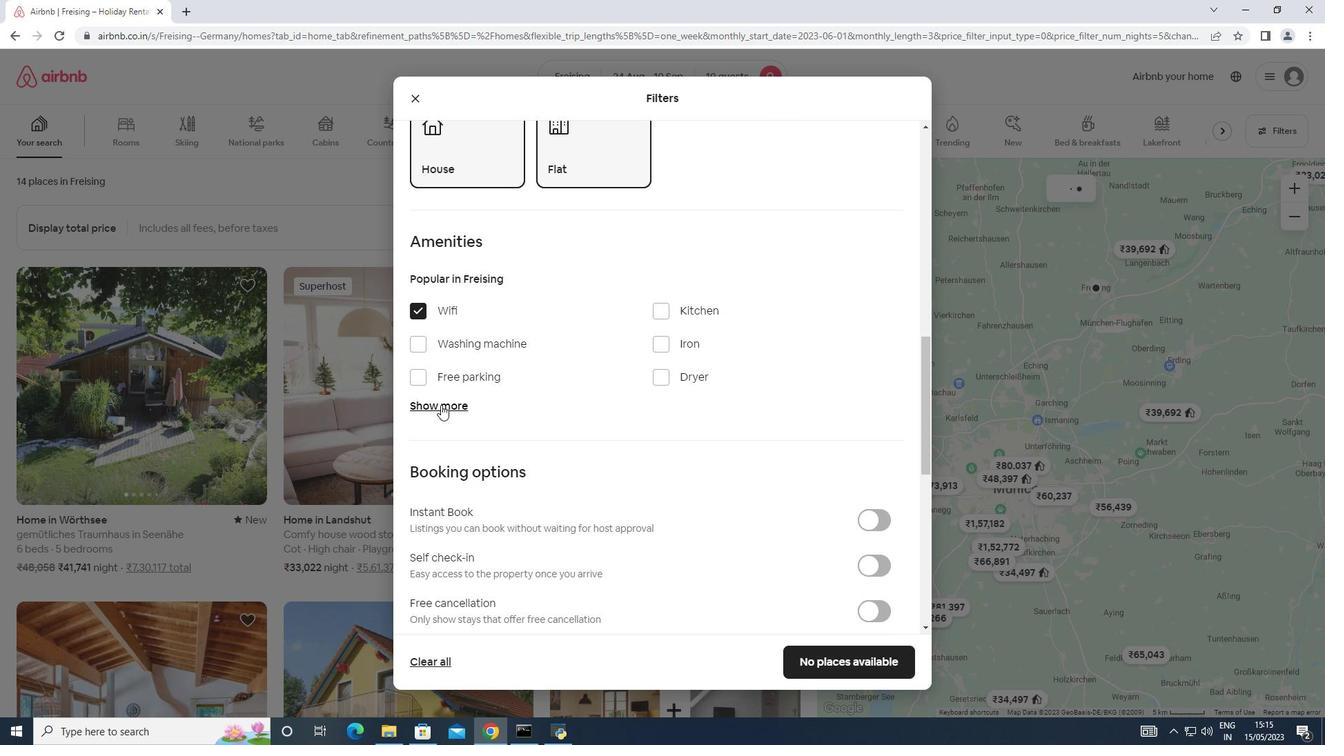 
Action: Mouse moved to (660, 481)
Screenshot: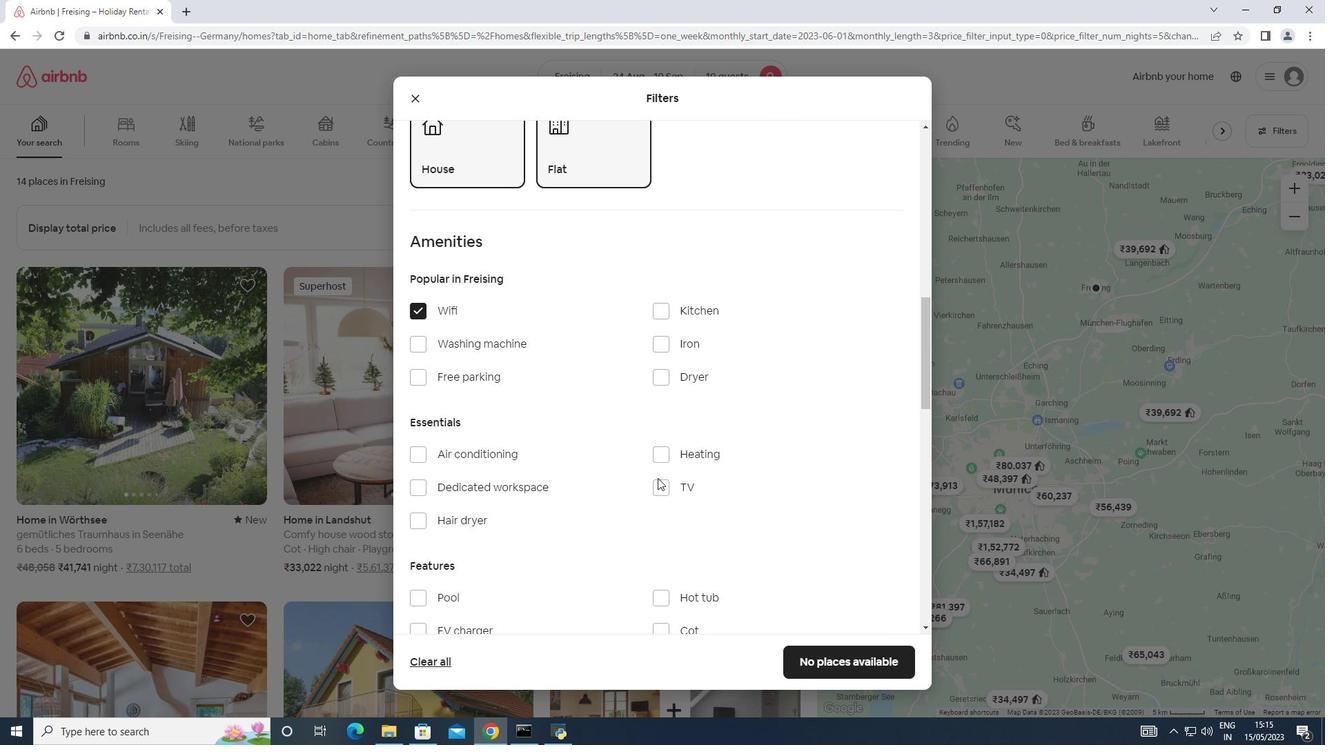 
Action: Mouse pressed left at (660, 481)
Screenshot: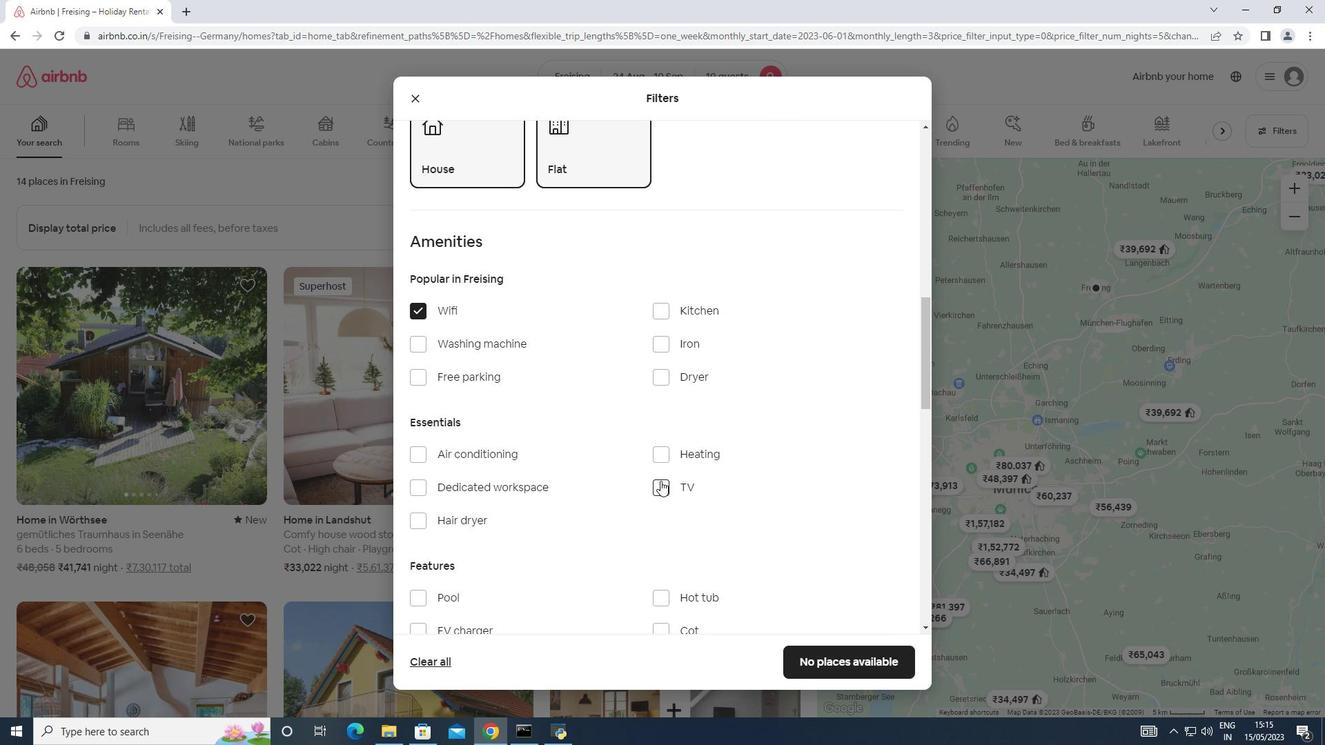
Action: Mouse moved to (432, 378)
Screenshot: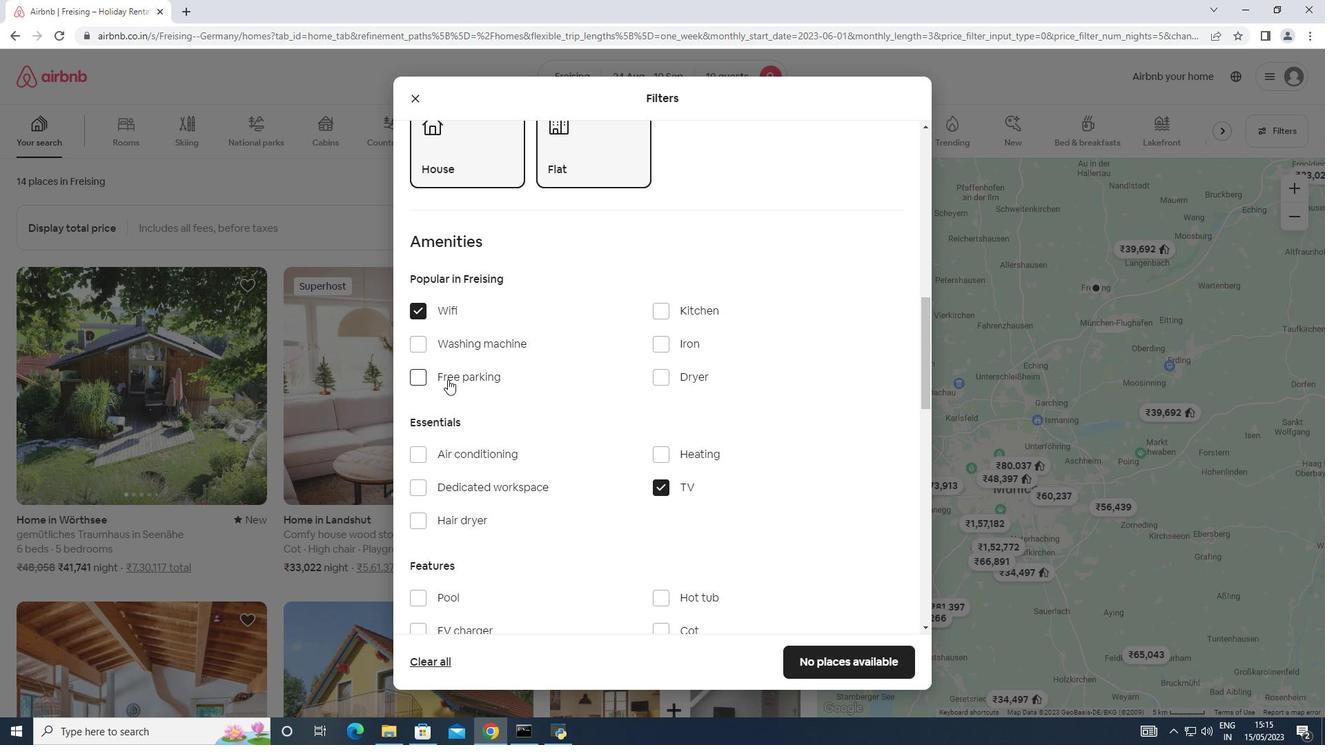 
Action: Mouse pressed left at (432, 378)
Screenshot: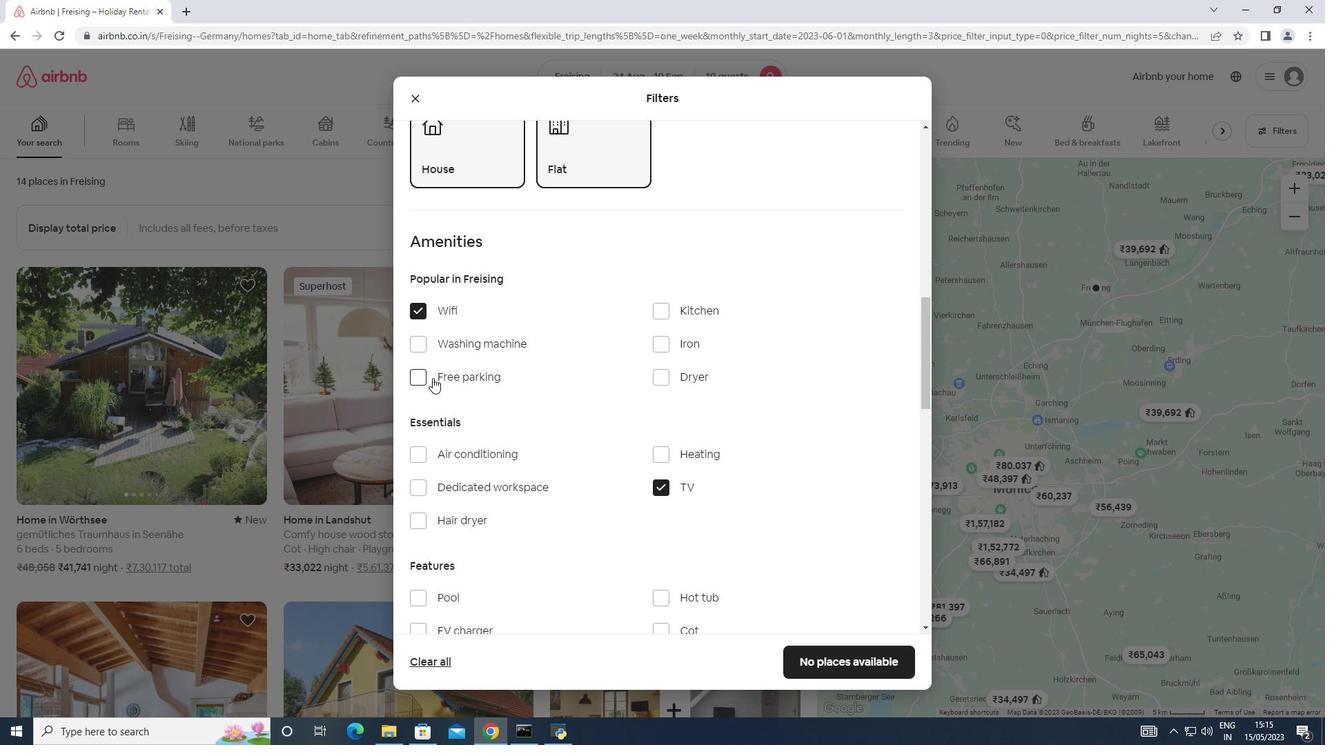 
Action: Mouse moved to (504, 383)
Screenshot: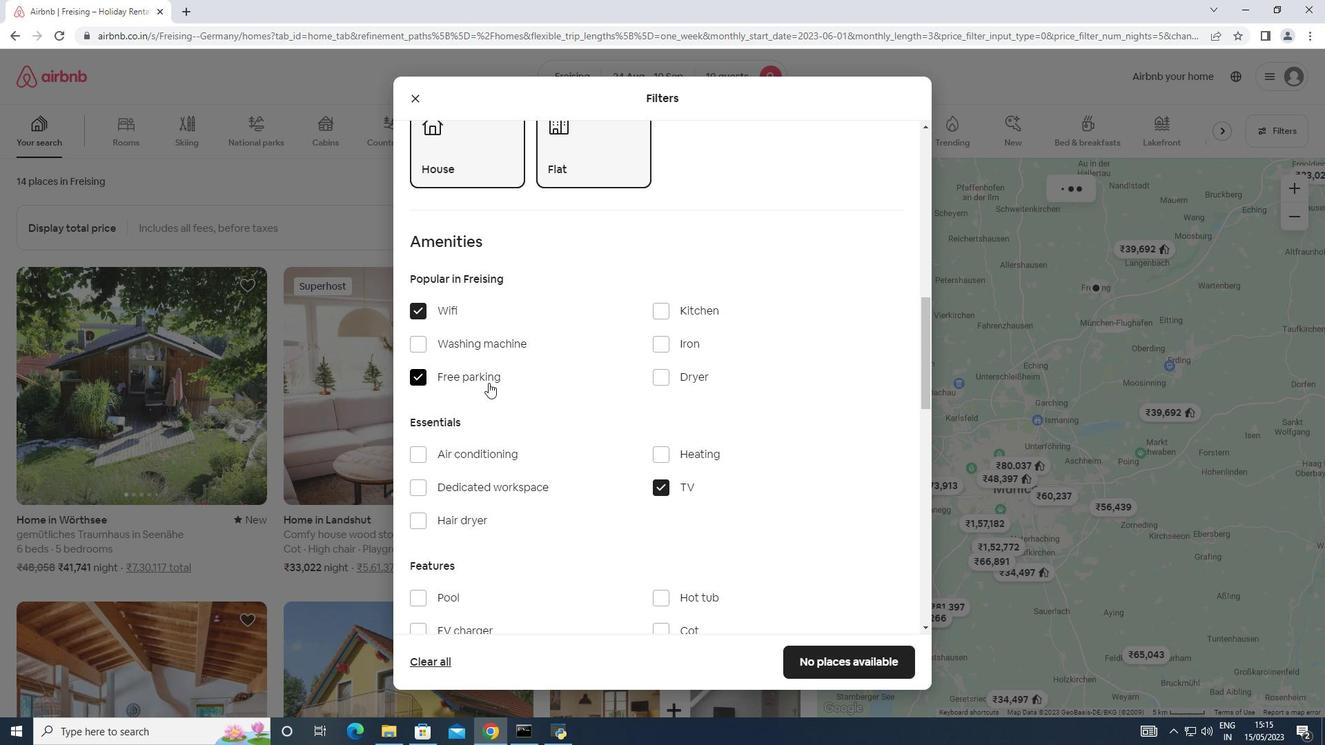 
Action: Mouse scrolled (504, 382) with delta (0, 0)
Screenshot: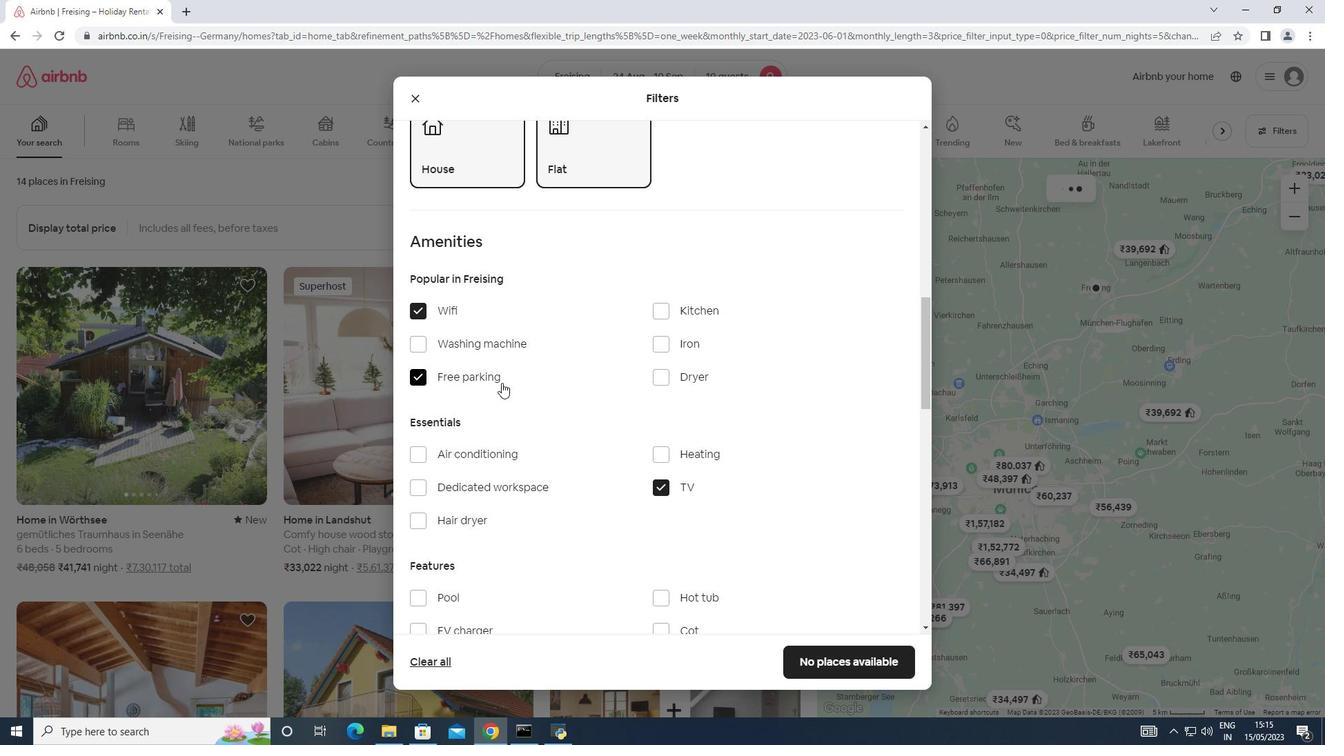 
Action: Mouse scrolled (504, 382) with delta (0, 0)
Screenshot: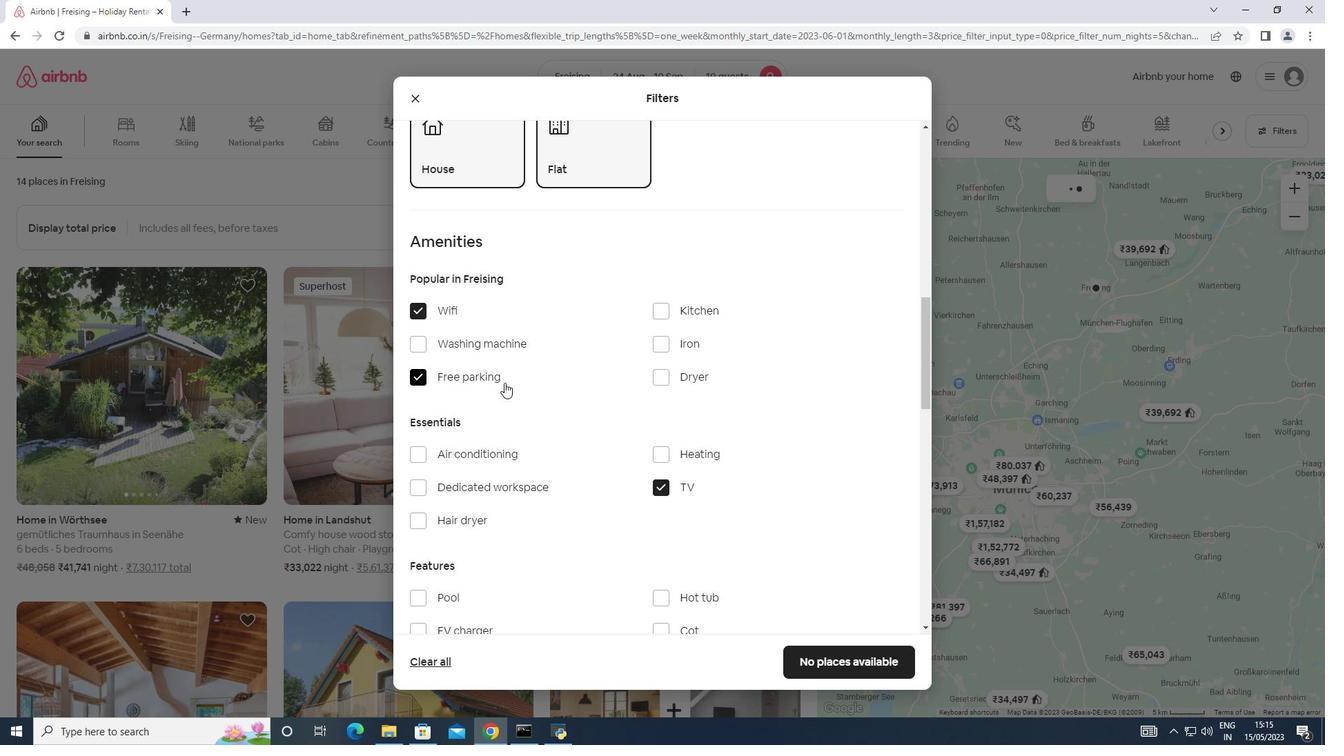 
Action: Mouse scrolled (504, 382) with delta (0, 0)
Screenshot: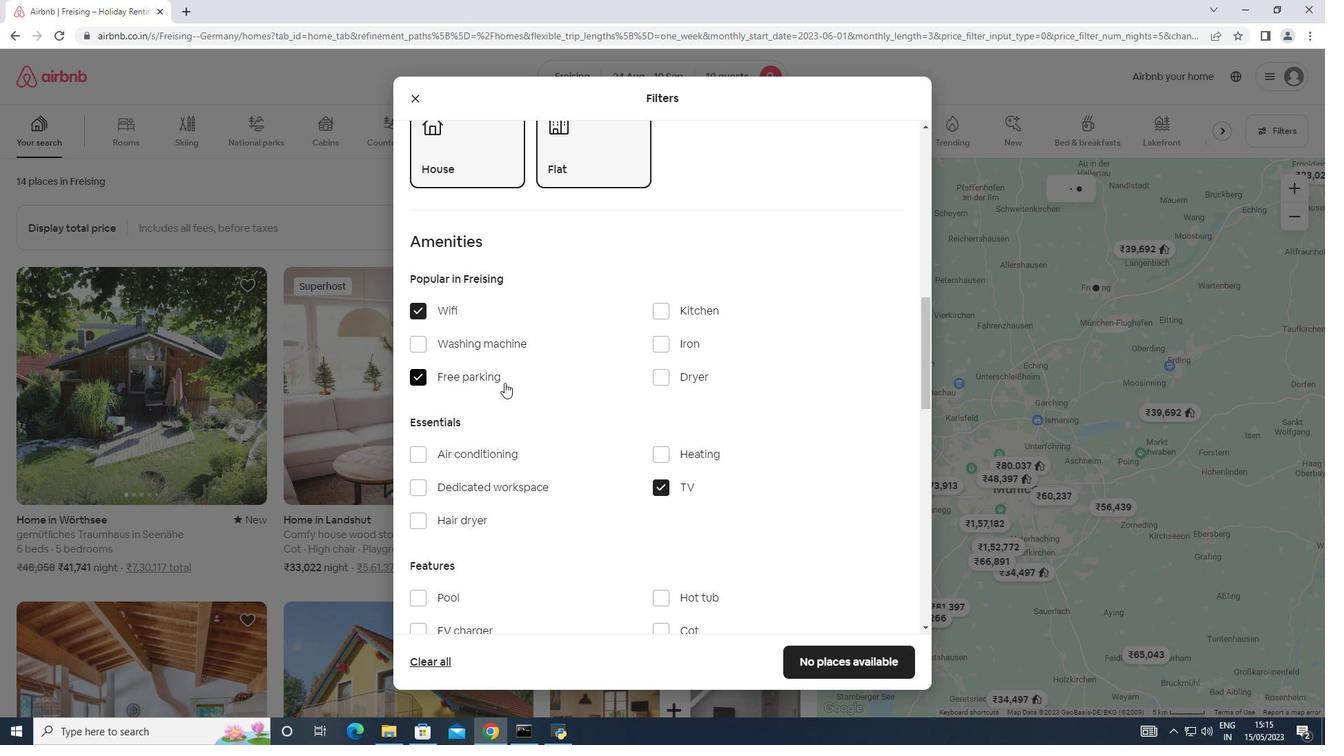 
Action: Mouse scrolled (504, 382) with delta (0, 0)
Screenshot: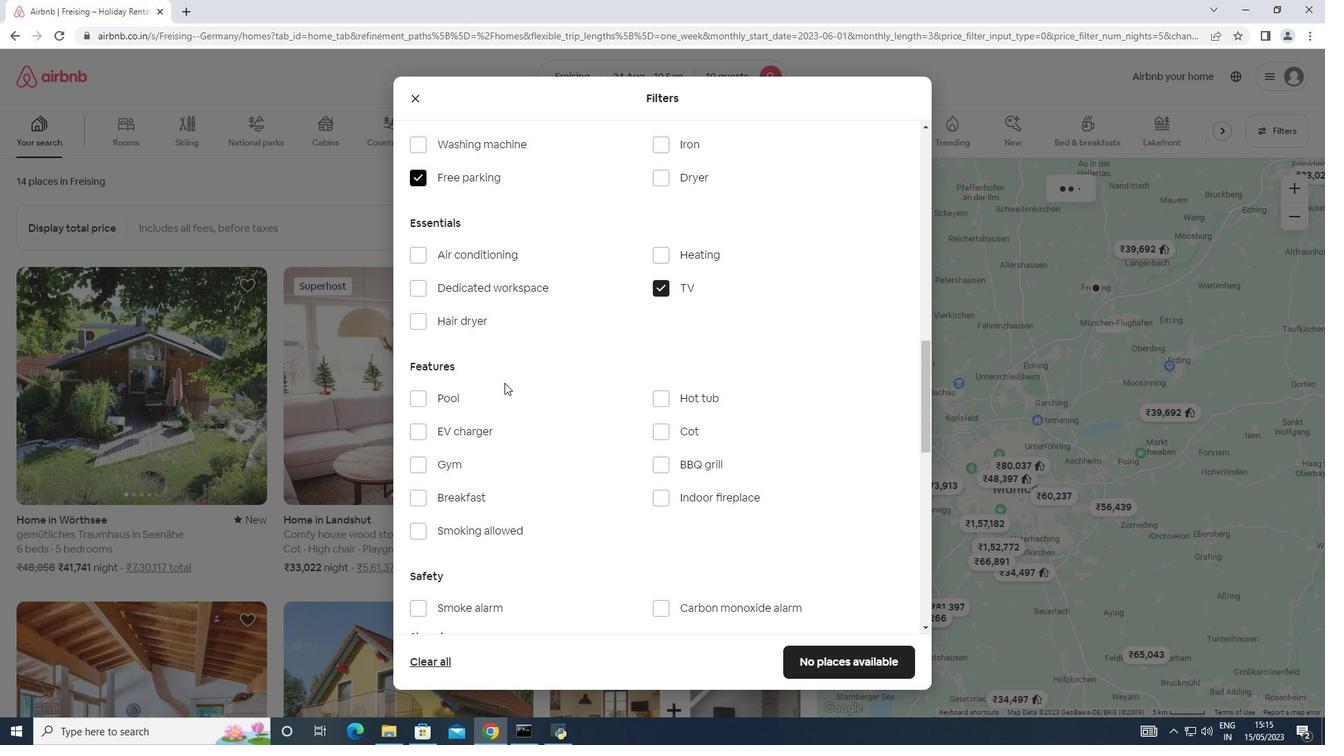 
Action: Mouse scrolled (504, 382) with delta (0, 0)
Screenshot: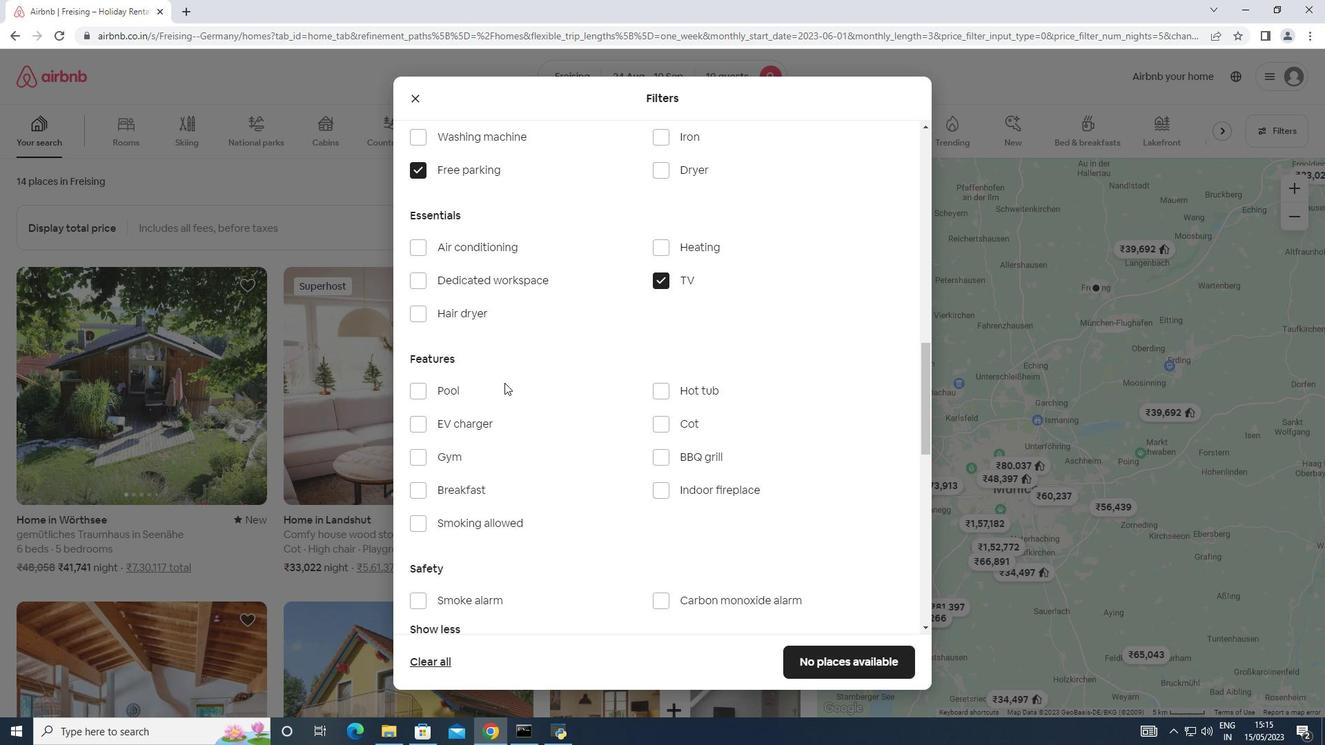 
Action: Mouse moved to (447, 321)
Screenshot: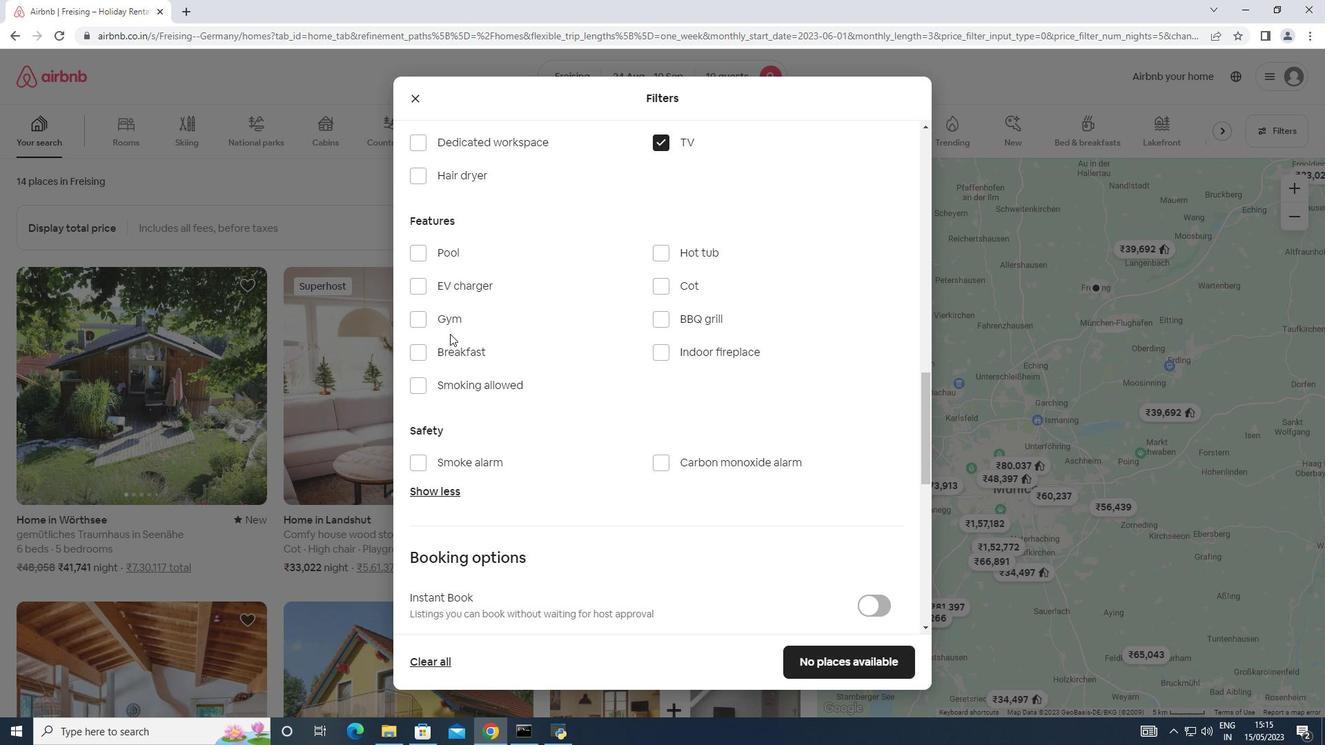
Action: Mouse pressed left at (447, 321)
Screenshot: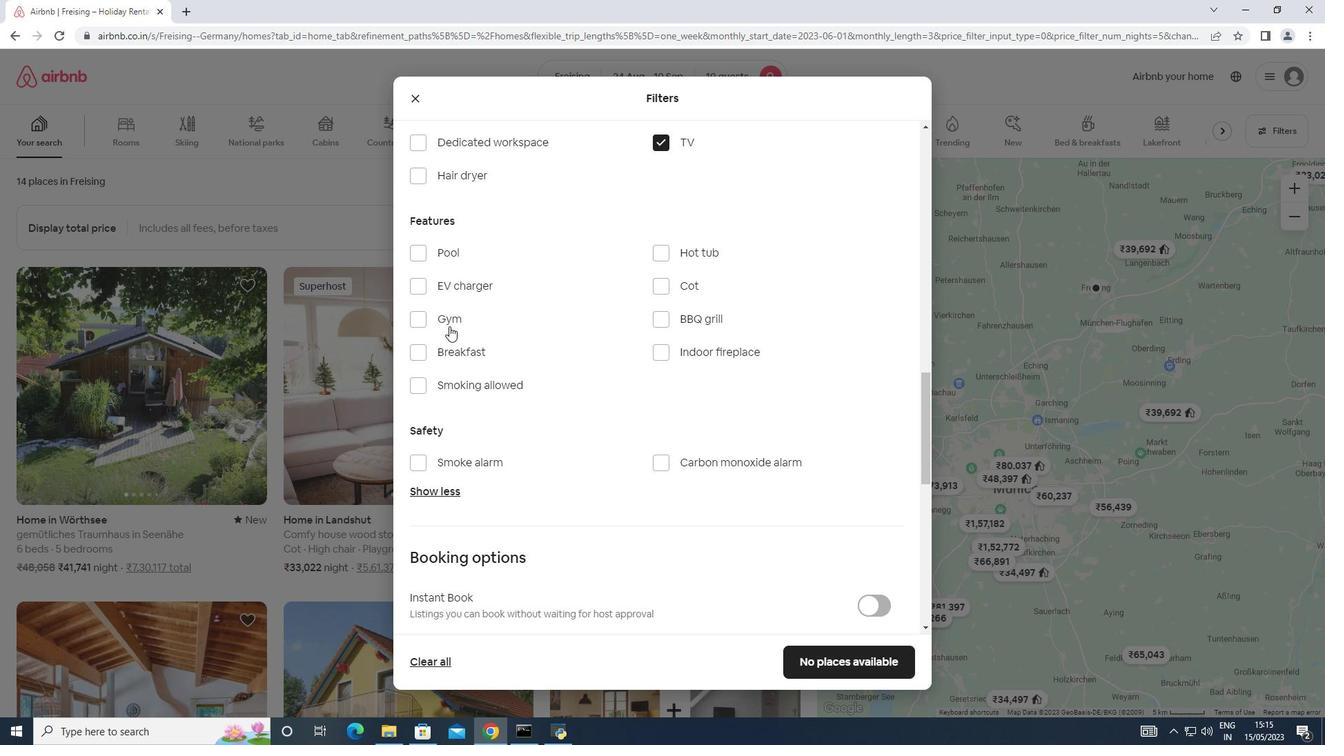 
Action: Mouse moved to (457, 356)
Screenshot: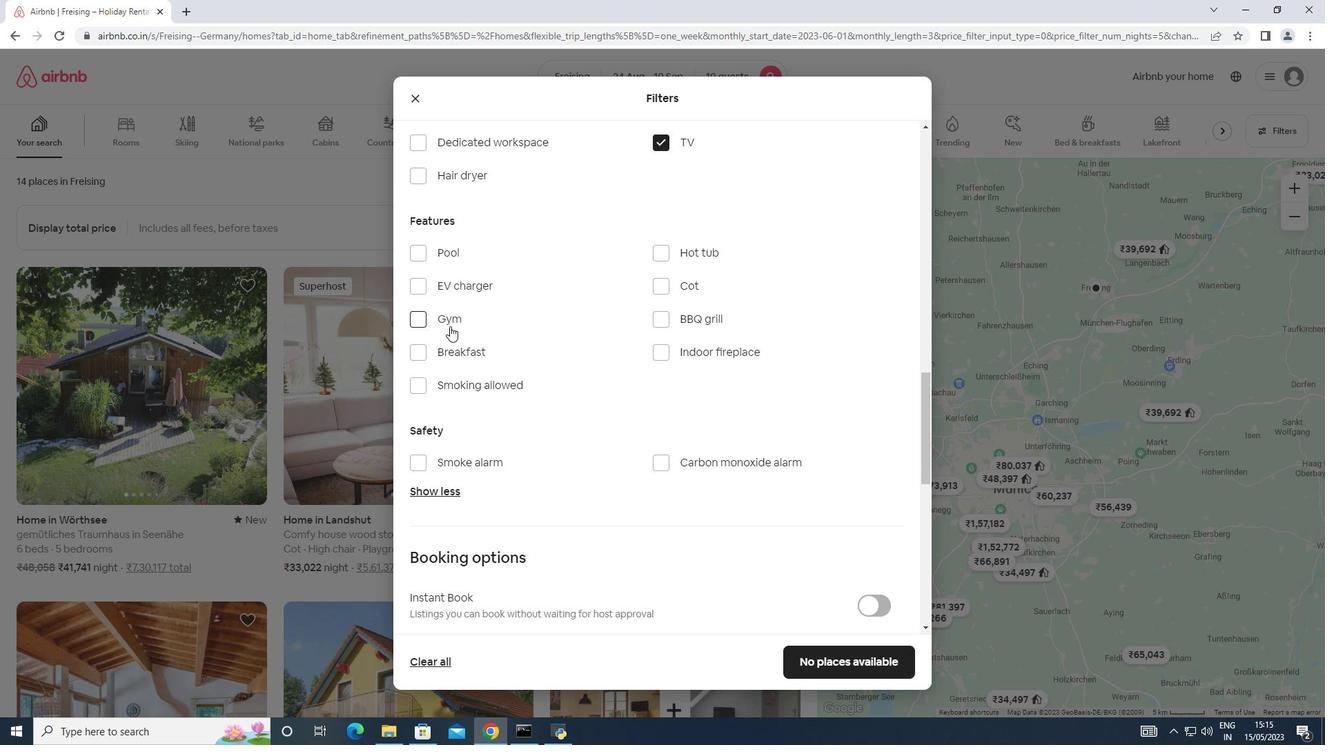 
Action: Mouse pressed left at (457, 356)
Screenshot: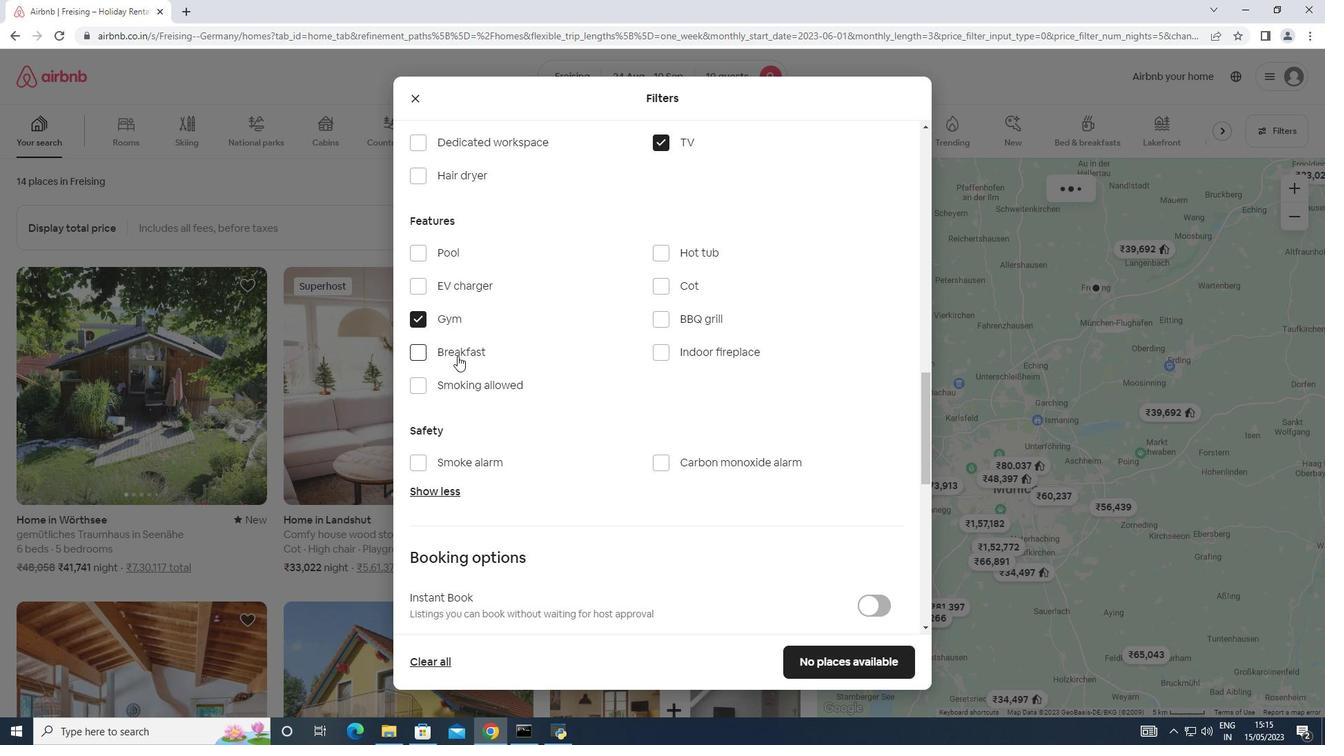 
Action: Mouse moved to (690, 410)
Screenshot: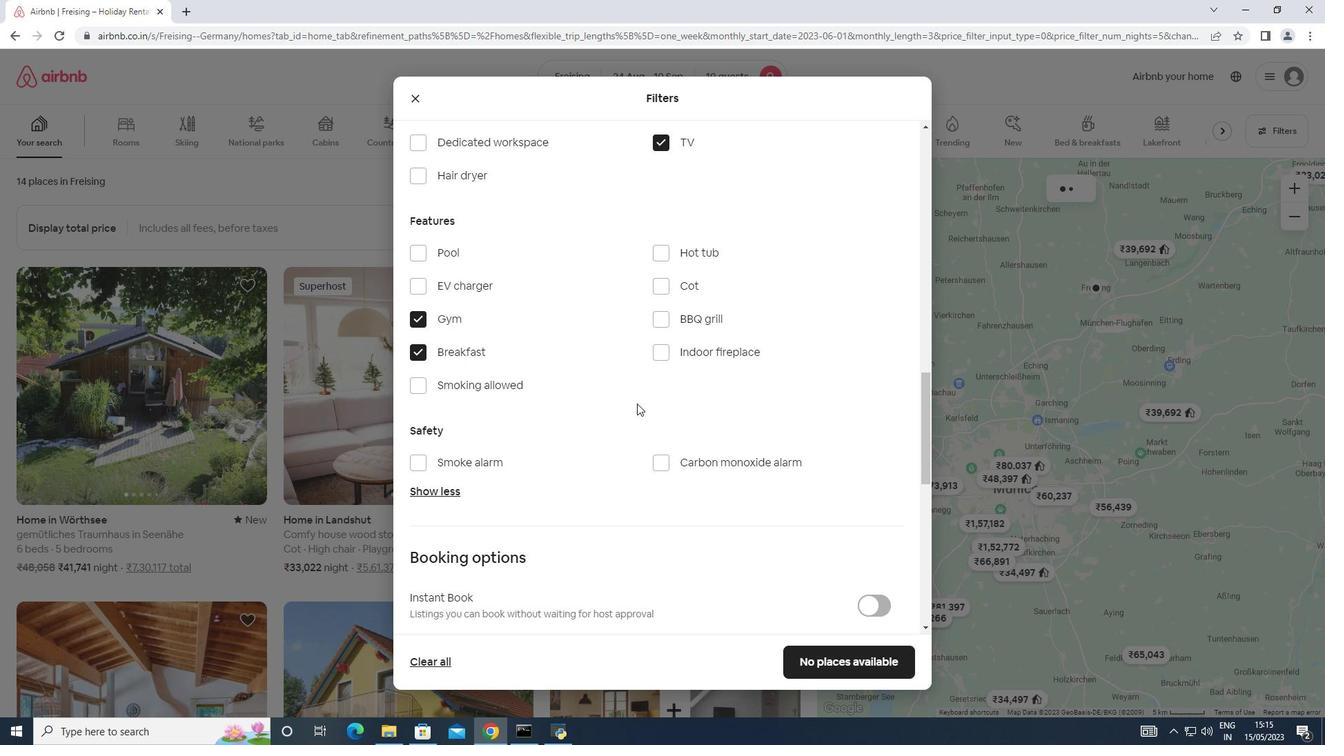 
Action: Mouse scrolled (690, 410) with delta (0, 0)
Screenshot: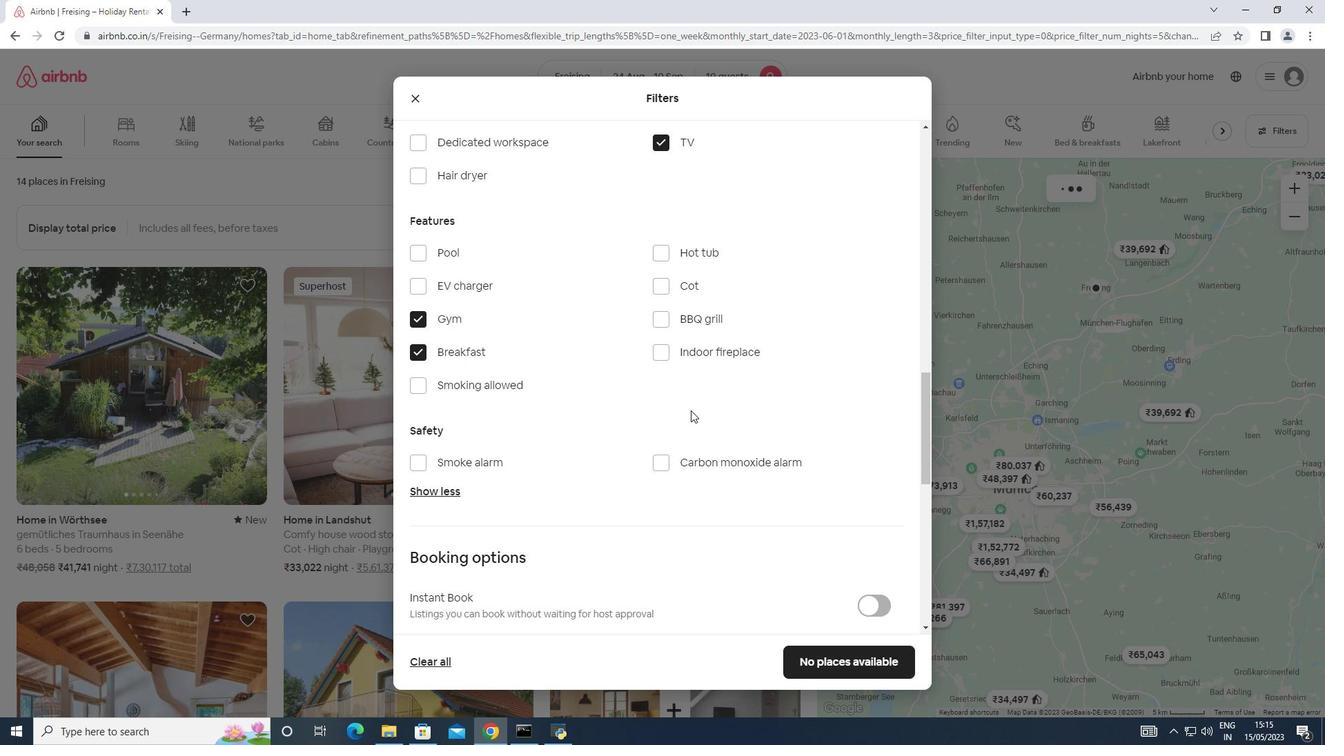 
Action: Mouse scrolled (690, 410) with delta (0, 0)
Screenshot: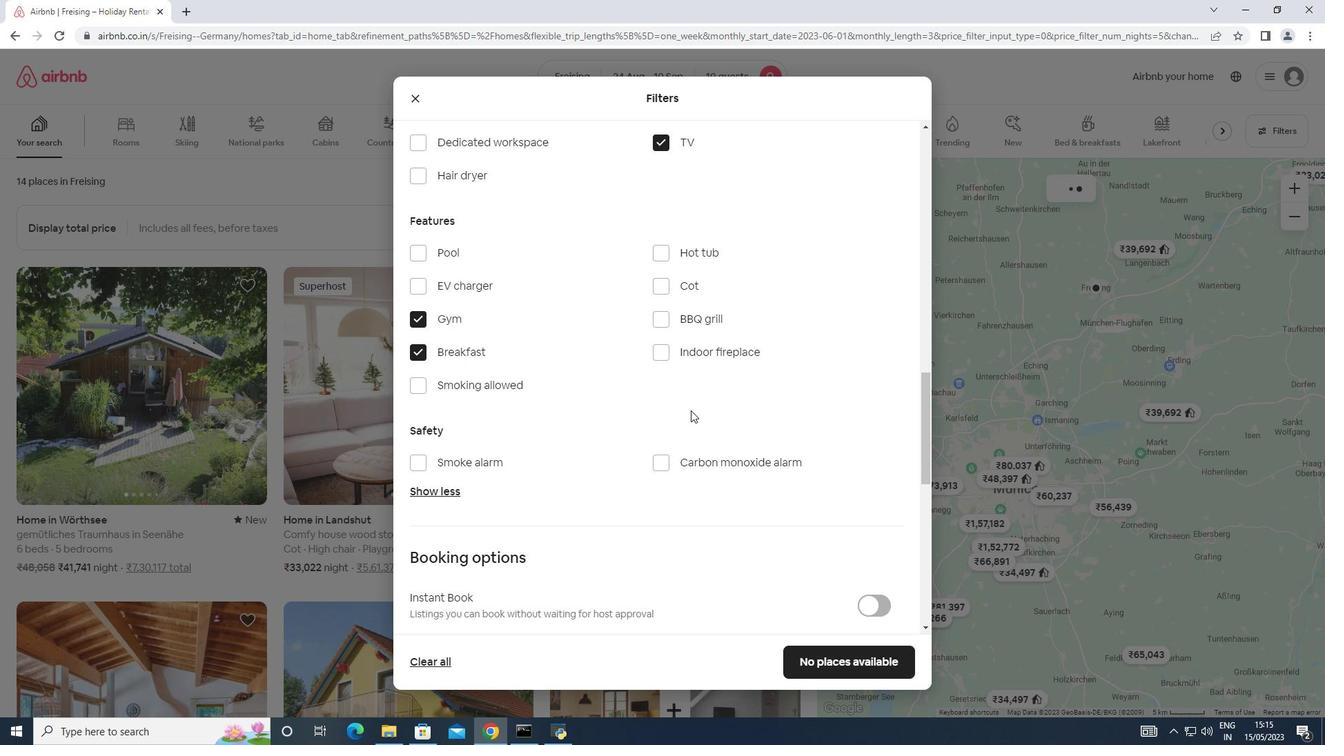 
Action: Mouse scrolled (690, 410) with delta (0, 0)
Screenshot: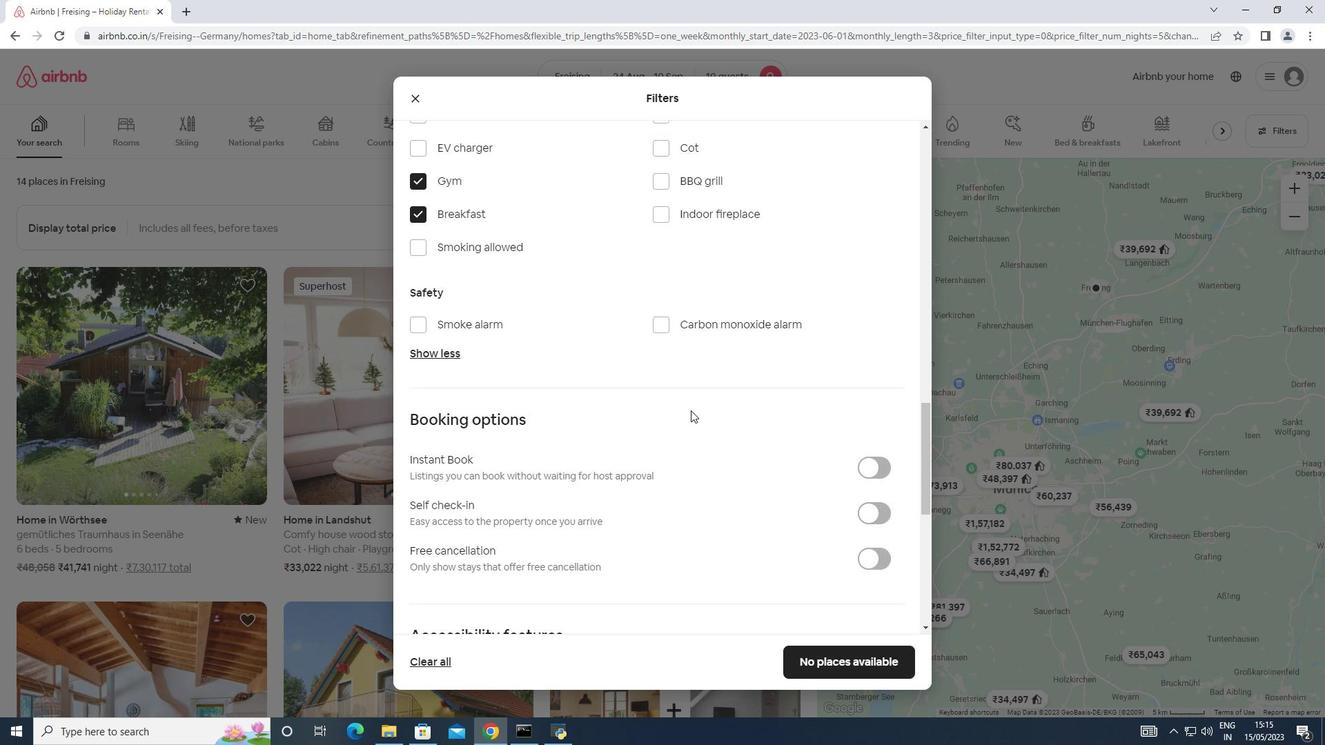 
Action: Mouse scrolled (690, 410) with delta (0, 0)
Screenshot: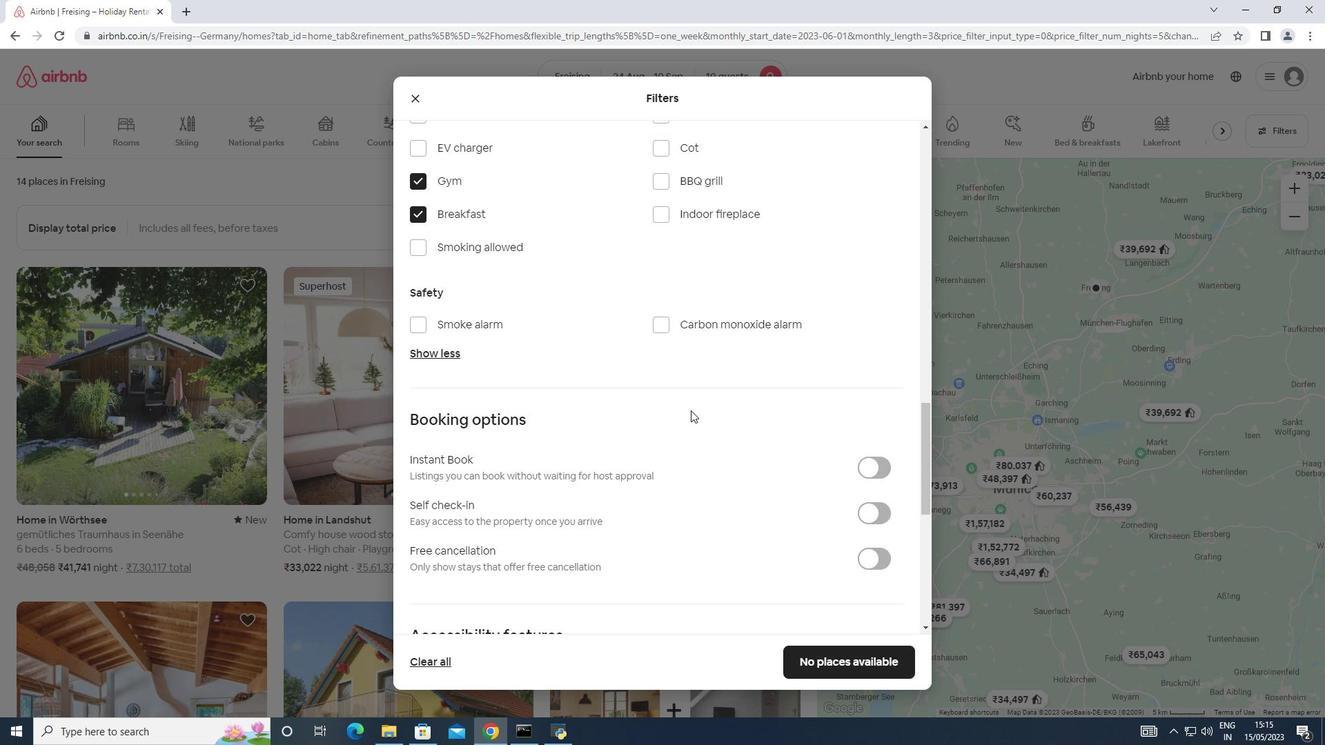 
Action: Mouse moved to (880, 371)
Screenshot: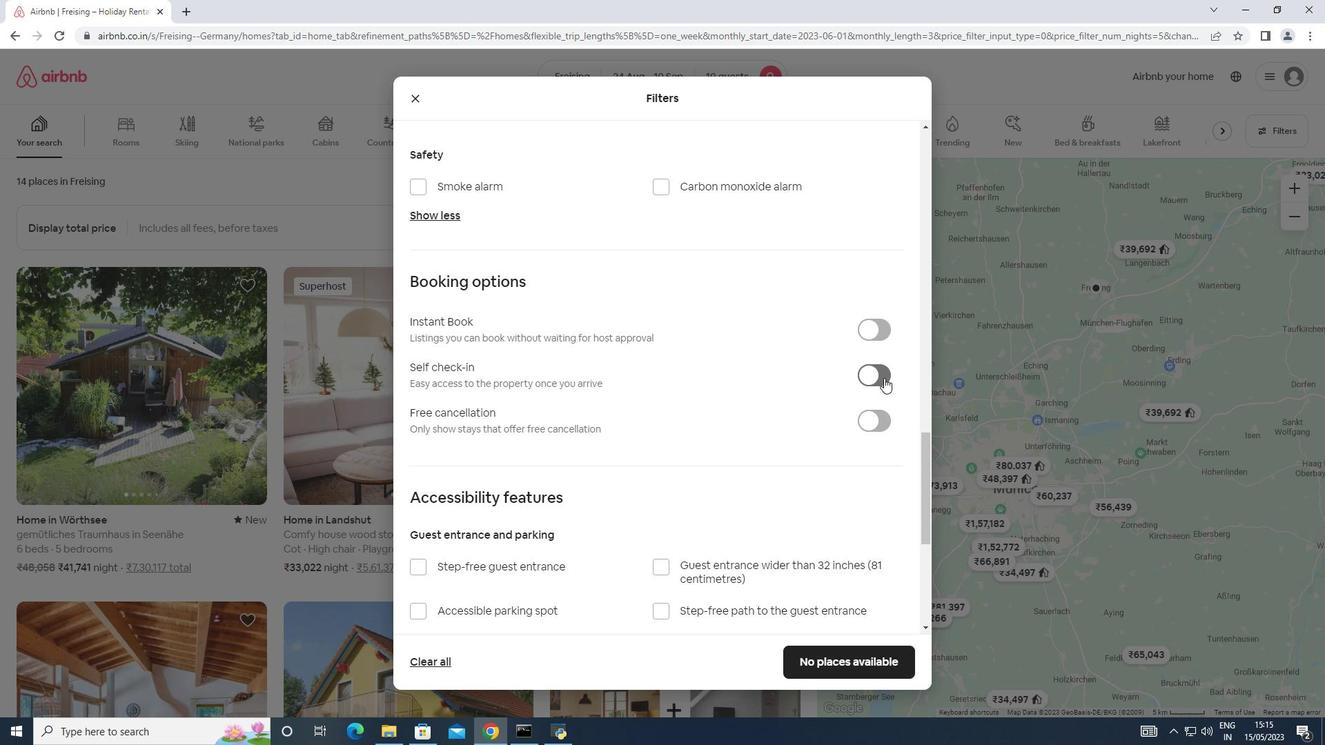 
Action: Mouse pressed left at (880, 371)
Screenshot: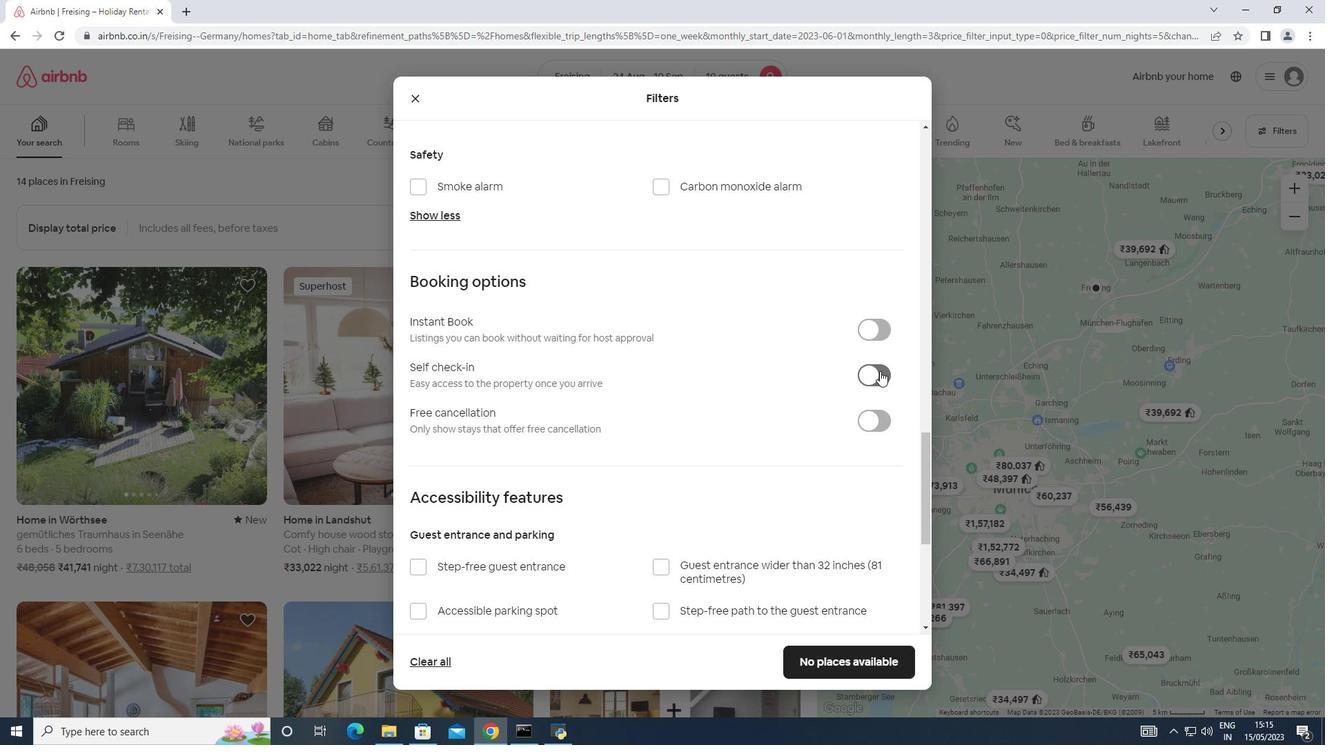 
Action: Mouse moved to (595, 412)
Screenshot: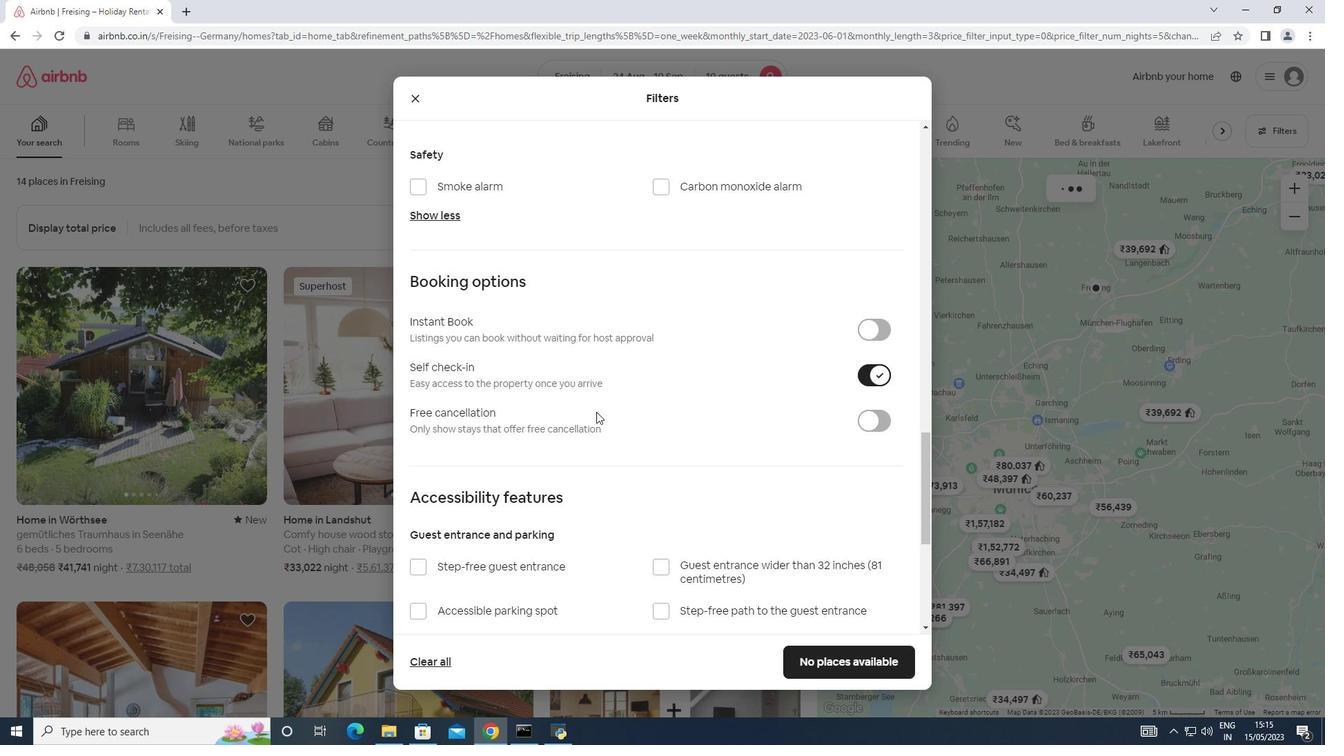 
Action: Mouse scrolled (595, 411) with delta (0, 0)
Screenshot: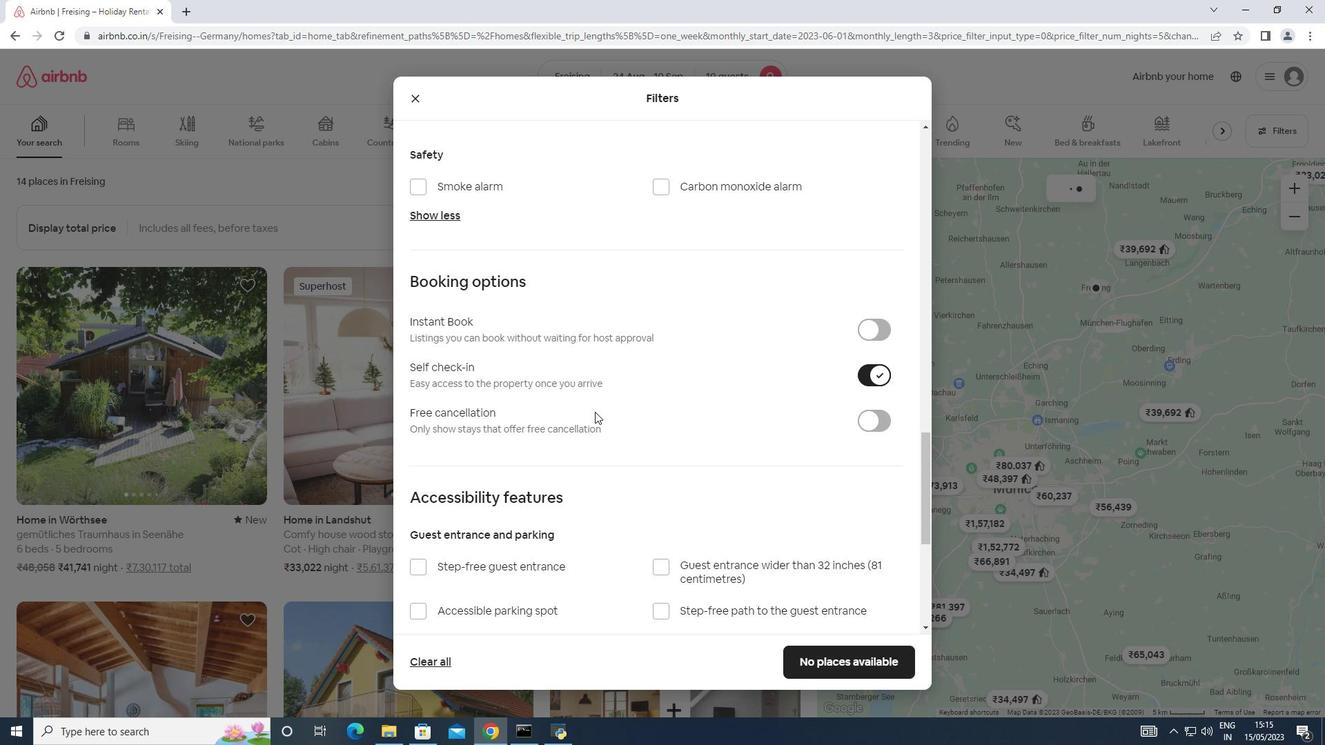 
Action: Mouse scrolled (595, 411) with delta (0, 0)
Screenshot: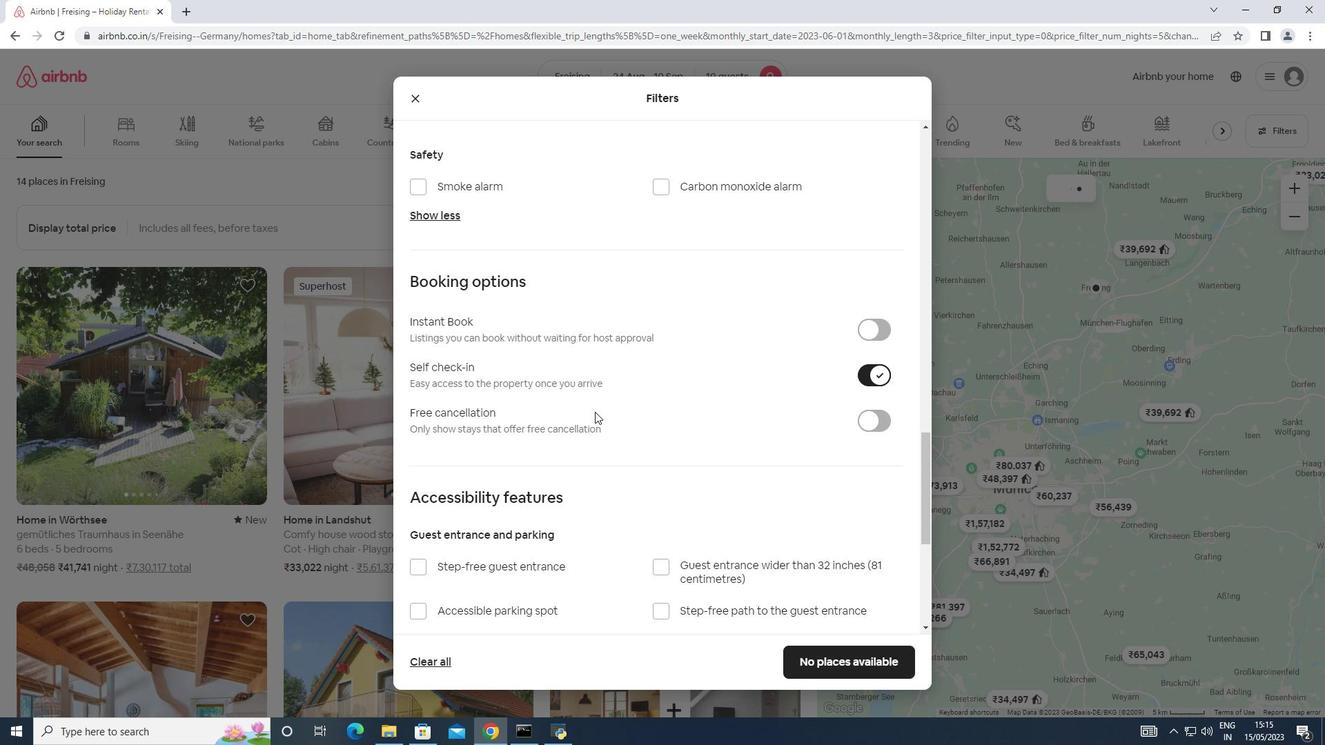 
Action: Mouse scrolled (595, 411) with delta (0, 0)
Screenshot: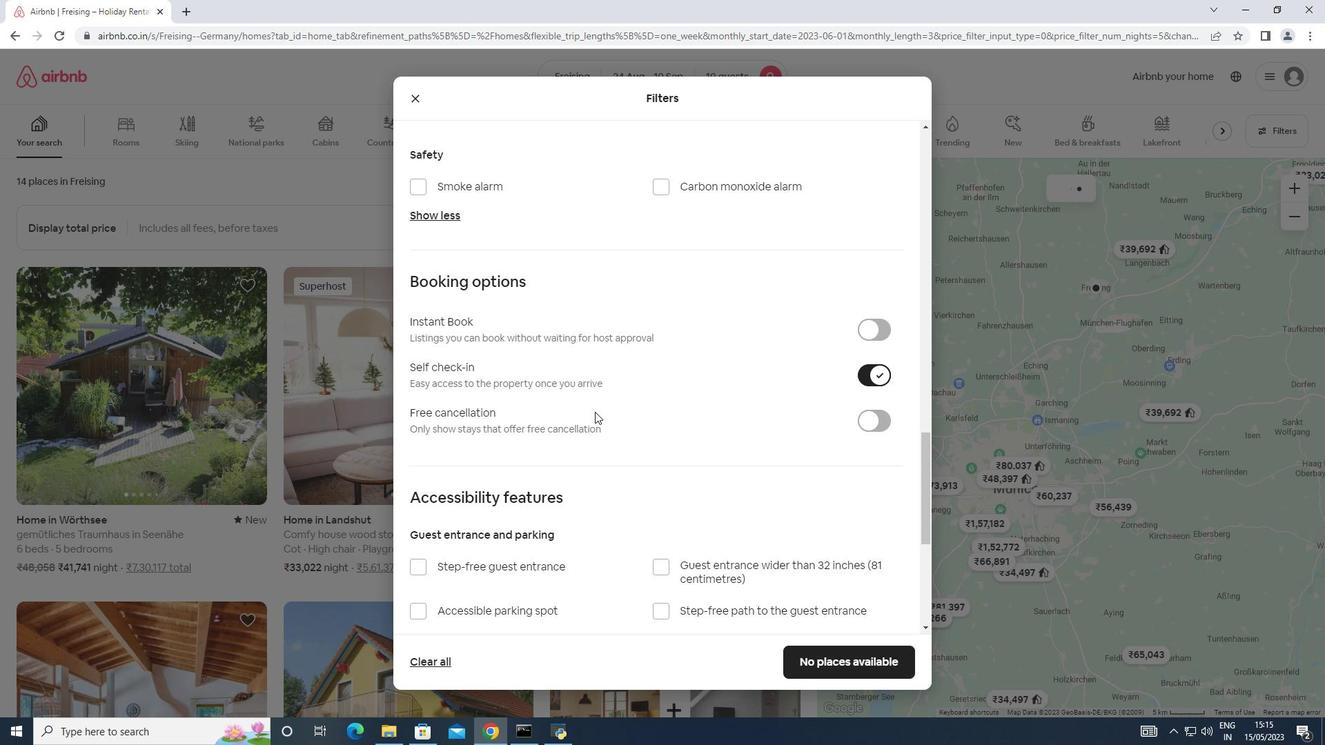 
Action: Mouse scrolled (595, 411) with delta (0, 0)
Screenshot: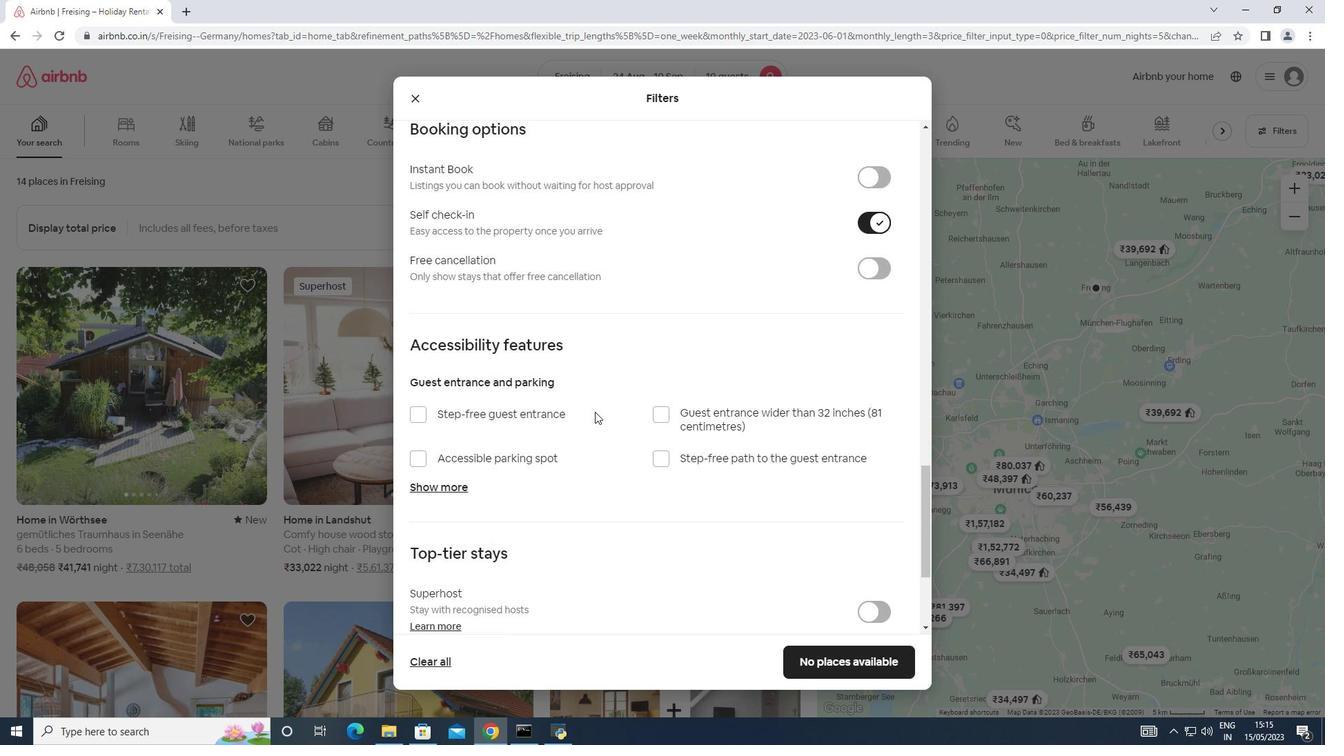 
Action: Mouse scrolled (595, 411) with delta (0, 0)
Screenshot: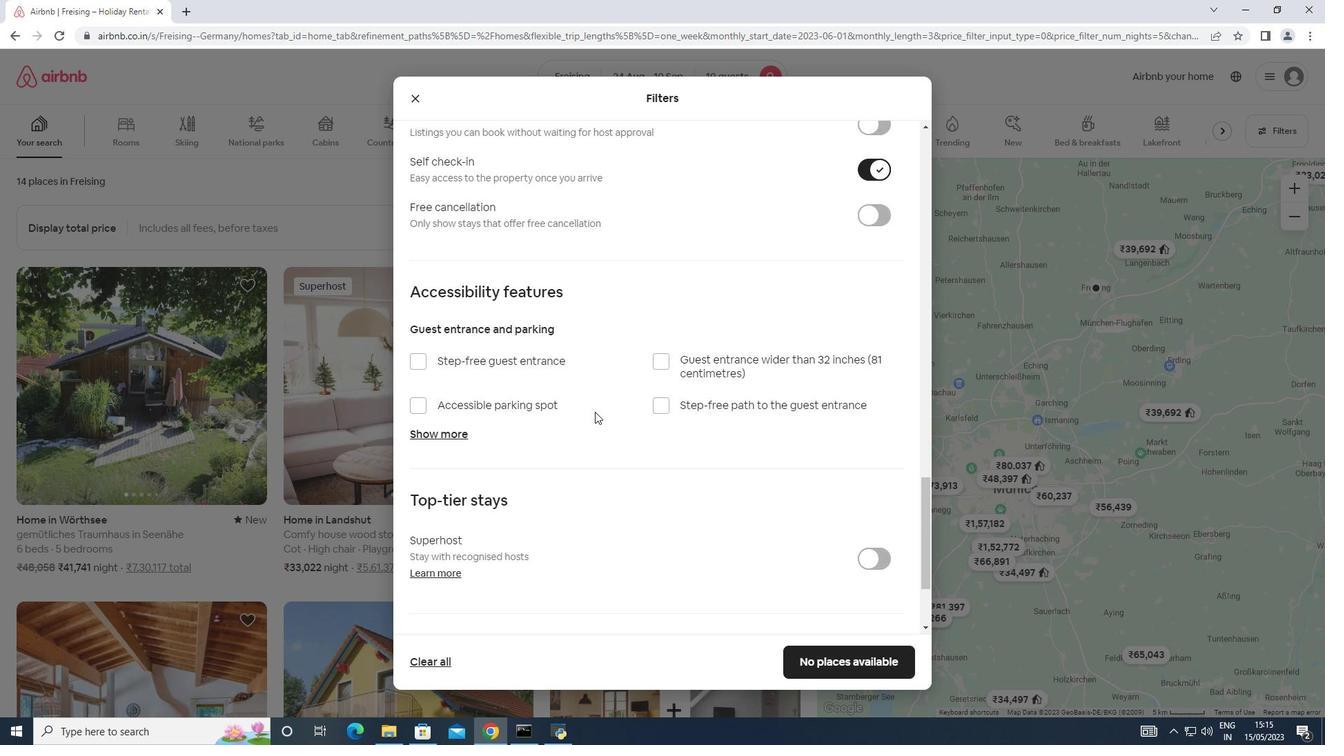 
Action: Mouse scrolled (595, 411) with delta (0, 0)
Screenshot: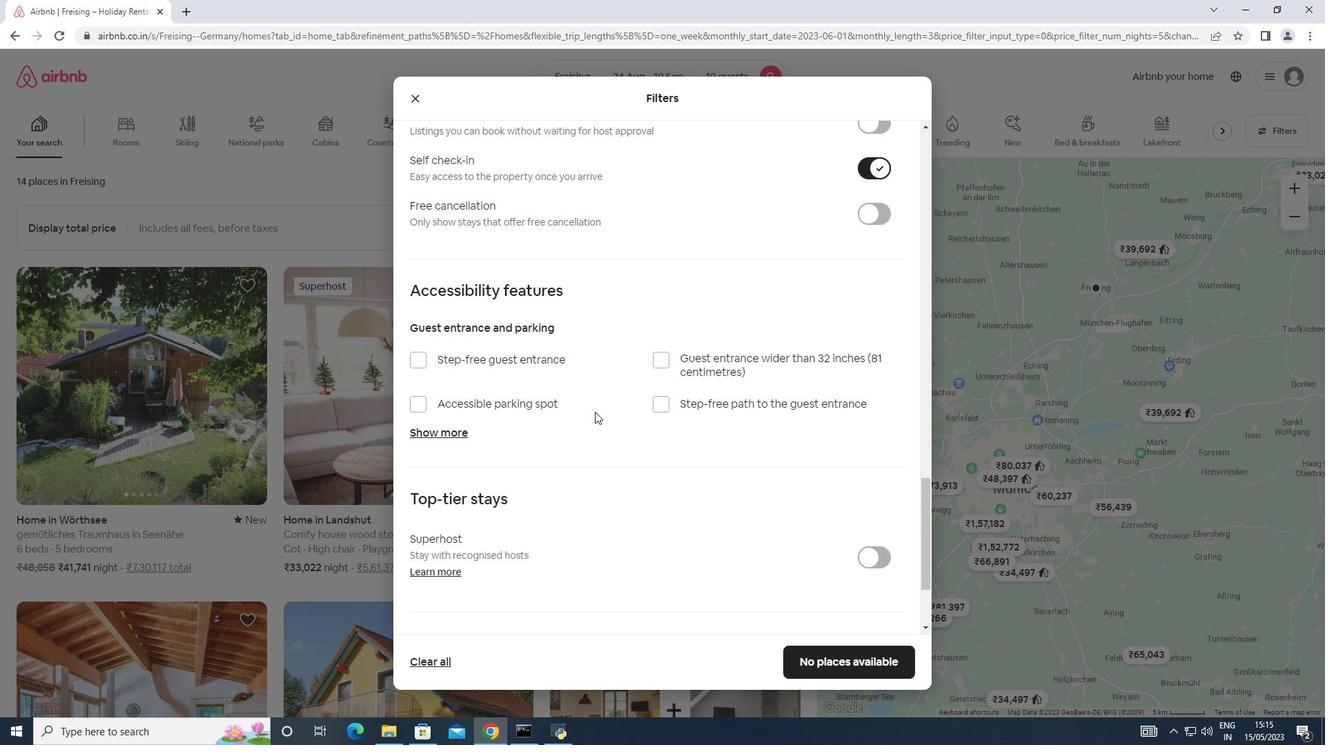 
Action: Mouse scrolled (595, 411) with delta (0, 0)
Screenshot: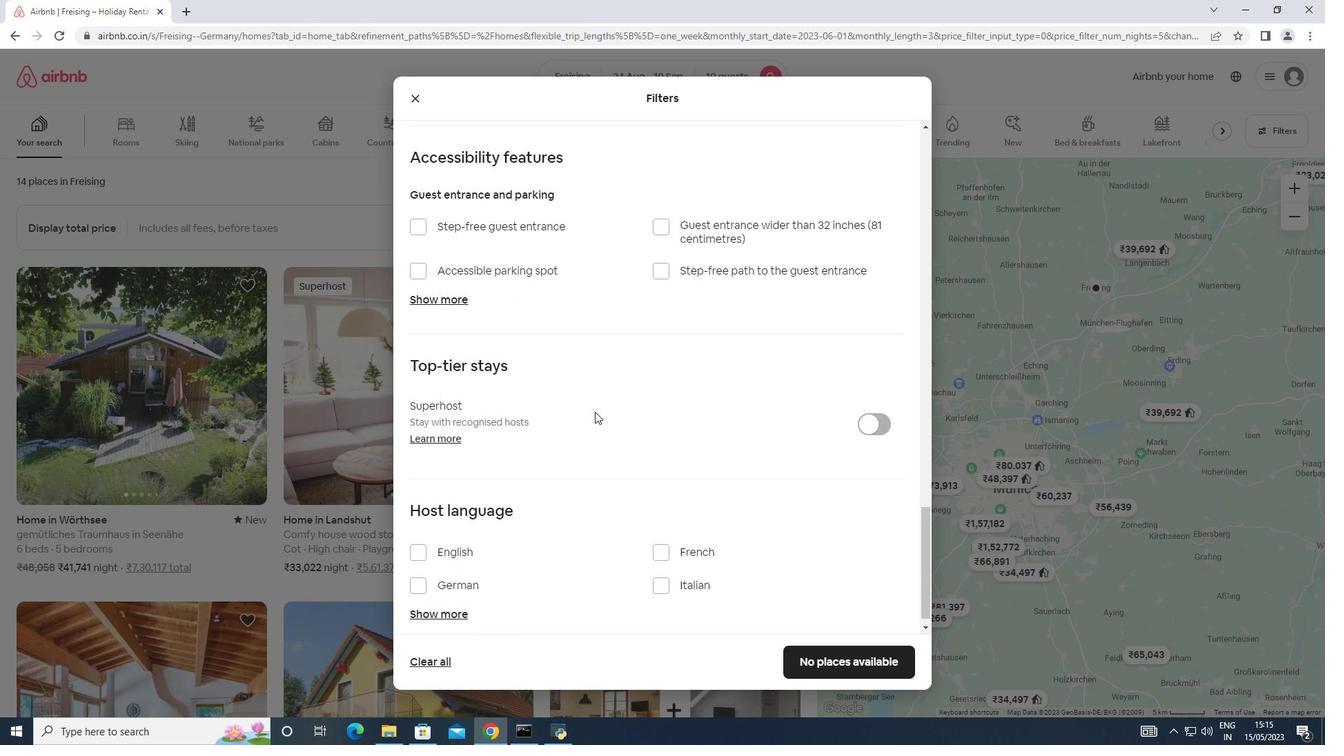 
Action: Mouse scrolled (595, 411) with delta (0, 0)
Screenshot: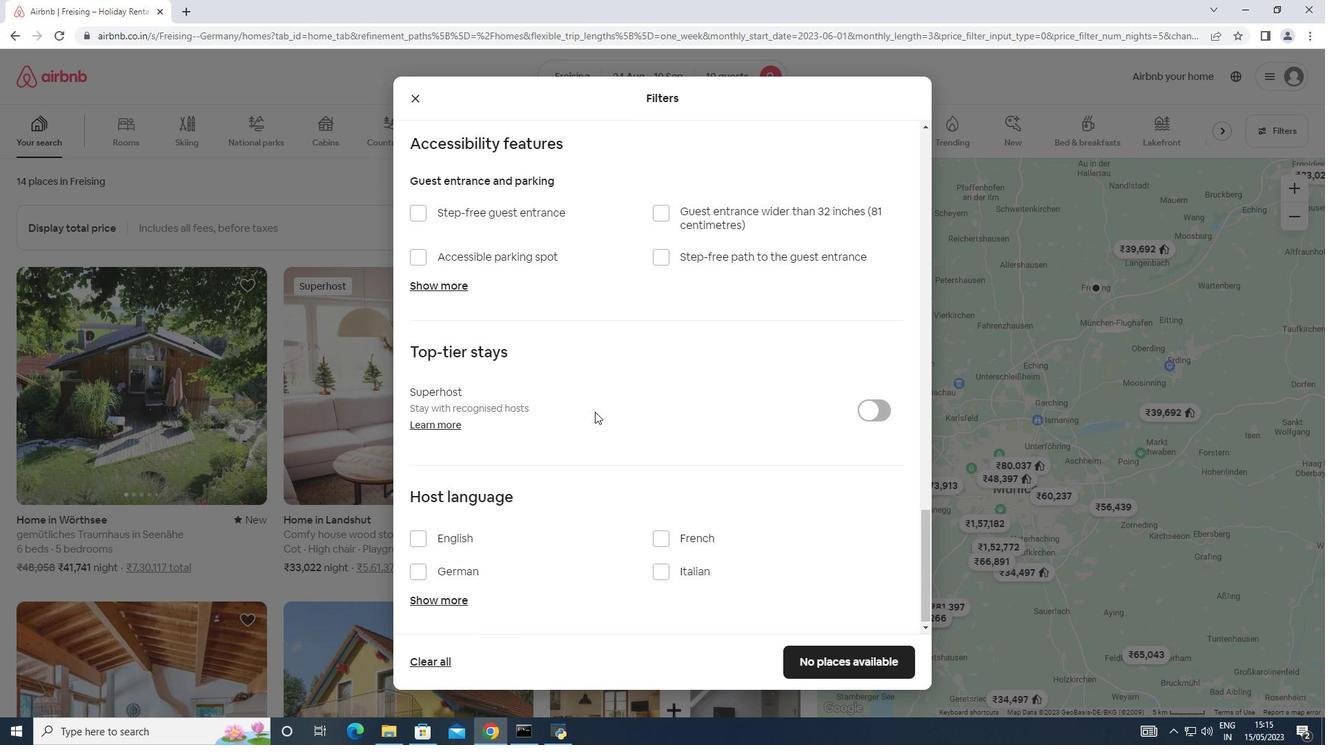 
Action: Mouse scrolled (595, 411) with delta (0, 0)
Screenshot: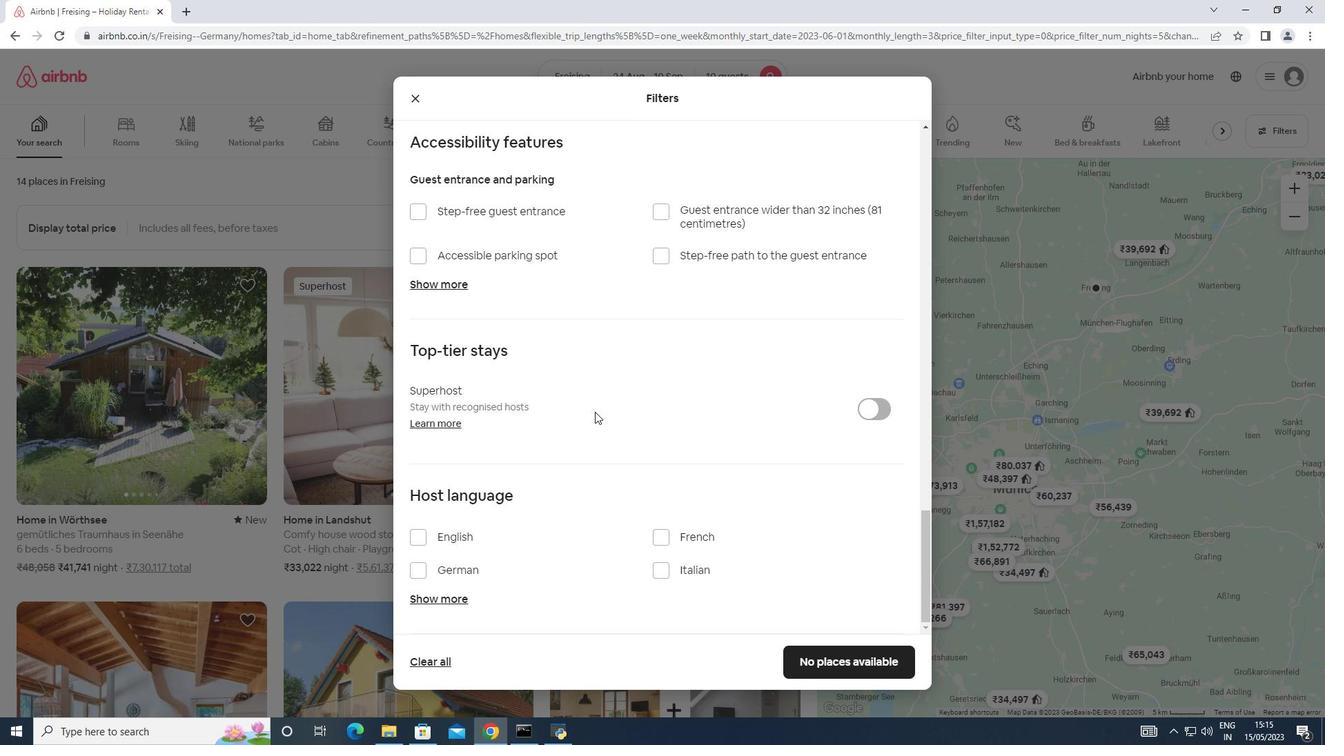 
Action: Mouse moved to (449, 530)
Screenshot: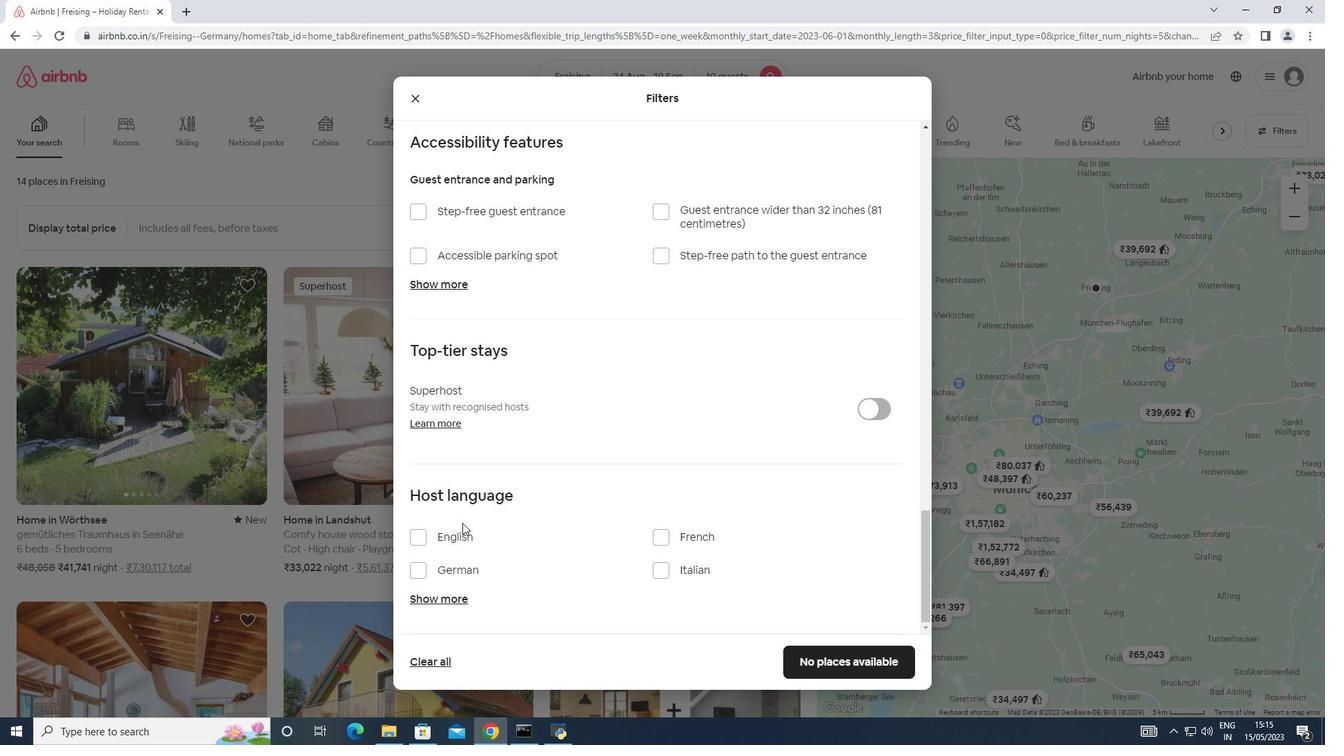 
Action: Mouse pressed left at (449, 530)
Screenshot: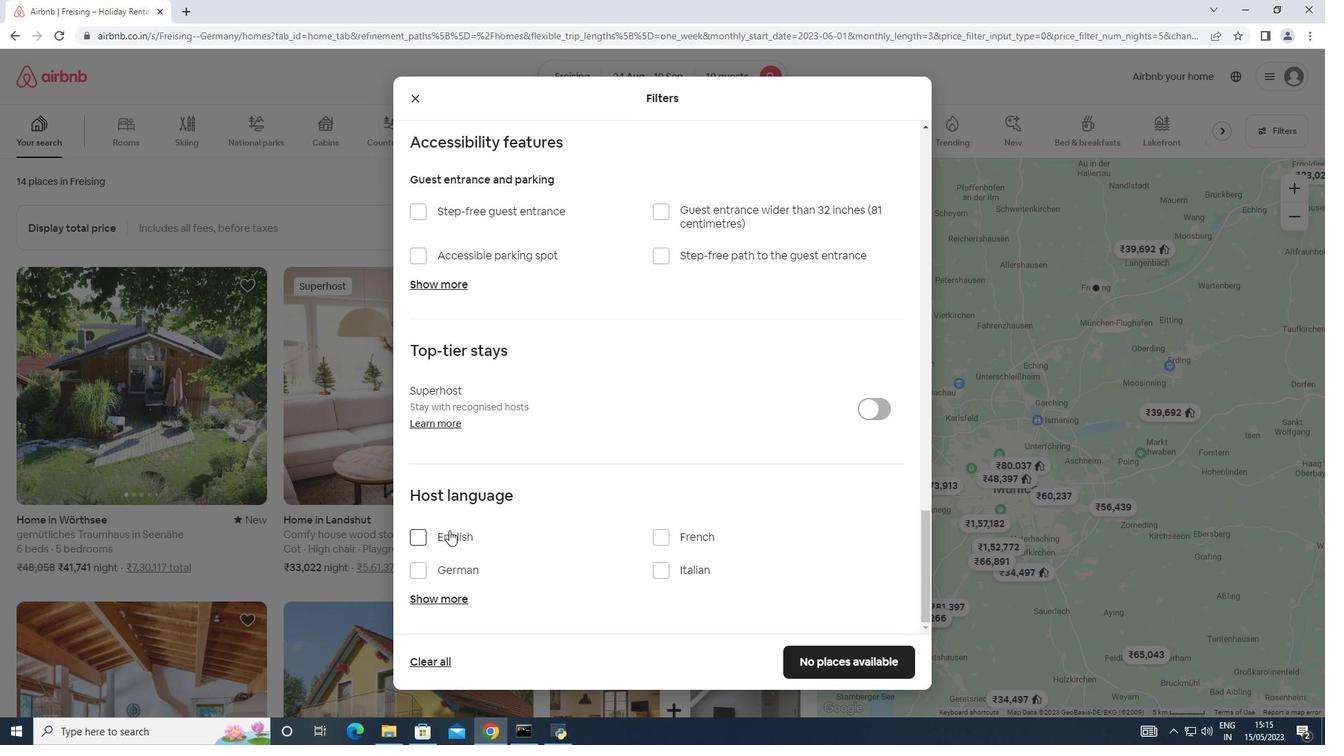 
Action: Mouse moved to (850, 655)
Screenshot: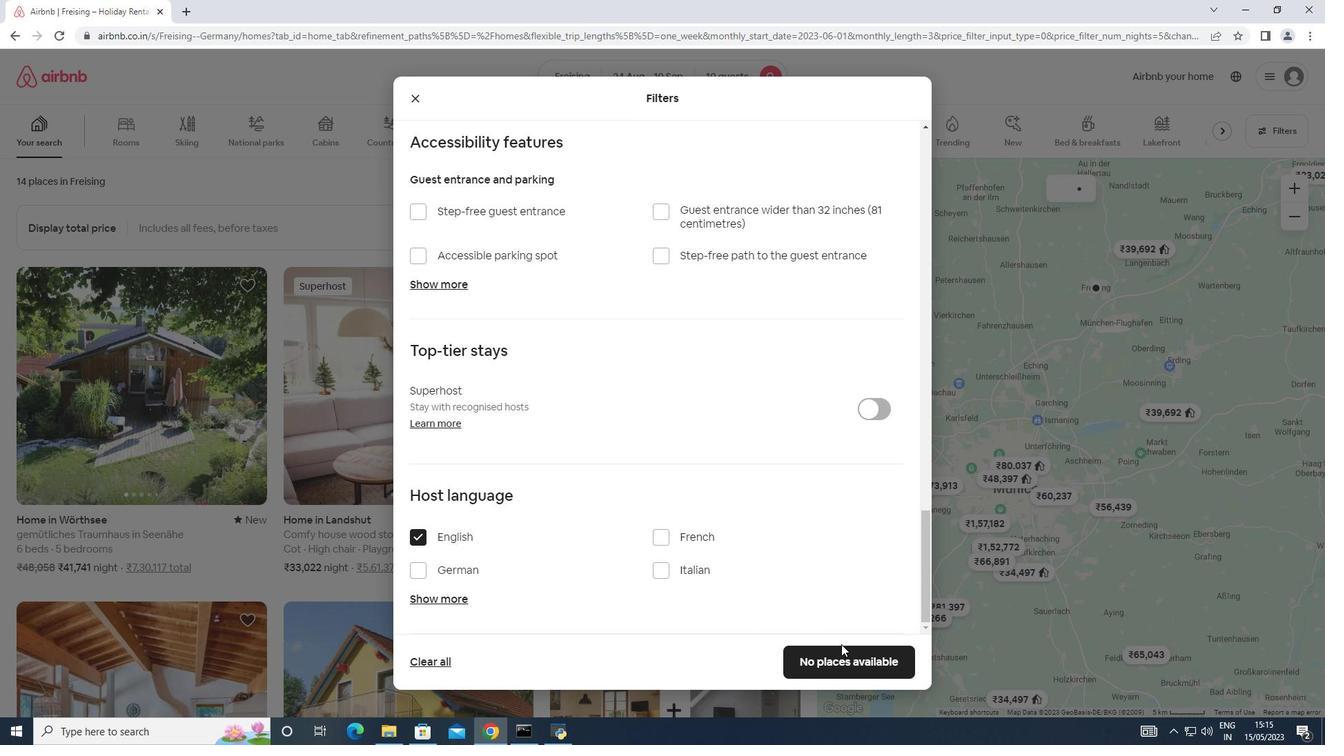 
Action: Mouse pressed left at (850, 655)
Screenshot: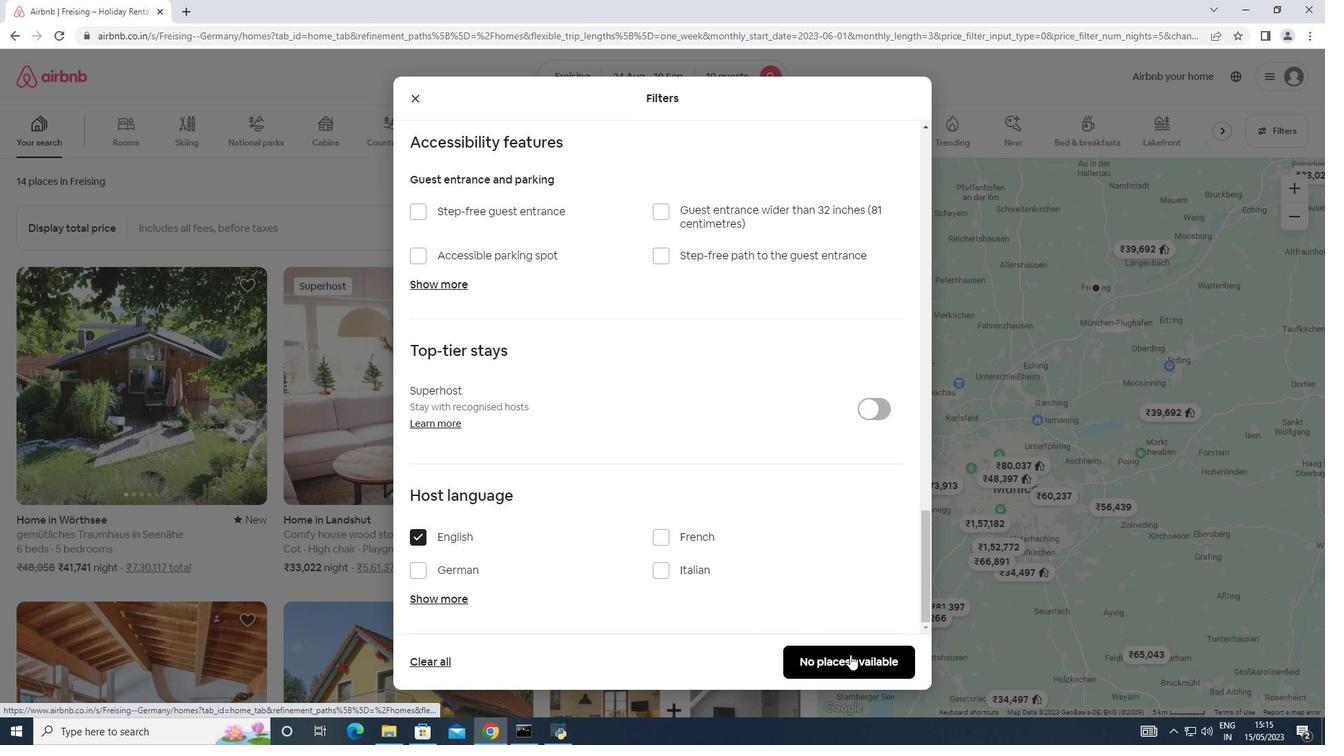 
